 Task: Explore the albums in Google Photos and review their contents.
Action: Mouse moved to (133, 23)
Screenshot: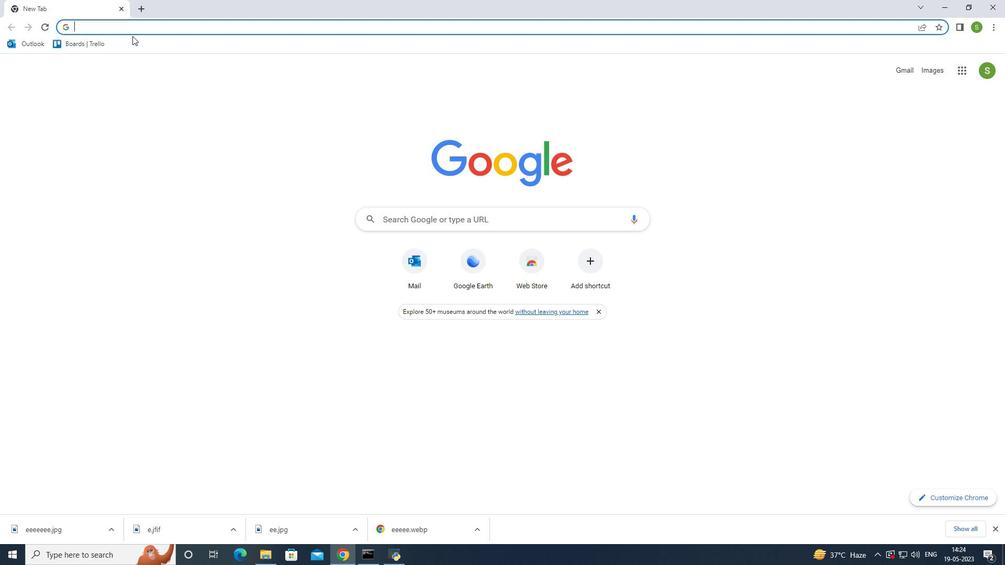 
Action: Mouse pressed left at (133, 23)
Screenshot: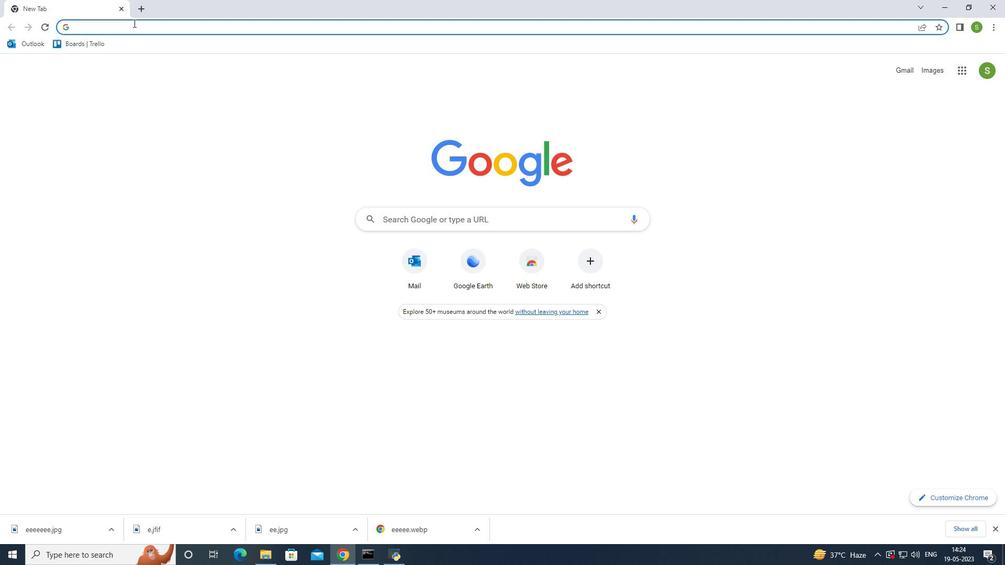 
Action: Mouse moved to (174, 25)
Screenshot: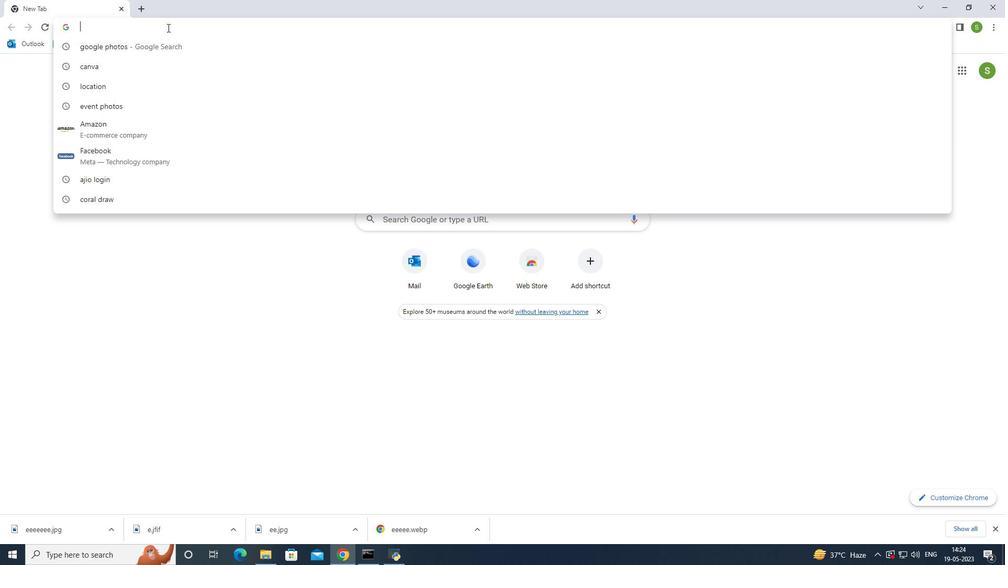 
Action: Key pressed goggle<Key.space>photos<Key.enter>
Screenshot: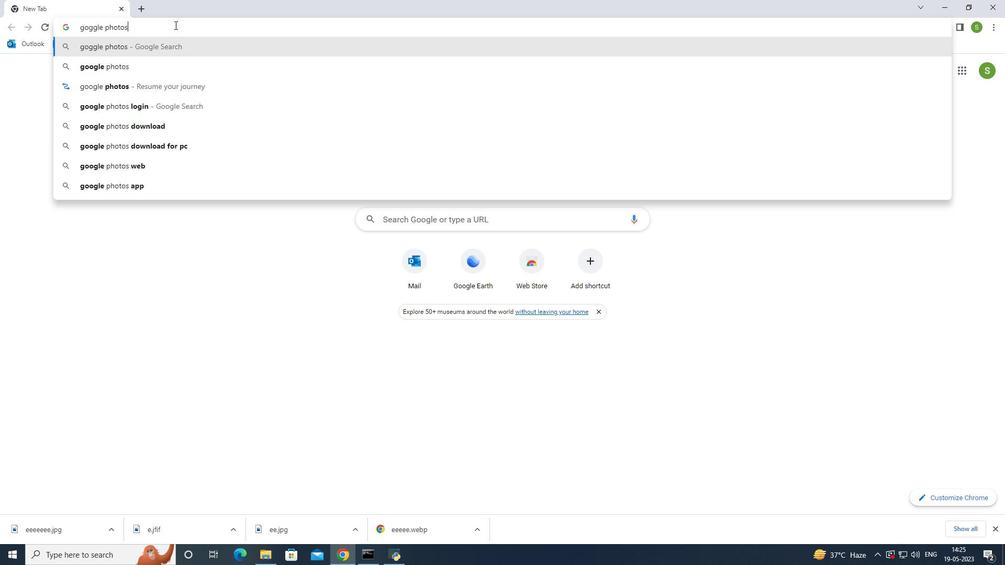 
Action: Mouse moved to (179, 202)
Screenshot: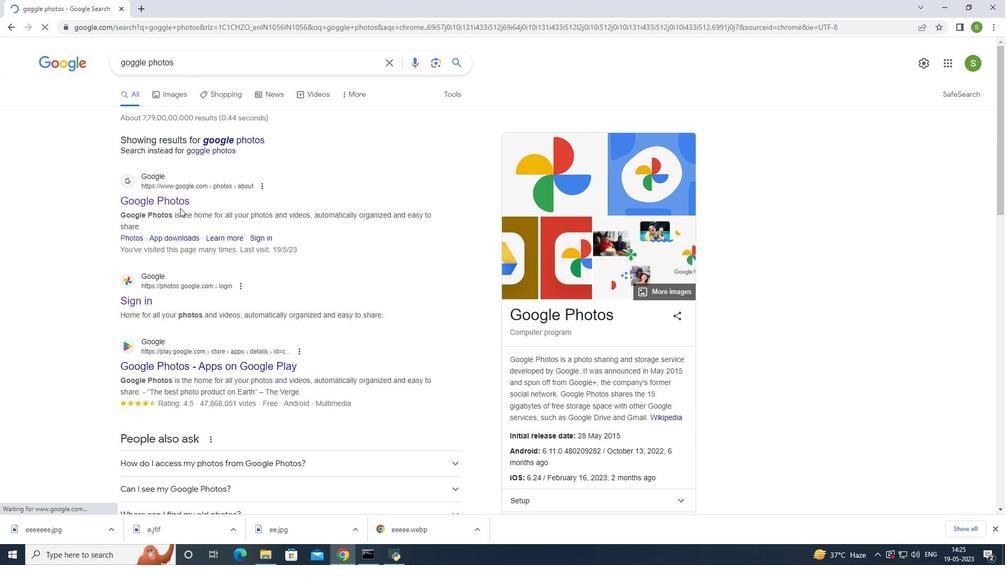 
Action: Mouse pressed left at (179, 202)
Screenshot: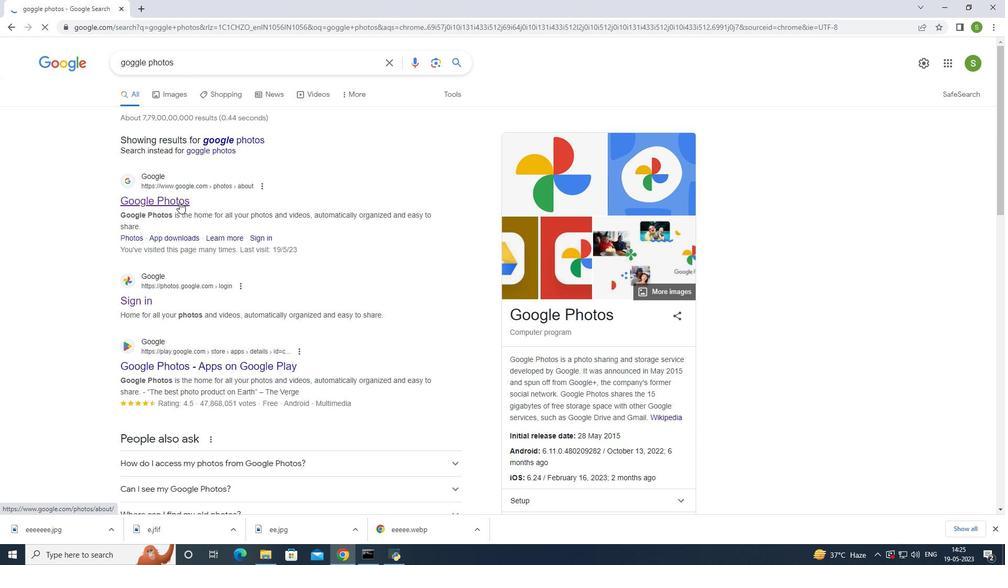 
Action: Mouse pressed left at (179, 202)
Screenshot: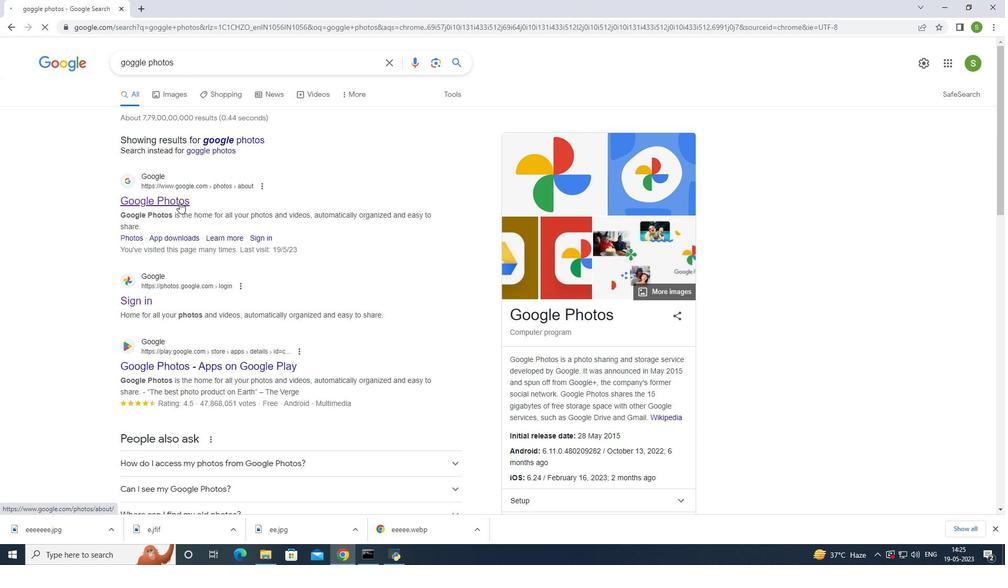
Action: Mouse moved to (465, 340)
Screenshot: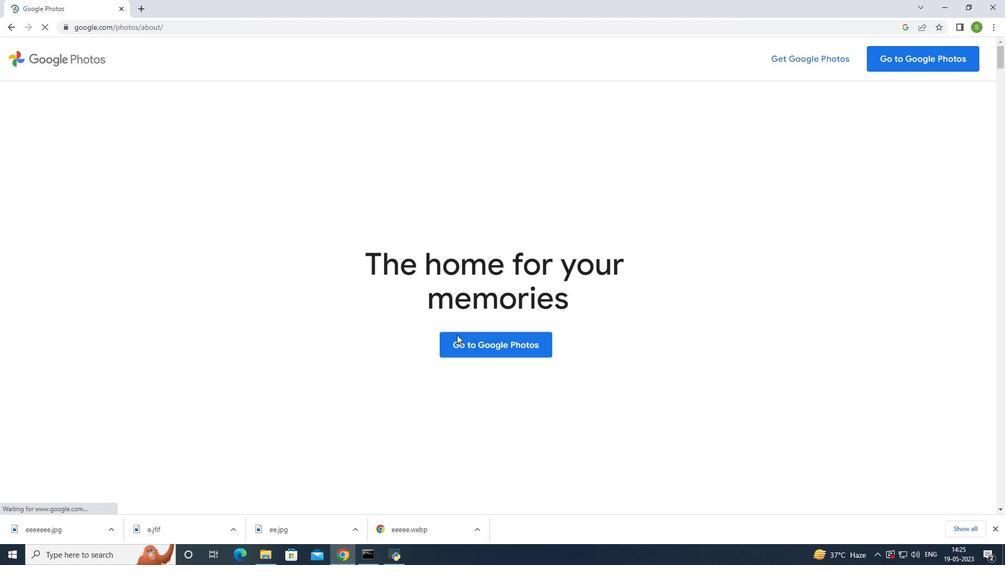 
Action: Mouse pressed left at (465, 340)
Screenshot: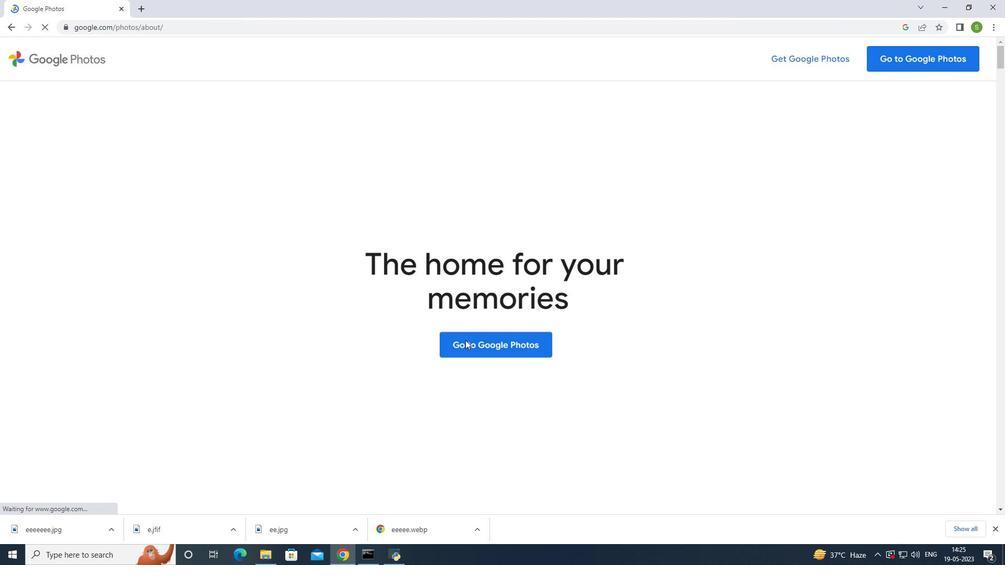 
Action: Mouse moved to (256, 260)
Screenshot: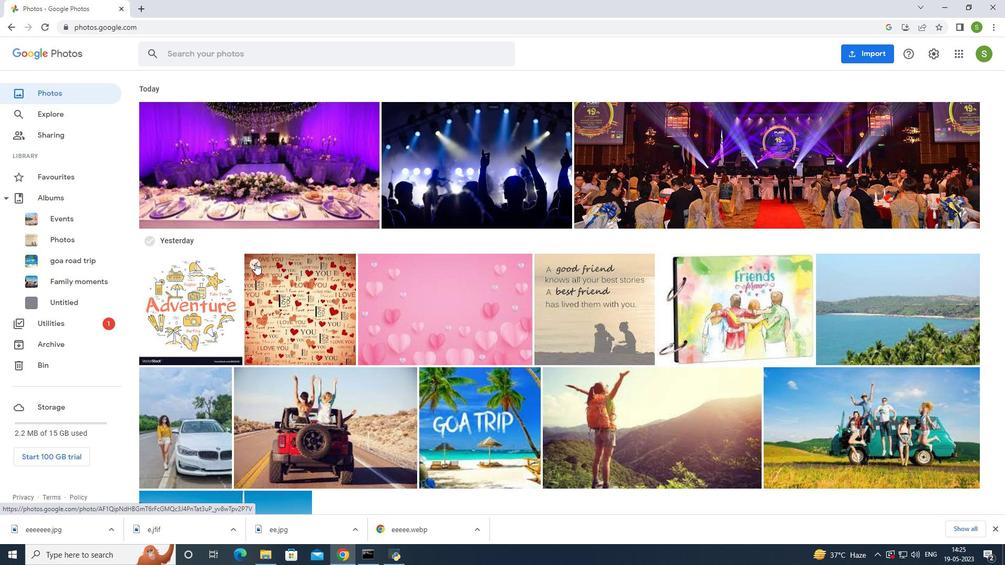 
Action: Mouse scrolled (256, 260) with delta (0, 0)
Screenshot: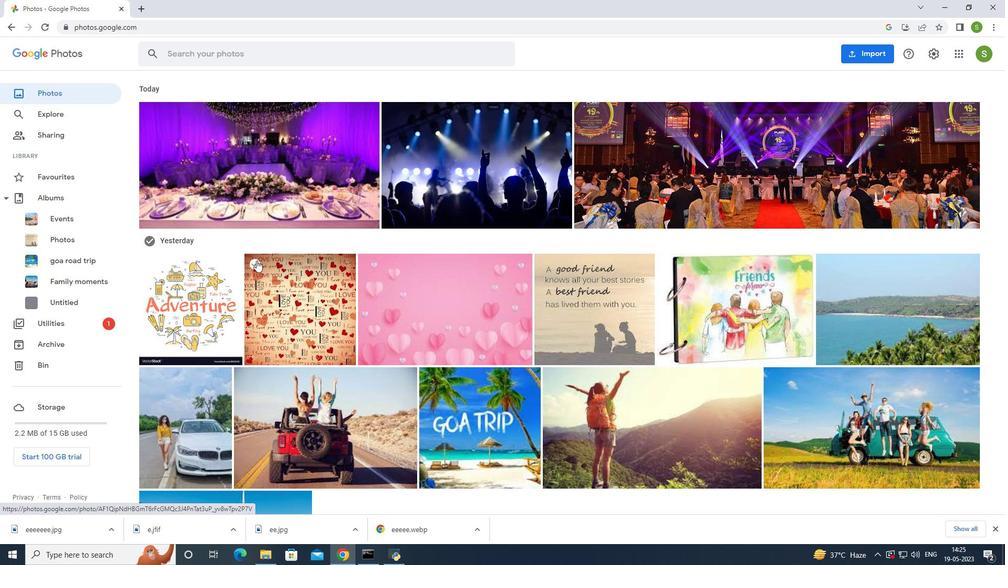 
Action: Mouse scrolled (256, 260) with delta (0, 0)
Screenshot: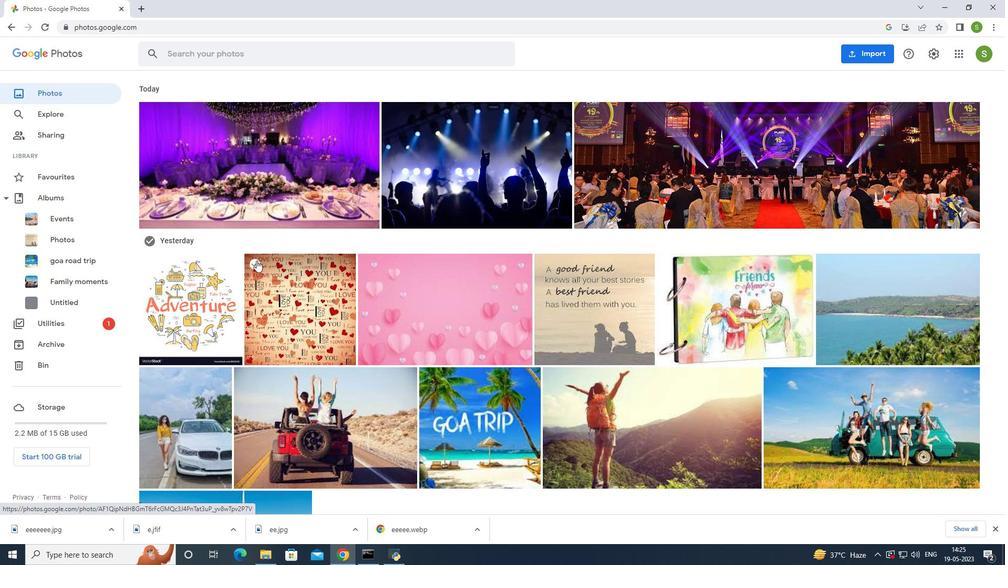 
Action: Mouse scrolled (256, 260) with delta (0, 0)
Screenshot: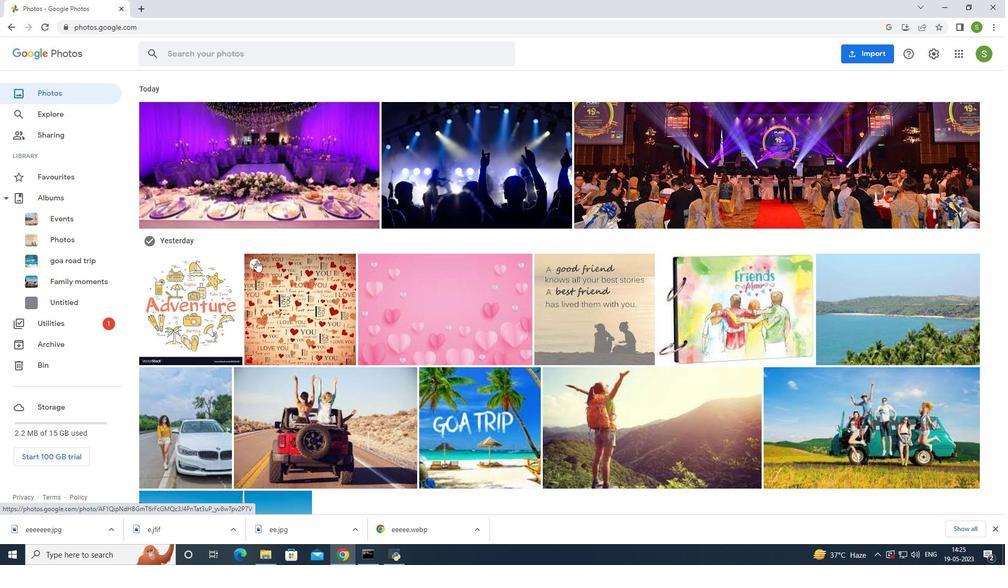 
Action: Mouse scrolled (256, 260) with delta (0, 0)
Screenshot: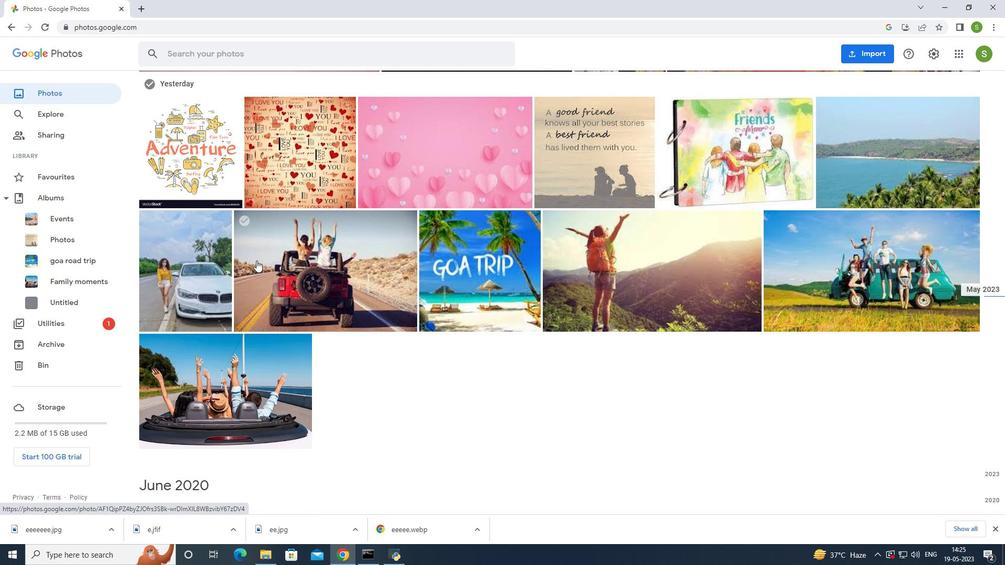 
Action: Mouse scrolled (256, 260) with delta (0, 0)
Screenshot: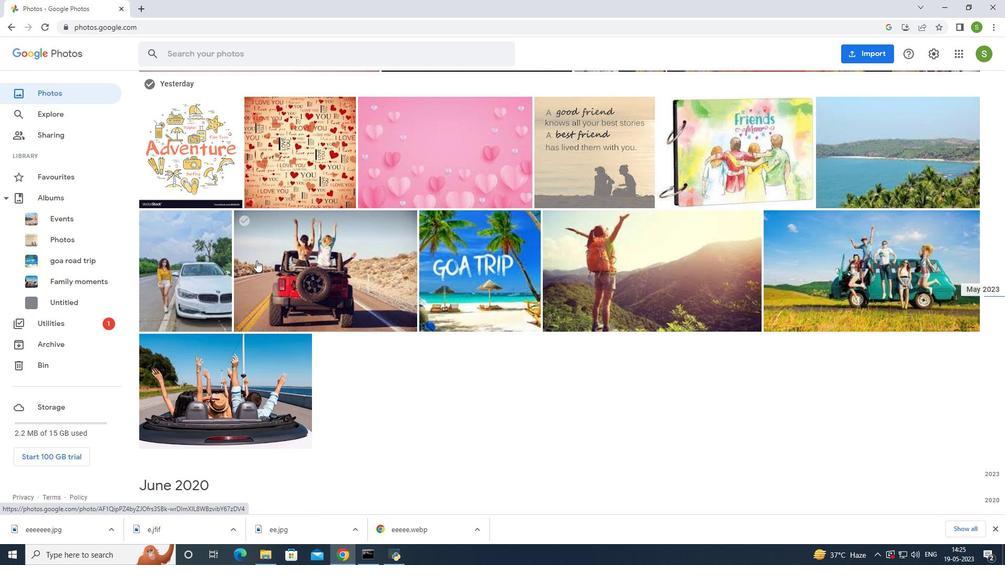 
Action: Mouse scrolled (256, 260) with delta (0, 0)
Screenshot: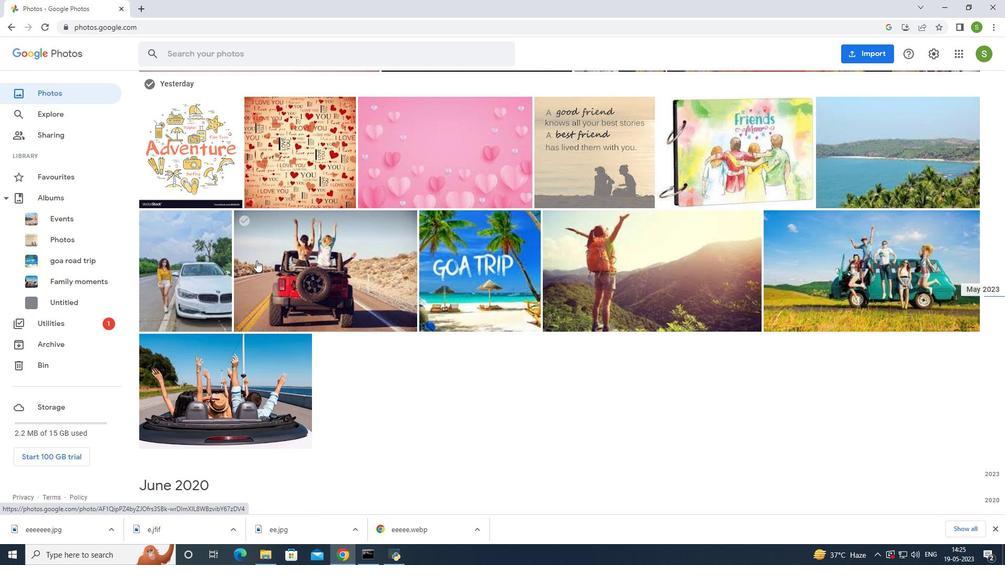 
Action: Mouse scrolled (256, 260) with delta (0, 0)
Screenshot: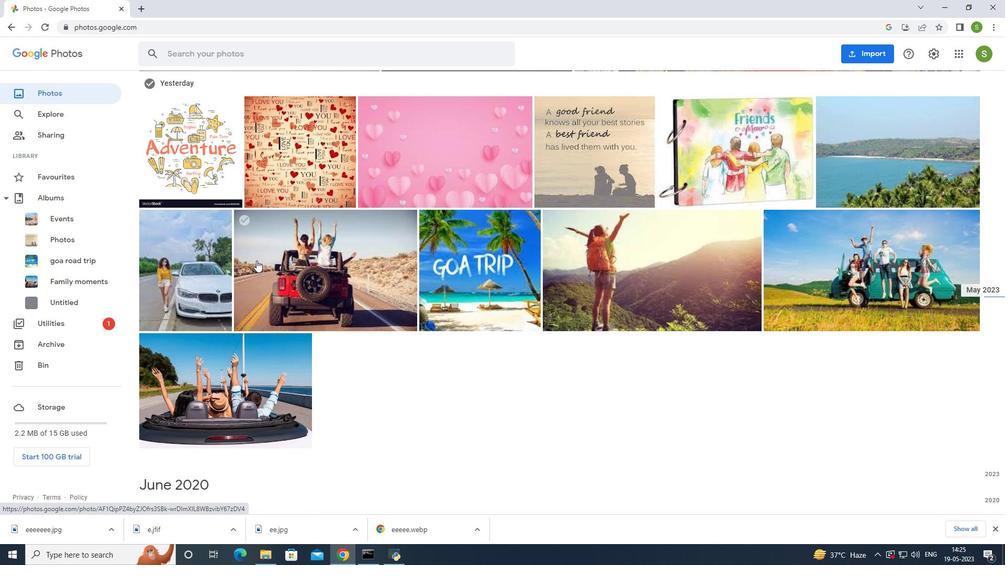 
Action: Mouse scrolled (256, 260) with delta (0, 0)
Screenshot: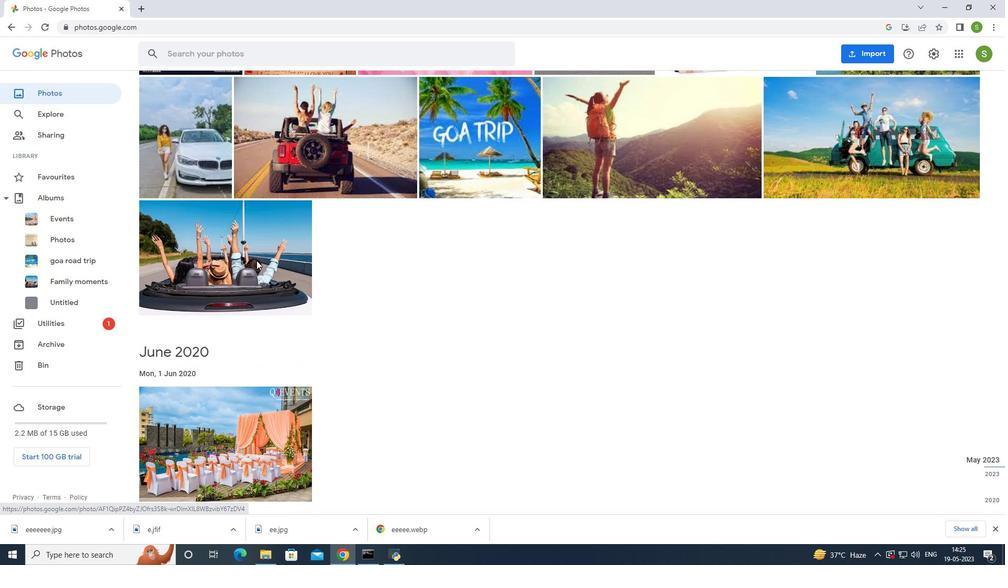 
Action: Mouse scrolled (256, 260) with delta (0, 0)
Screenshot: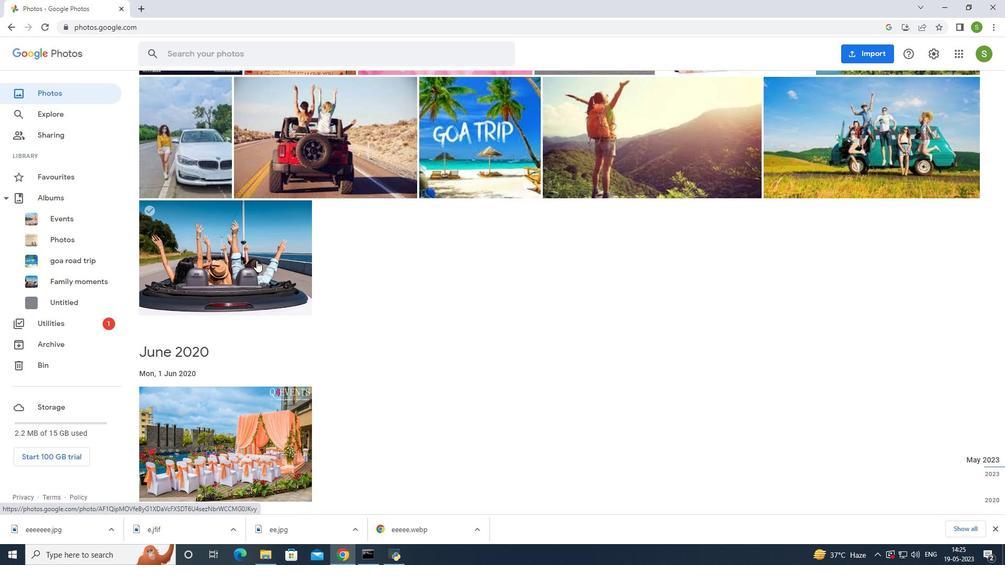 
Action: Mouse scrolled (256, 260) with delta (0, 0)
Screenshot: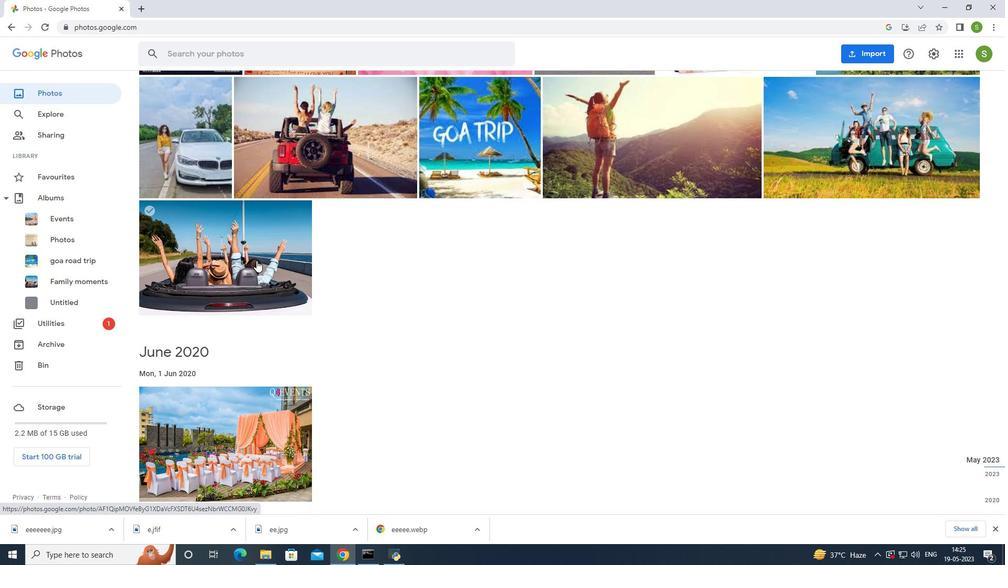 
Action: Mouse scrolled (256, 260) with delta (0, 0)
Screenshot: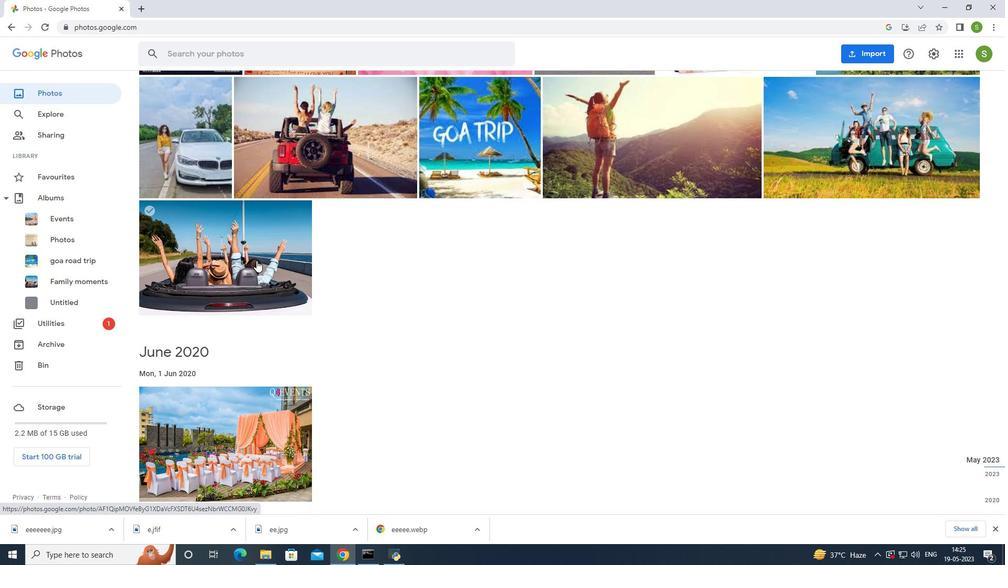 
Action: Mouse scrolled (256, 260) with delta (0, 0)
Screenshot: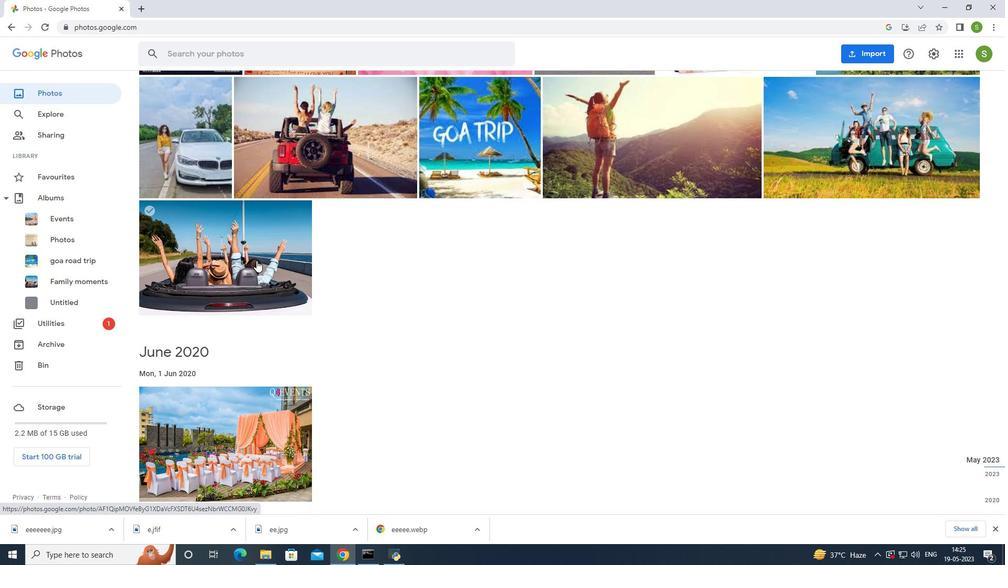 
Action: Mouse scrolled (256, 260) with delta (0, 0)
Screenshot: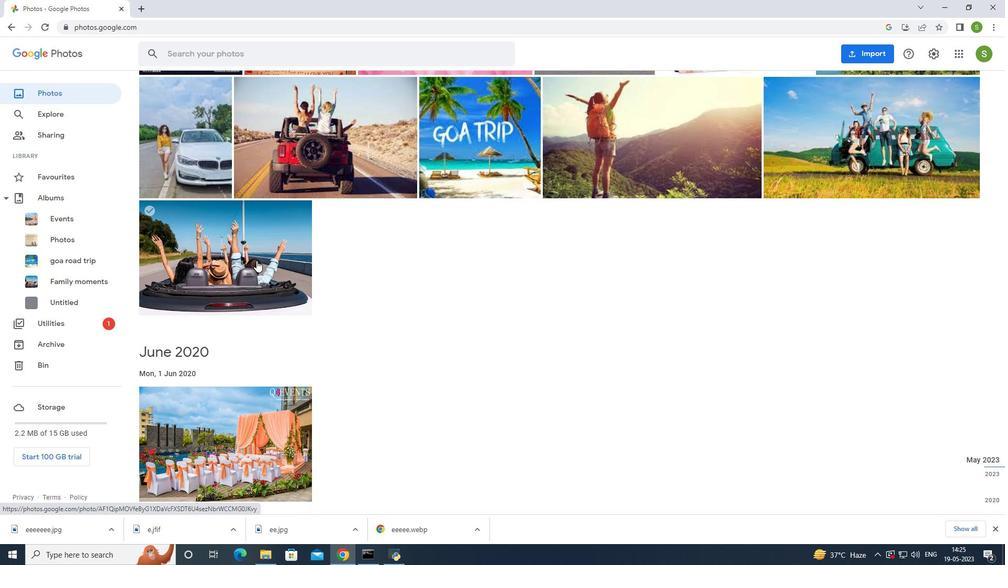 
Action: Mouse scrolled (256, 260) with delta (0, 0)
Screenshot: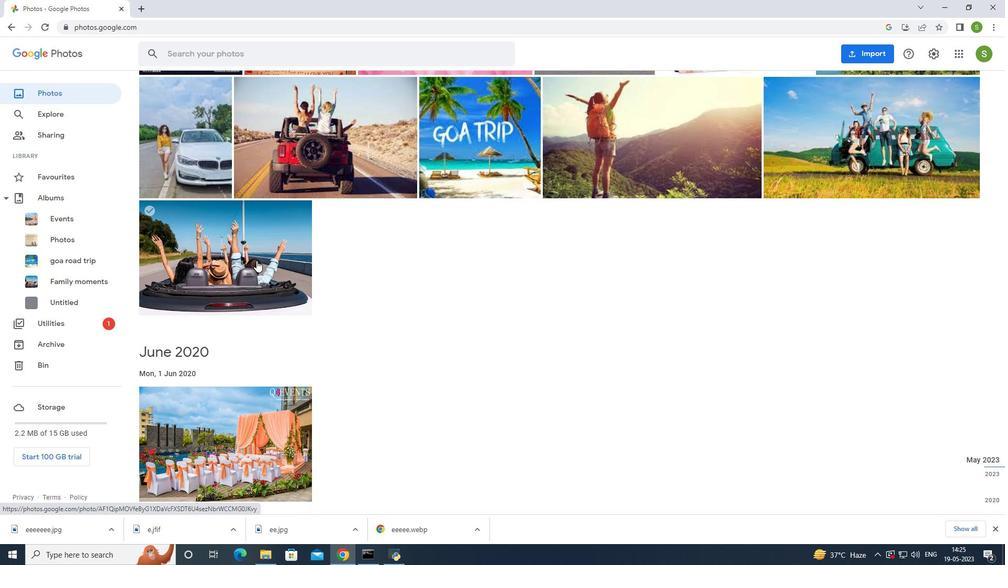 
Action: Mouse scrolled (256, 260) with delta (0, 0)
Screenshot: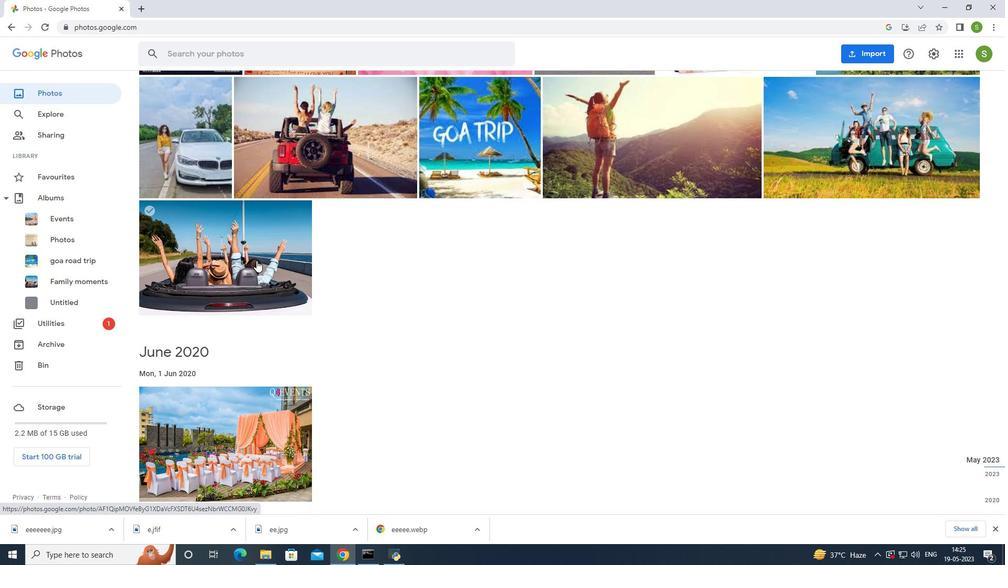 
Action: Mouse scrolled (256, 261) with delta (0, 0)
Screenshot: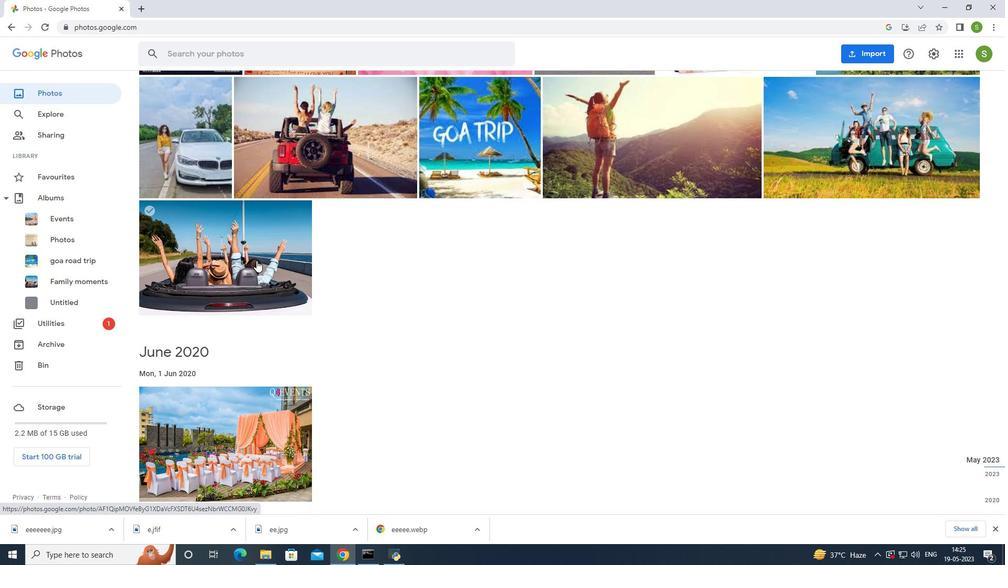 
Action: Mouse scrolled (256, 261) with delta (0, 0)
Screenshot: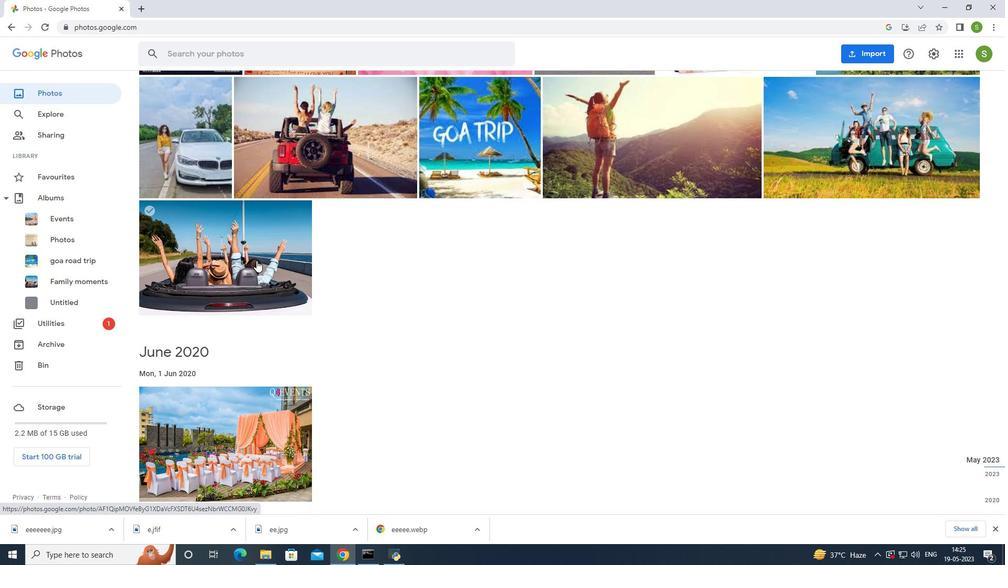 
Action: Mouse scrolled (256, 261) with delta (0, 0)
Screenshot: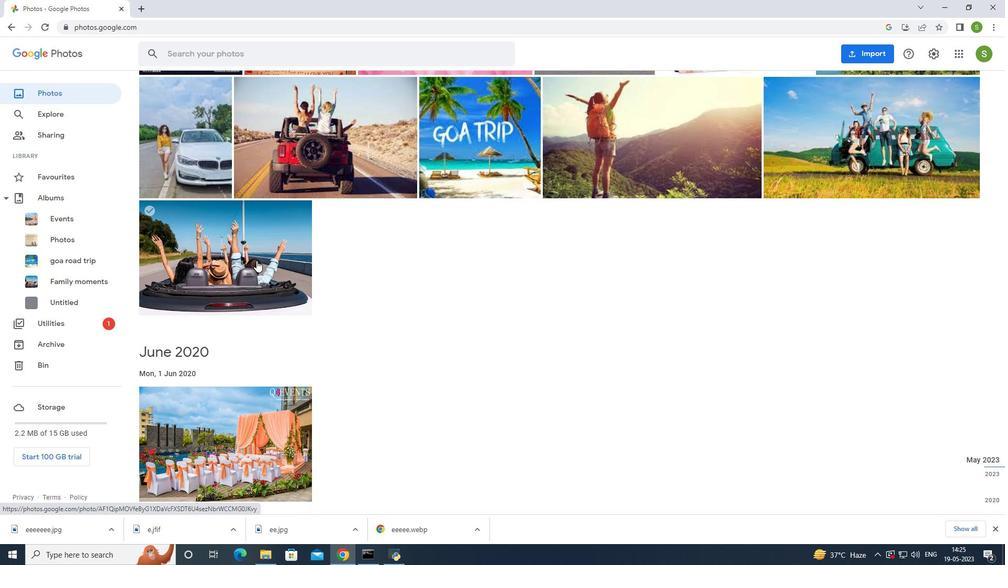 
Action: Mouse scrolled (256, 261) with delta (0, 0)
Screenshot: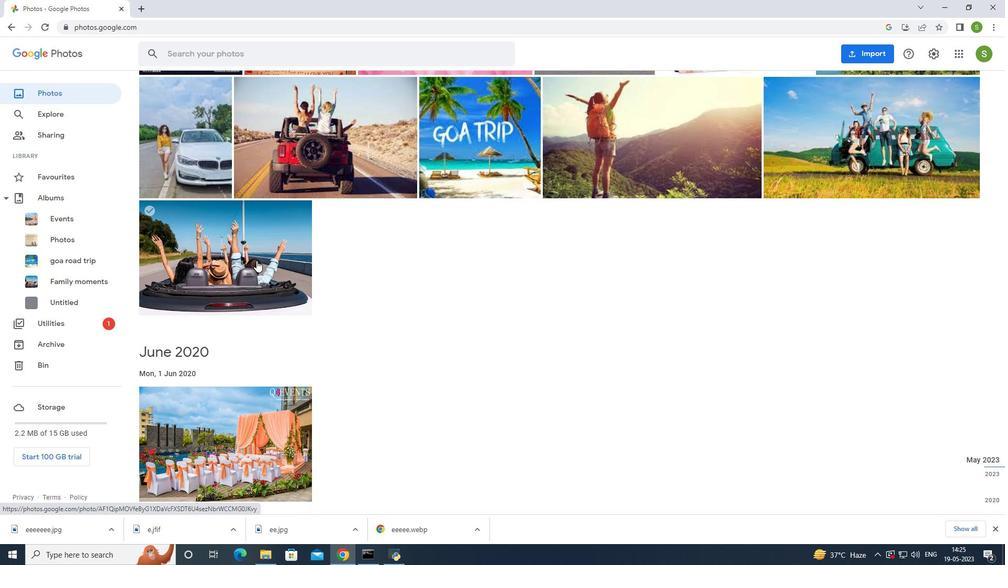 
Action: Mouse scrolled (256, 261) with delta (0, 0)
Screenshot: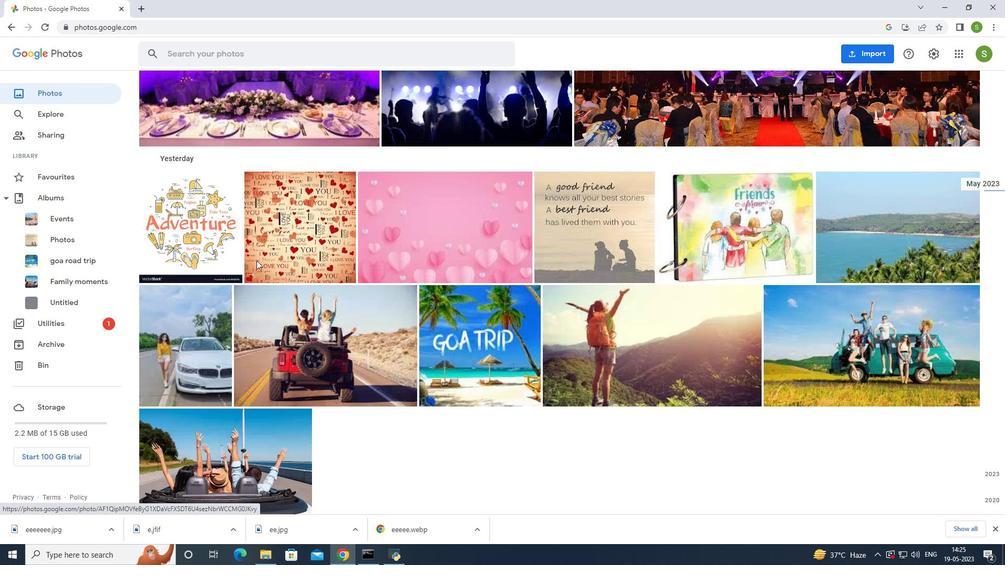 
Action: Mouse scrolled (256, 261) with delta (0, 0)
Screenshot: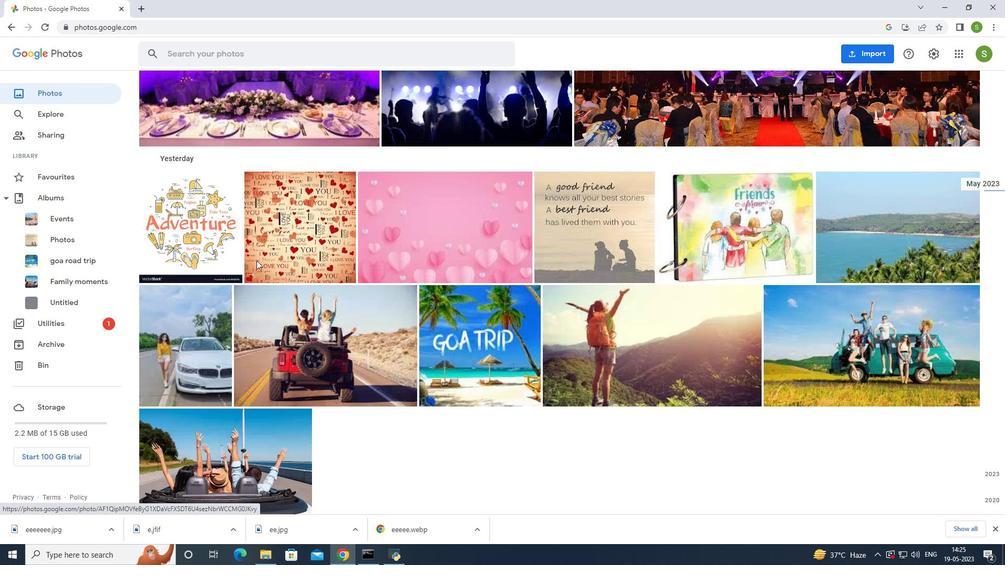 
Action: Mouse scrolled (256, 261) with delta (0, 0)
Screenshot: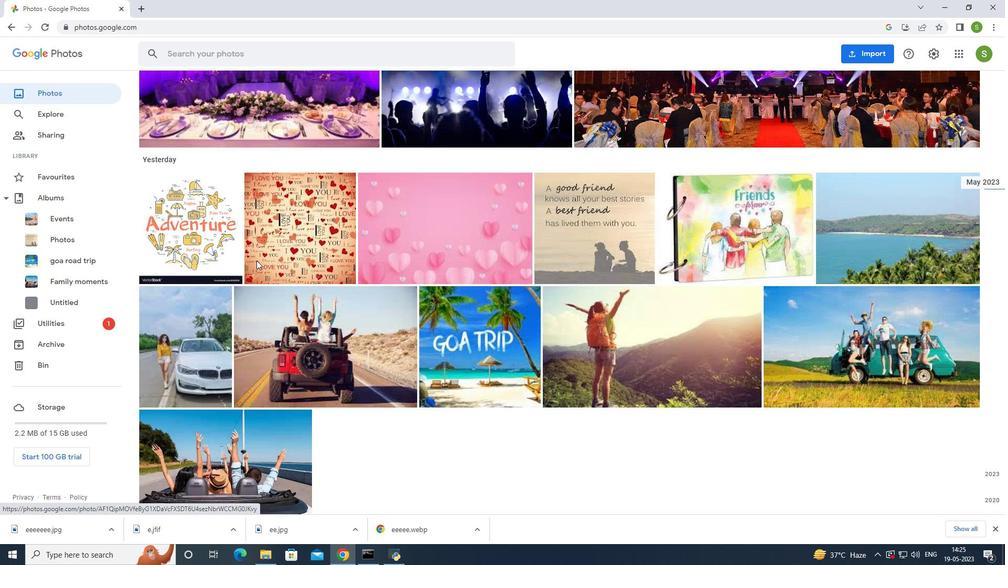 
Action: Mouse scrolled (256, 261) with delta (0, 0)
Screenshot: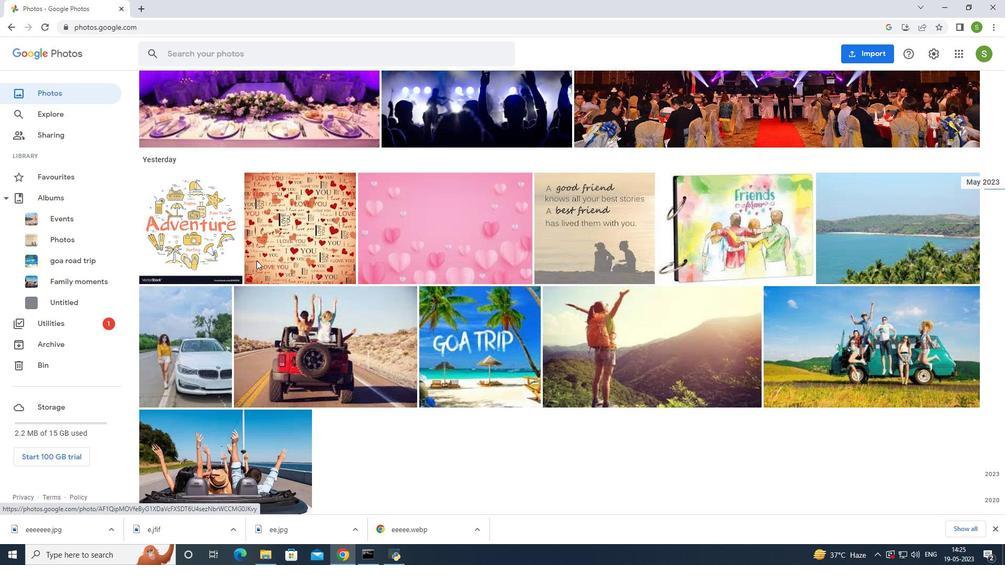 
Action: Mouse scrolled (256, 261) with delta (0, 0)
Screenshot: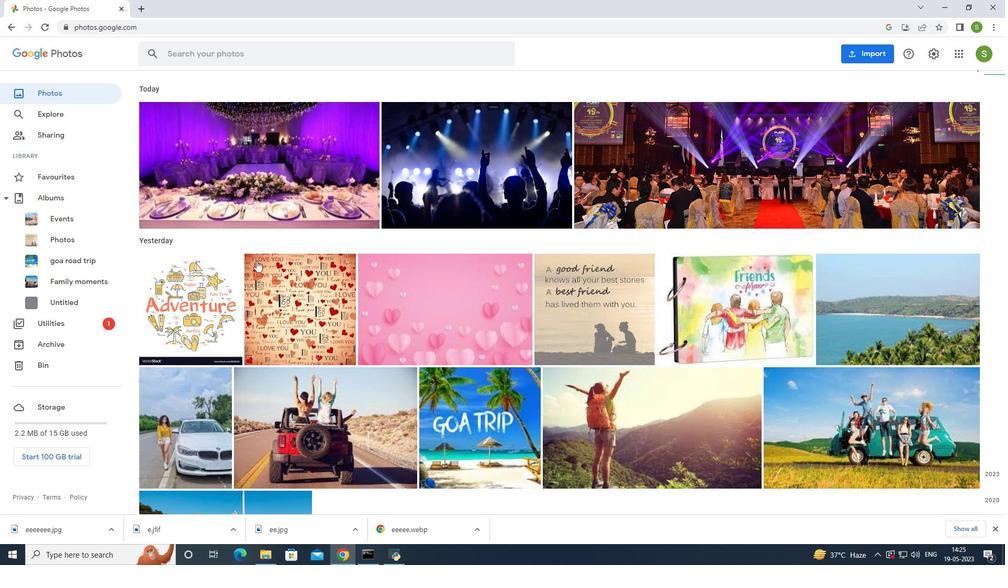 
Action: Mouse scrolled (256, 261) with delta (0, 0)
Screenshot: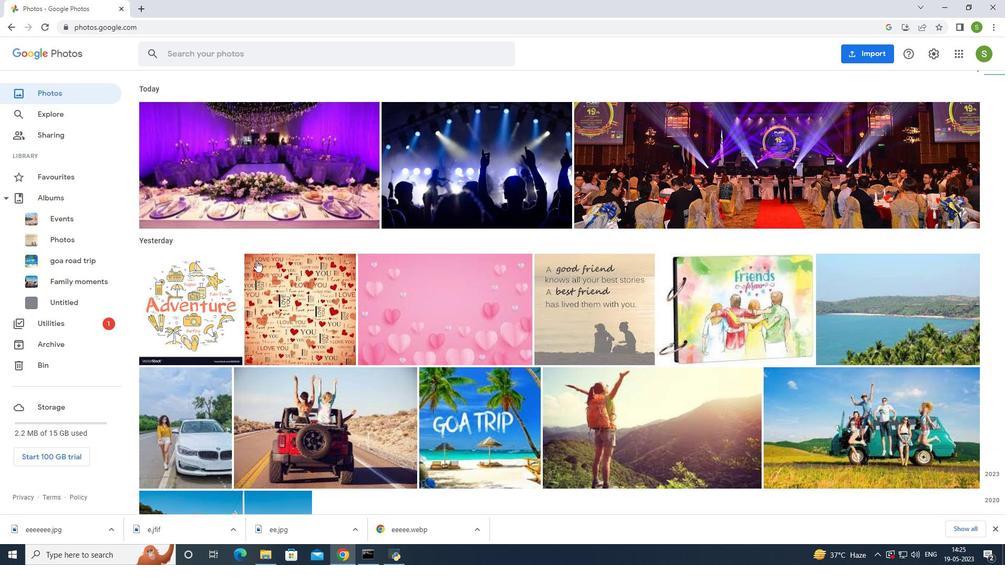 
Action: Mouse scrolled (256, 261) with delta (0, 0)
Screenshot: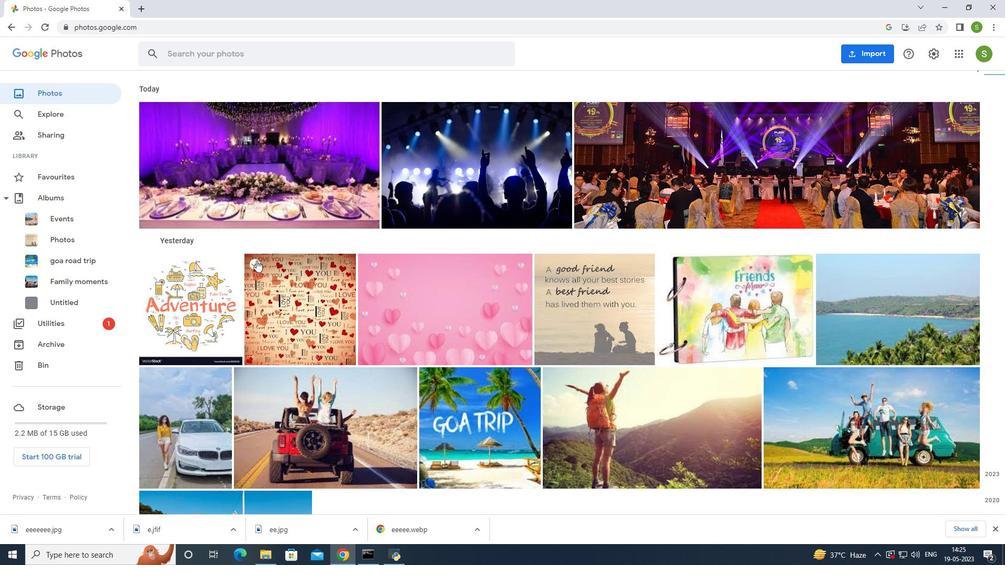 
Action: Mouse moved to (248, 205)
Screenshot: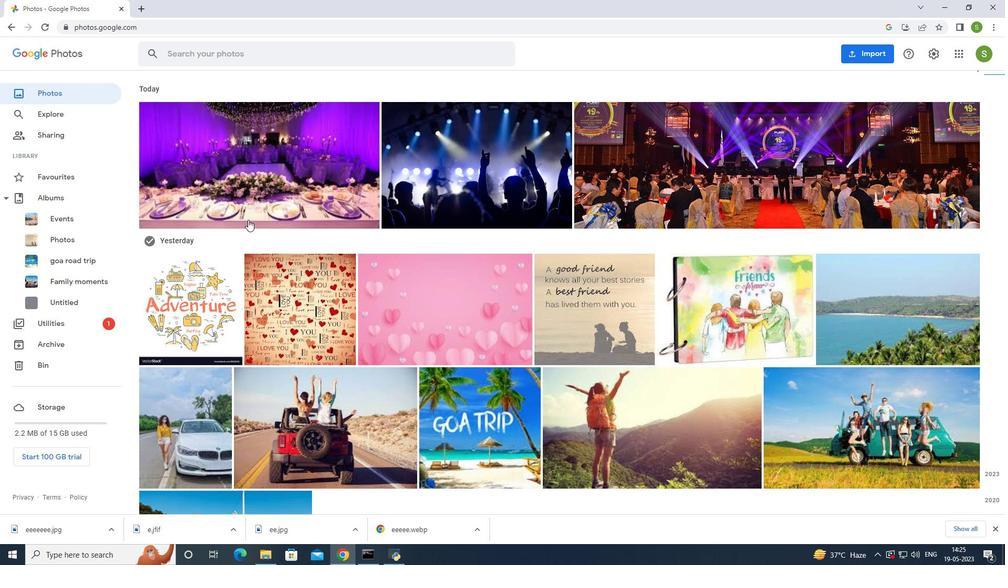 
Action: Mouse pressed left at (248, 205)
Screenshot: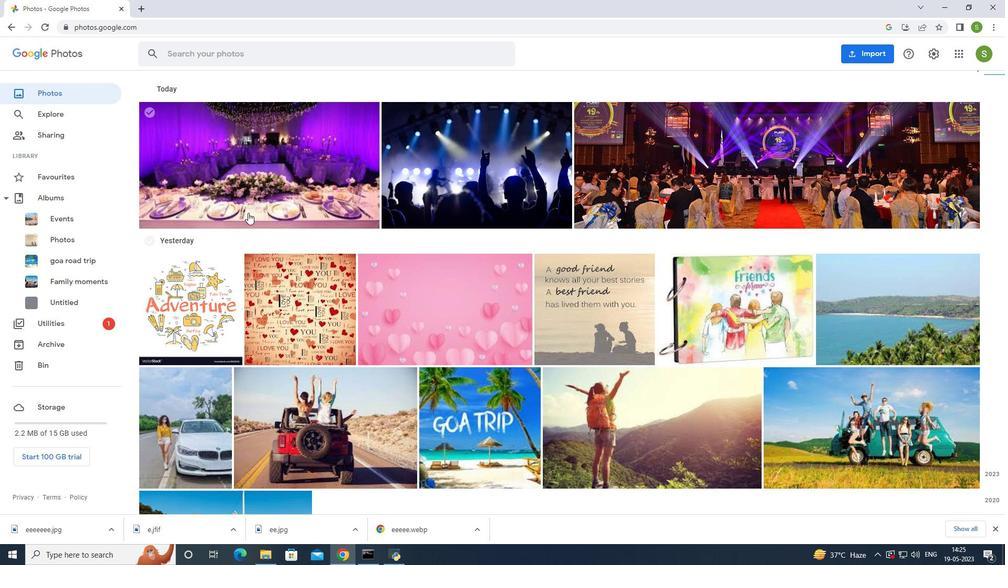 
Action: Mouse moved to (578, 272)
Screenshot: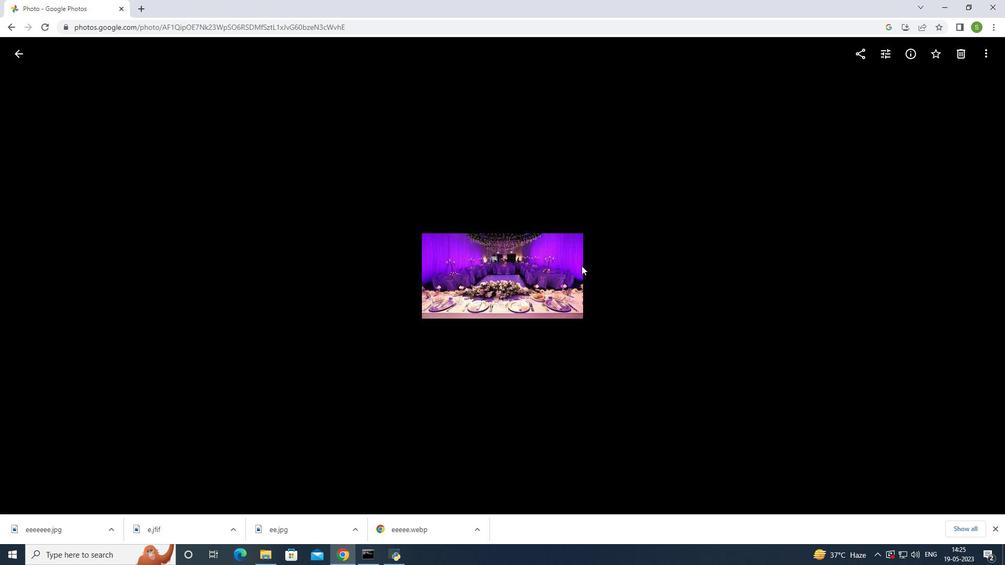 
Action: Mouse pressed left at (578, 272)
Screenshot: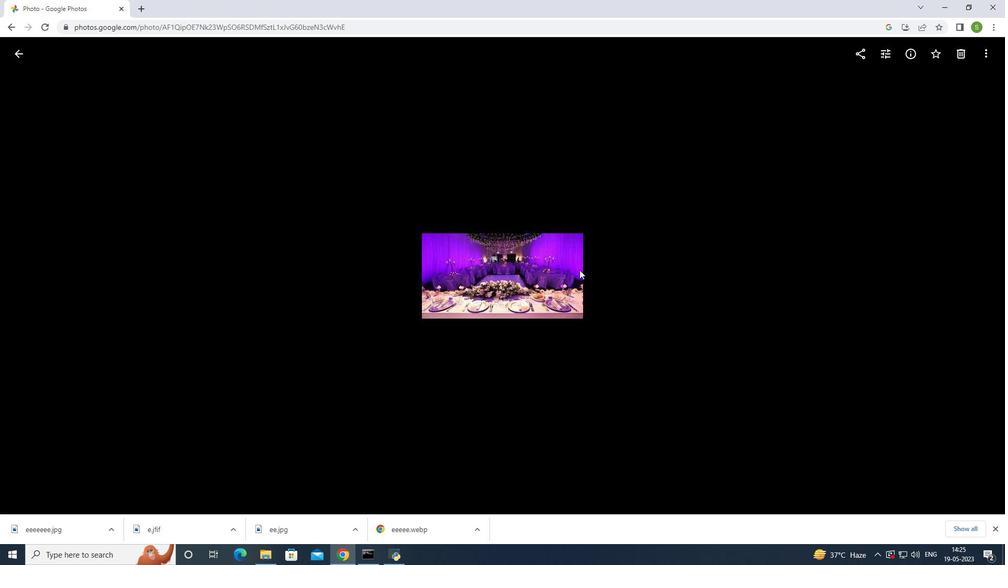 
Action: Mouse moved to (520, 272)
Screenshot: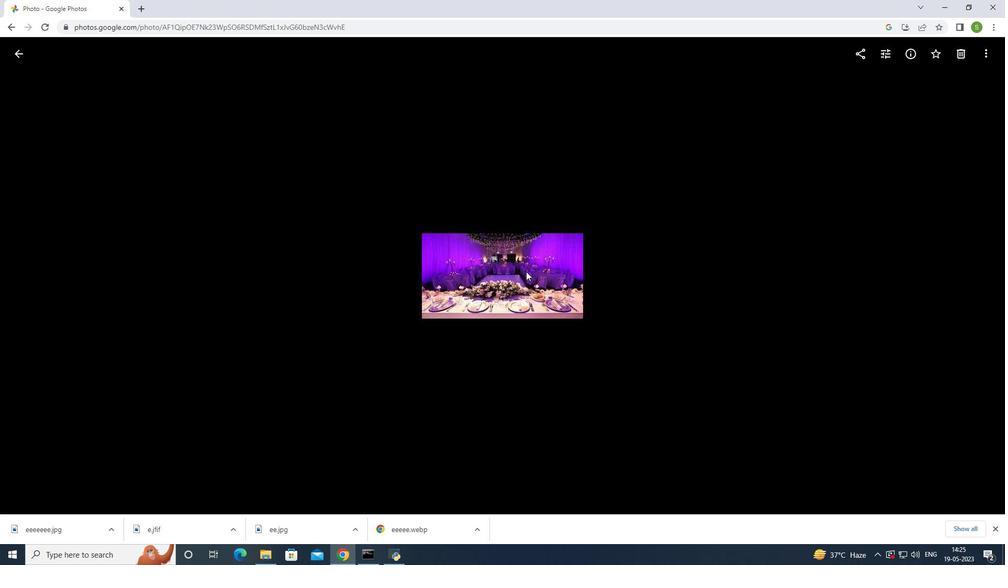 
Action: Mouse pressed left at (520, 272)
Screenshot: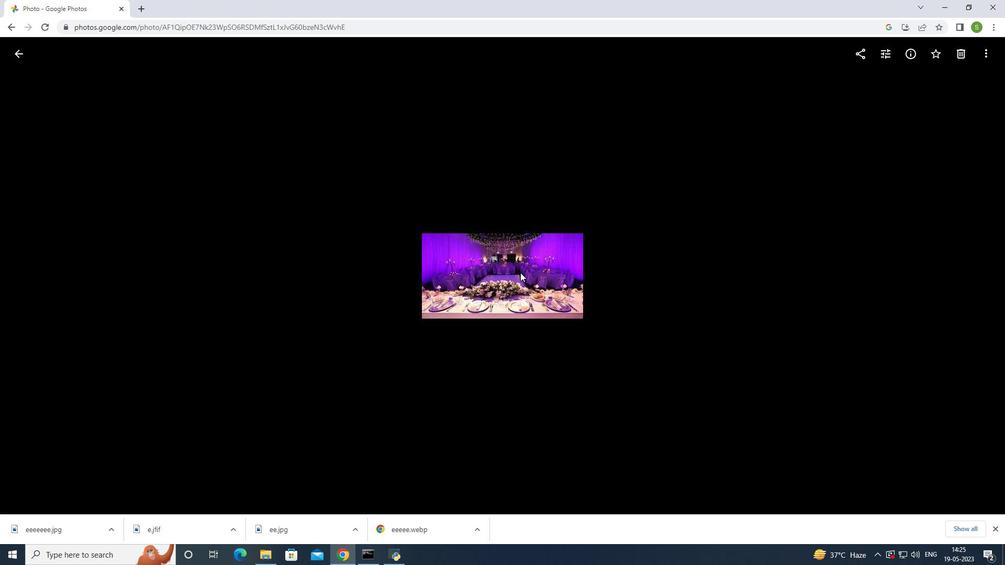 
Action: Mouse moved to (23, 53)
Screenshot: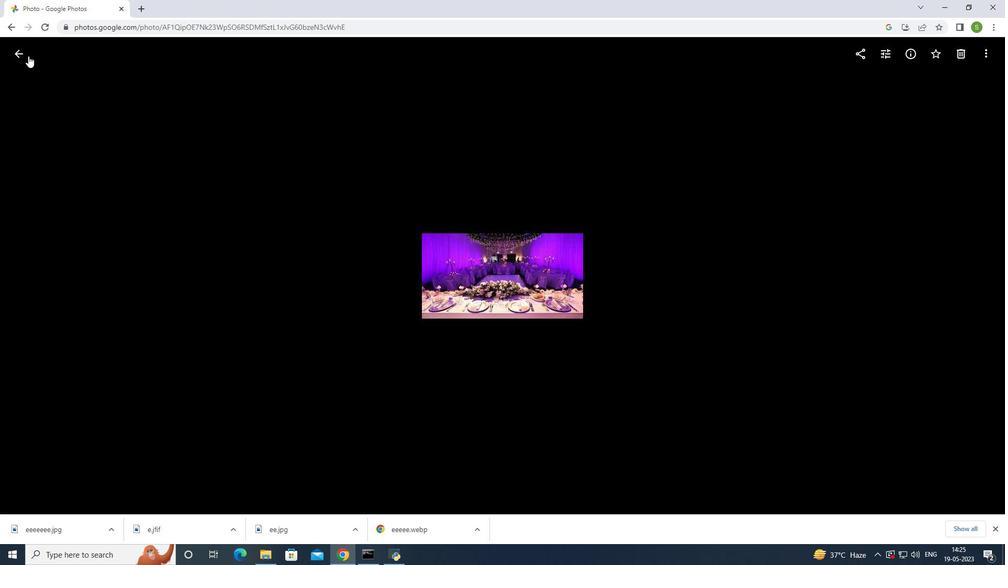 
Action: Mouse pressed left at (23, 53)
Screenshot: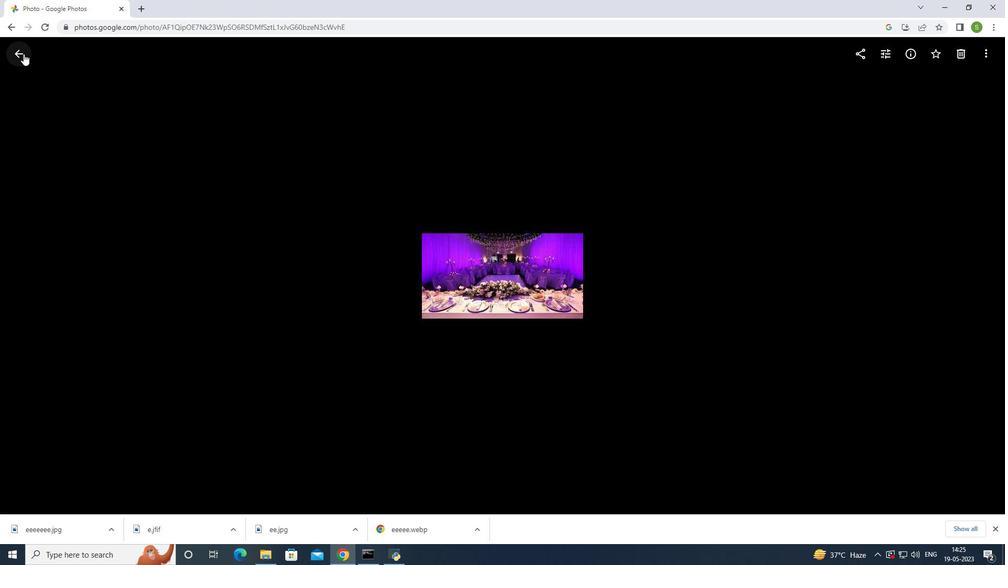 
Action: Mouse moved to (68, 130)
Screenshot: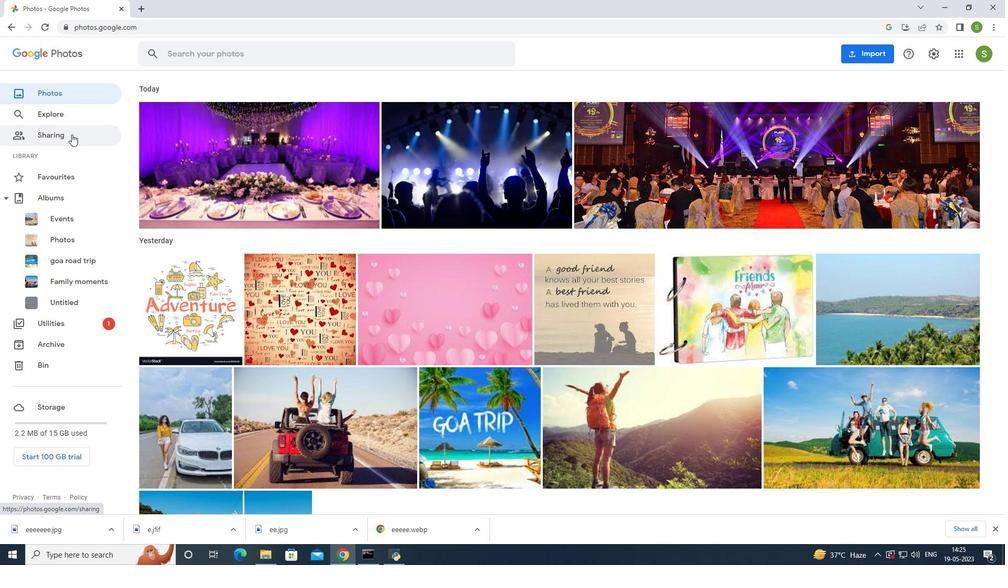 
Action: Mouse scrolled (68, 129) with delta (0, 0)
Screenshot: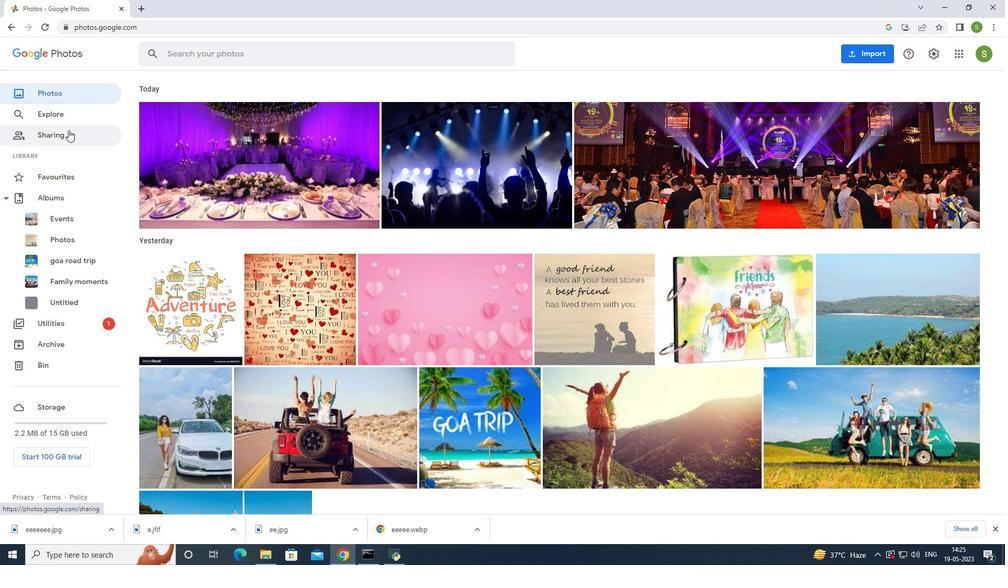 
Action: Mouse scrolled (68, 129) with delta (0, 0)
Screenshot: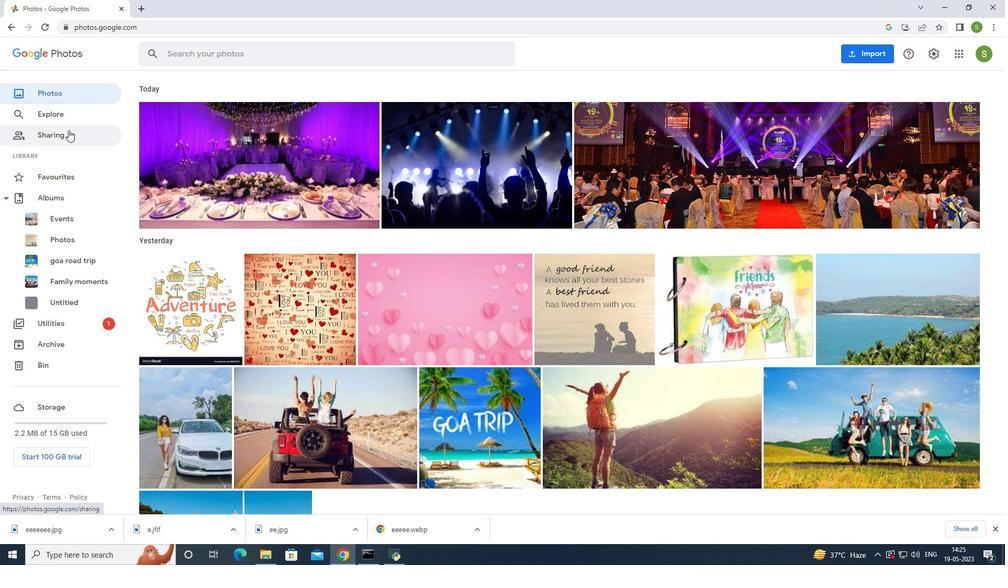 
Action: Mouse scrolled (68, 129) with delta (0, 0)
Screenshot: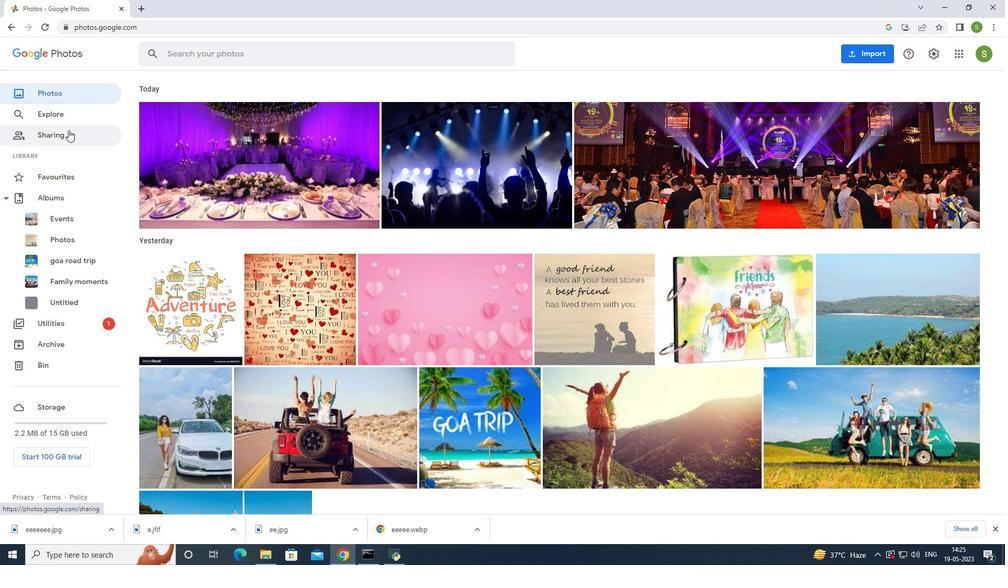 
Action: Mouse moved to (70, 189)
Screenshot: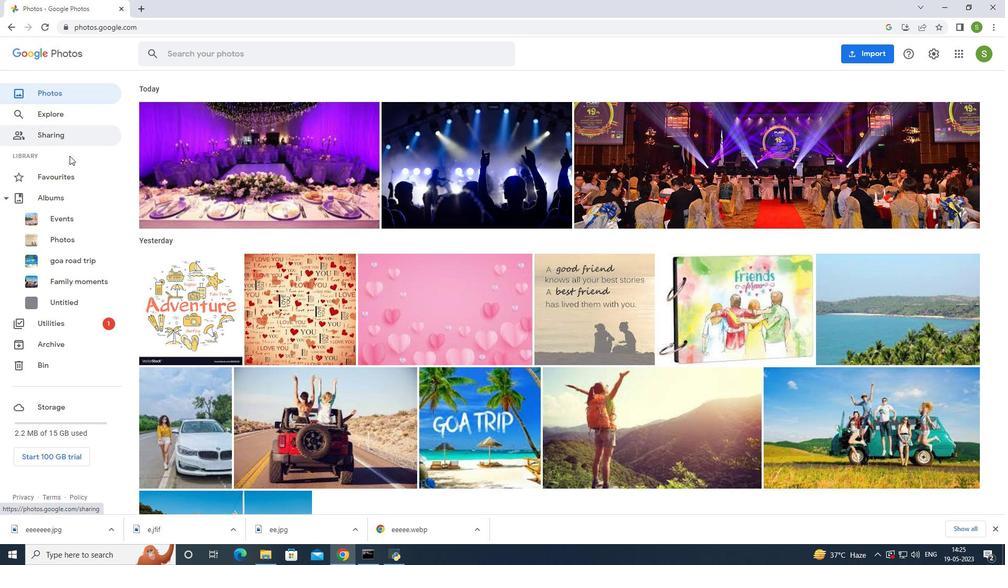 
Action: Mouse scrolled (70, 188) with delta (0, 0)
Screenshot: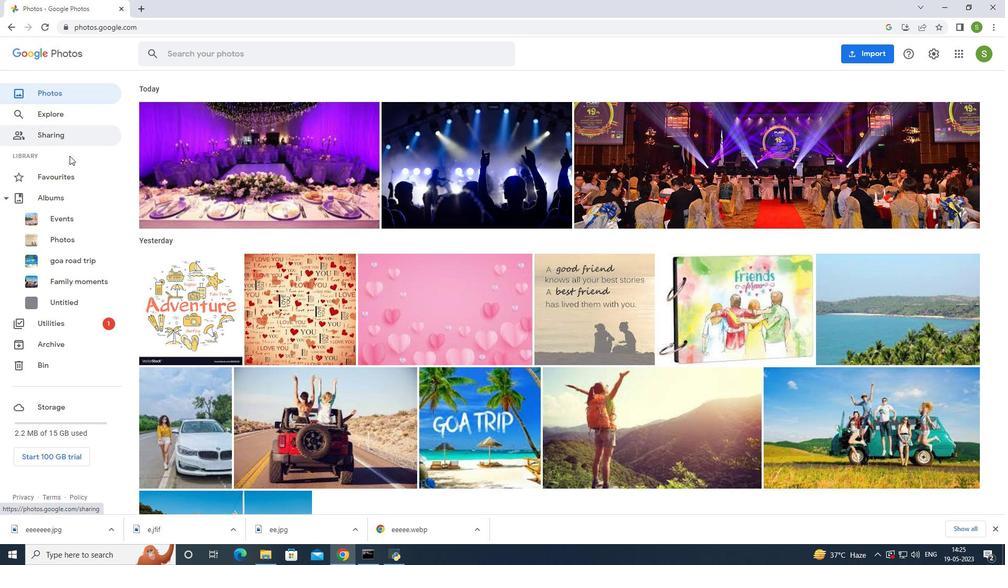 
Action: Mouse moved to (71, 197)
Screenshot: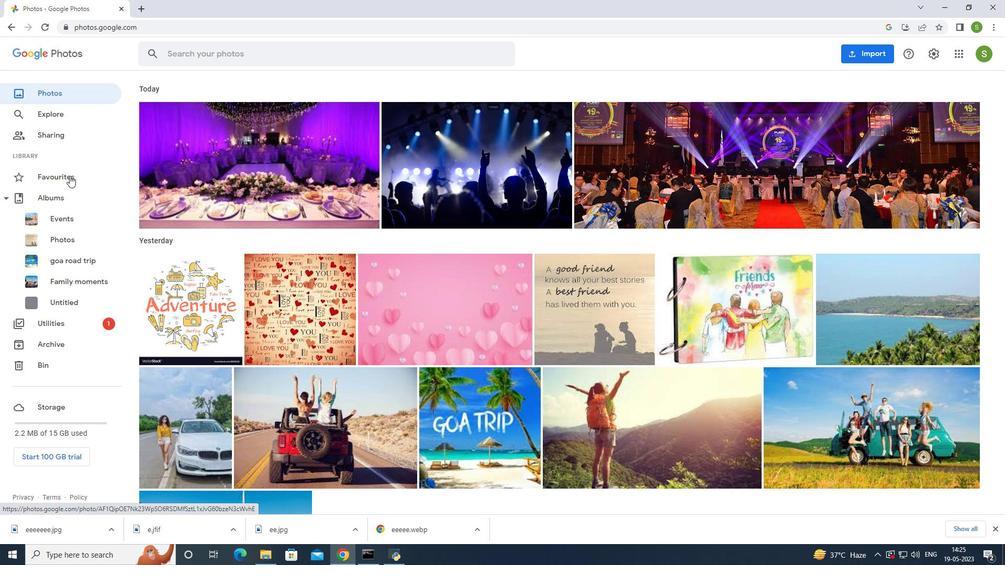 
Action: Mouse scrolled (71, 197) with delta (0, 0)
Screenshot: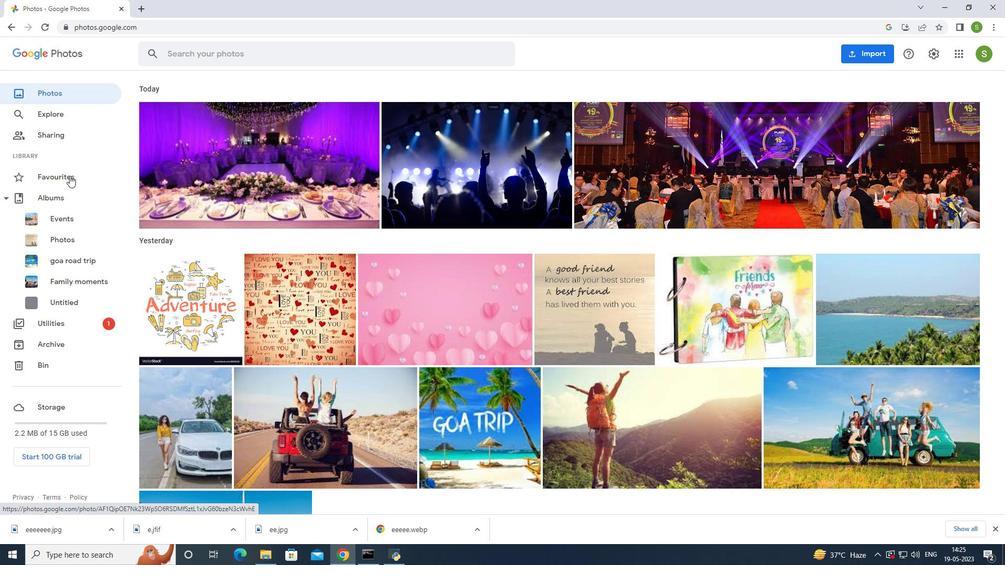 
Action: Mouse moved to (71, 200)
Screenshot: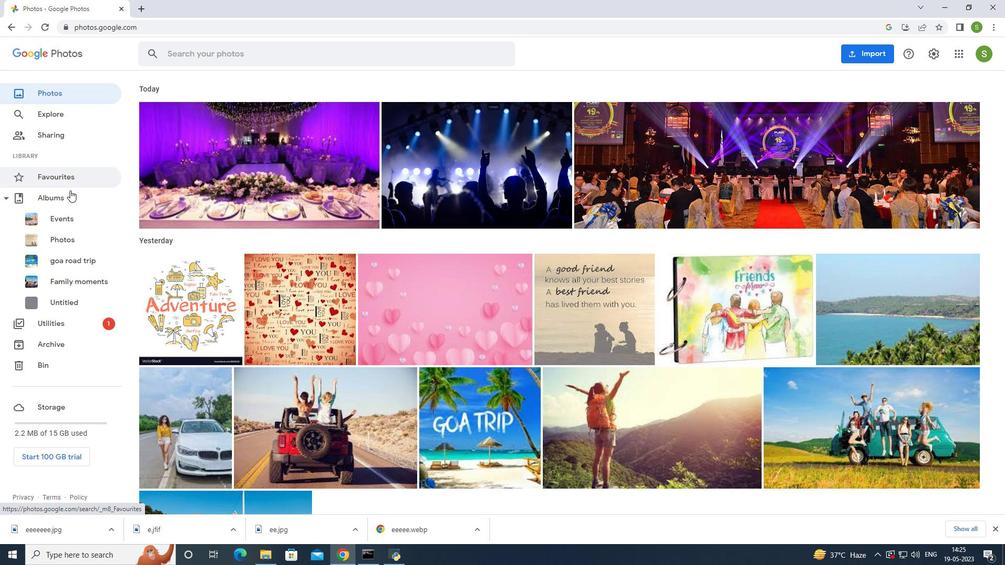 
Action: Mouse scrolled (71, 199) with delta (0, 0)
Screenshot: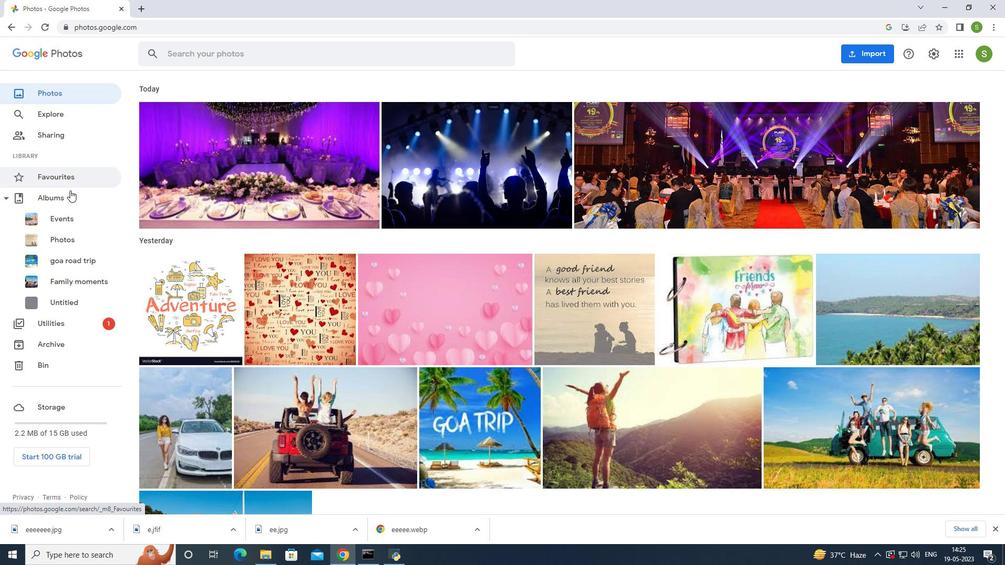 
Action: Mouse moved to (72, 202)
Screenshot: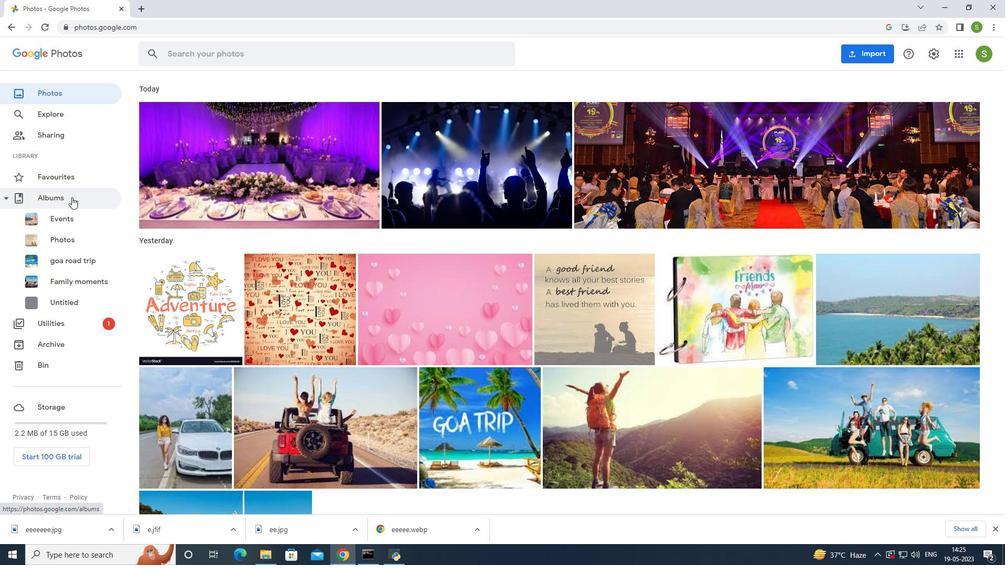 
Action: Mouse scrolled (72, 201) with delta (0, 0)
Screenshot: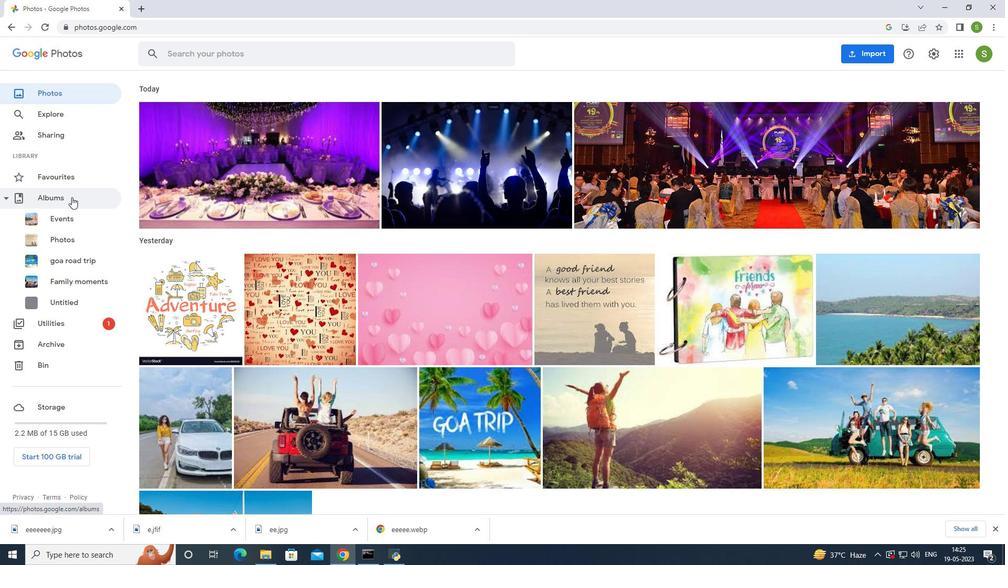
Action: Mouse scrolled (72, 201) with delta (0, 0)
Screenshot: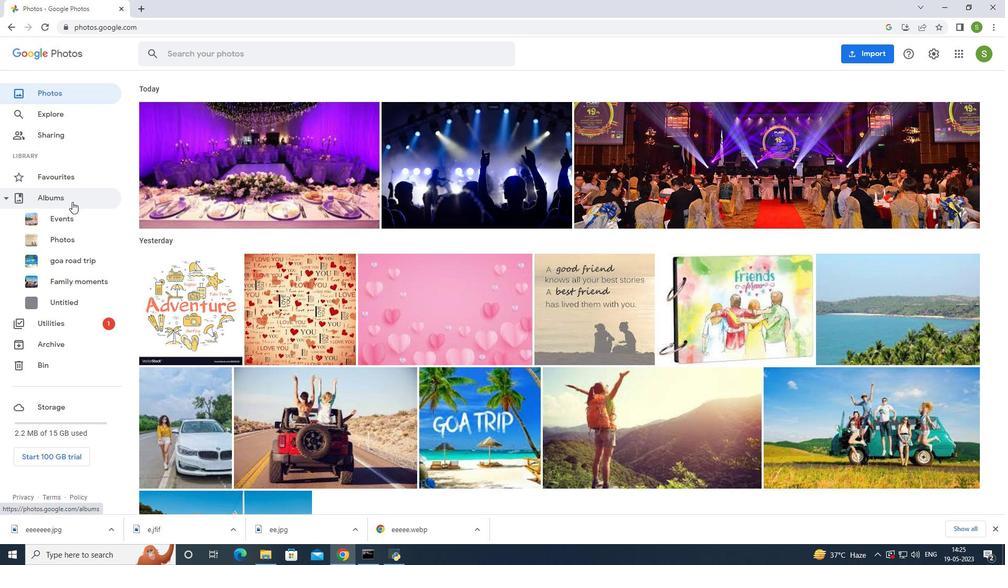 
Action: Mouse scrolled (72, 201) with delta (0, 0)
Screenshot: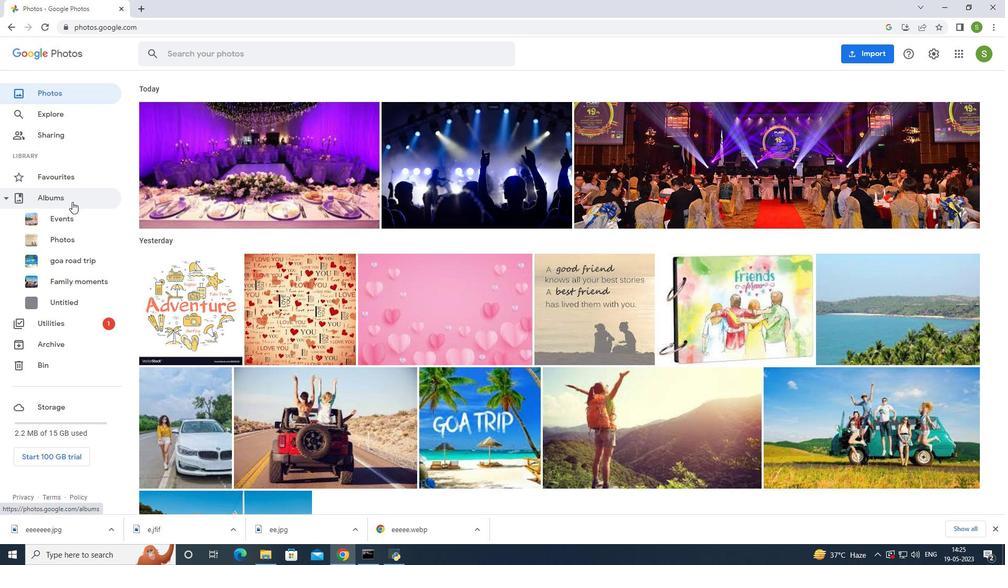 
Action: Mouse scrolled (72, 201) with delta (0, 0)
Screenshot: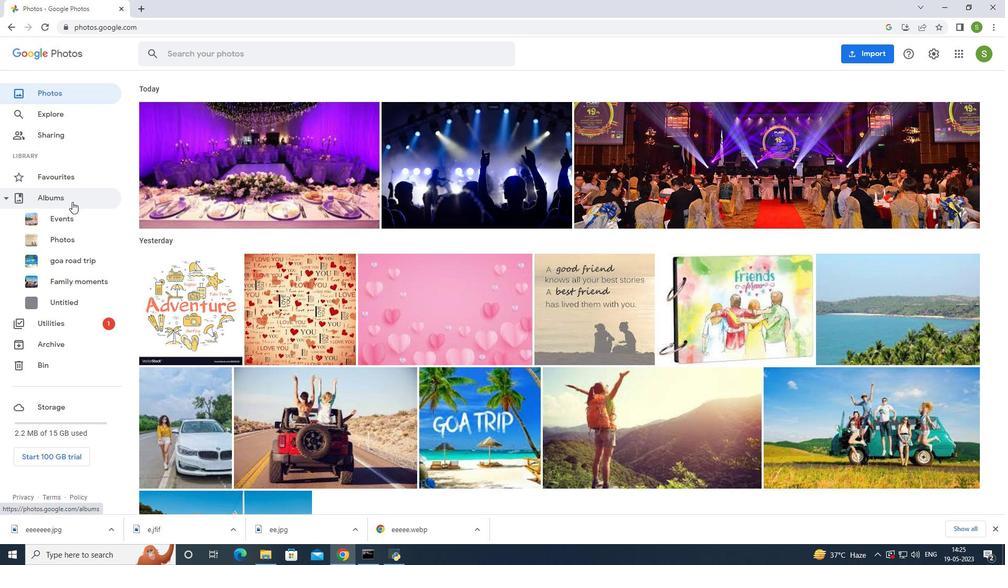 
Action: Mouse moved to (68, 211)
Screenshot: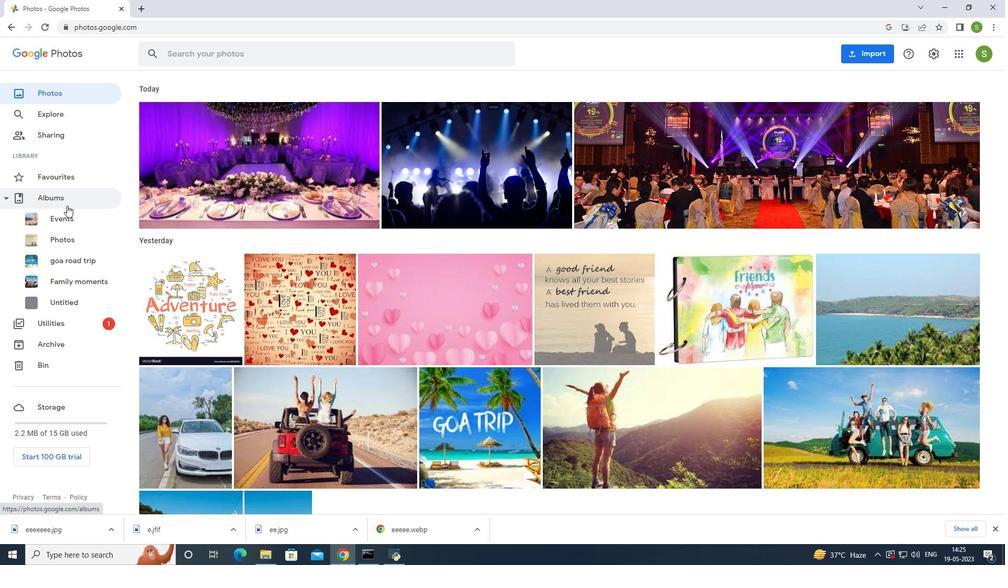 
Action: Mouse scrolled (68, 210) with delta (0, 0)
Screenshot: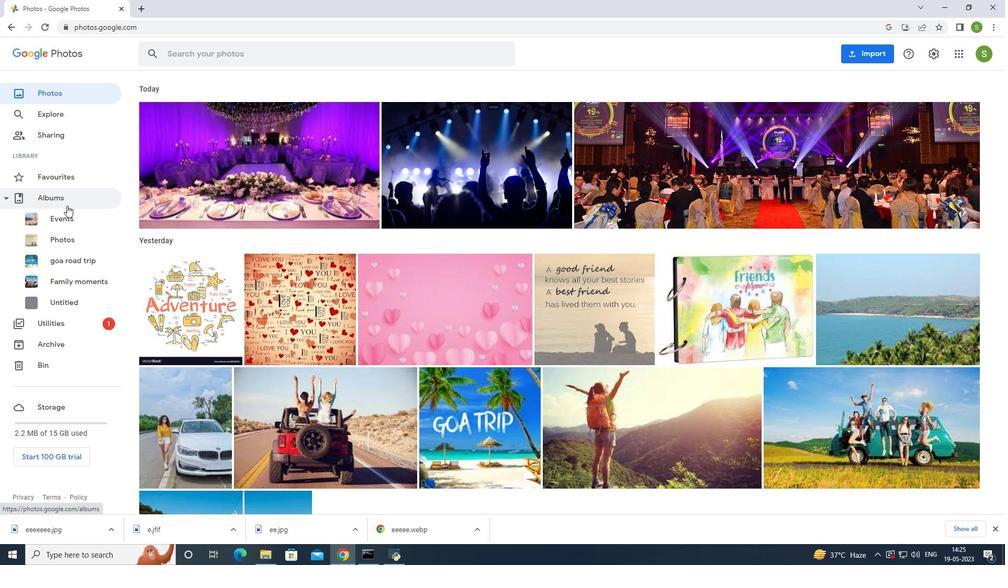 
Action: Mouse moved to (68, 212)
Screenshot: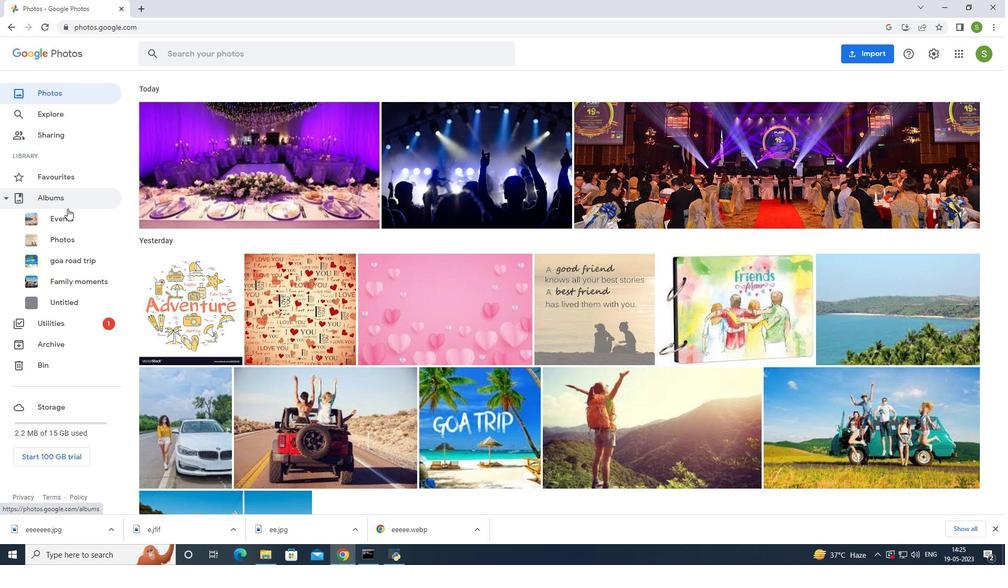 
Action: Mouse scrolled (68, 212) with delta (0, 0)
Screenshot: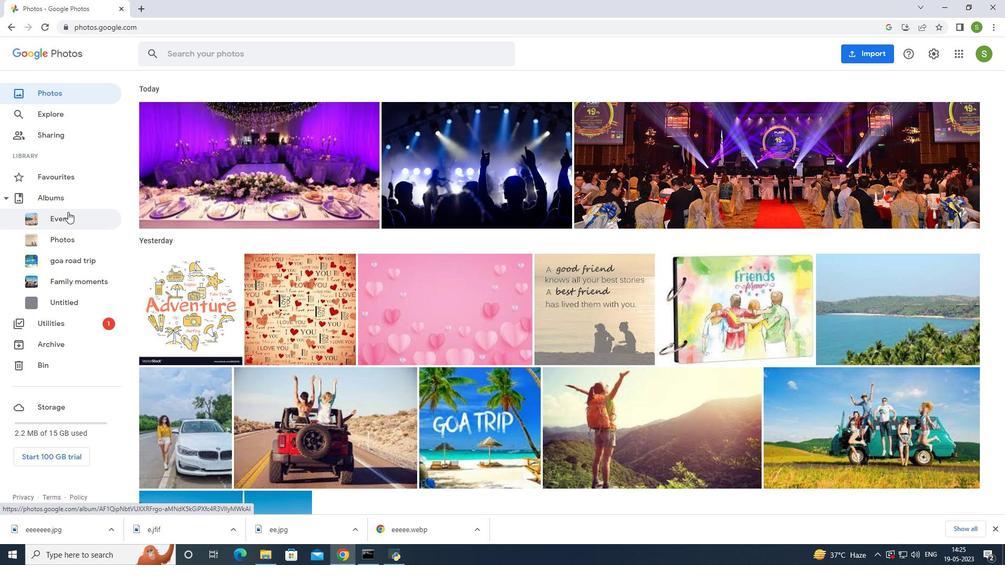 
Action: Mouse scrolled (68, 212) with delta (0, 0)
Screenshot: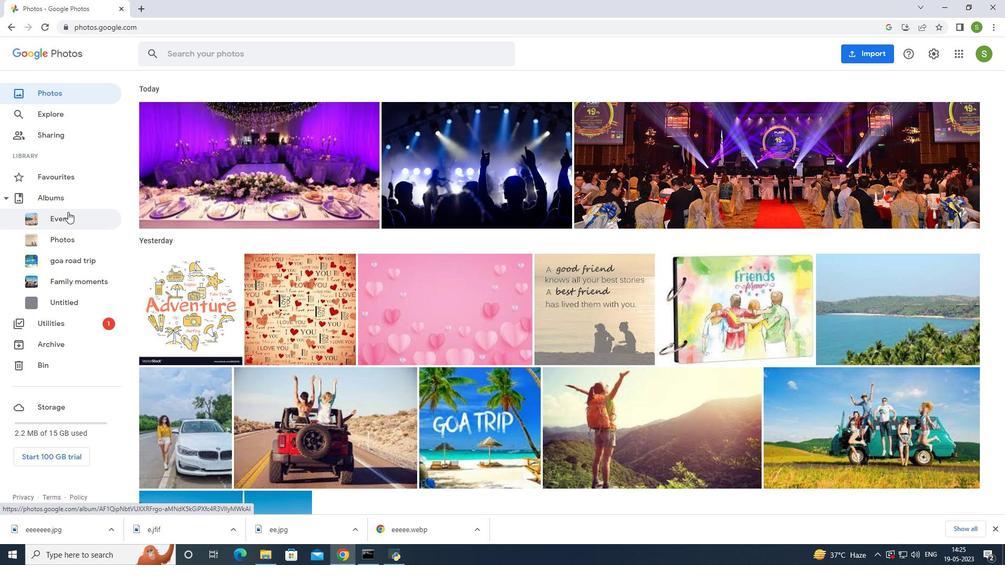 
Action: Mouse scrolled (68, 212) with delta (0, 0)
Screenshot: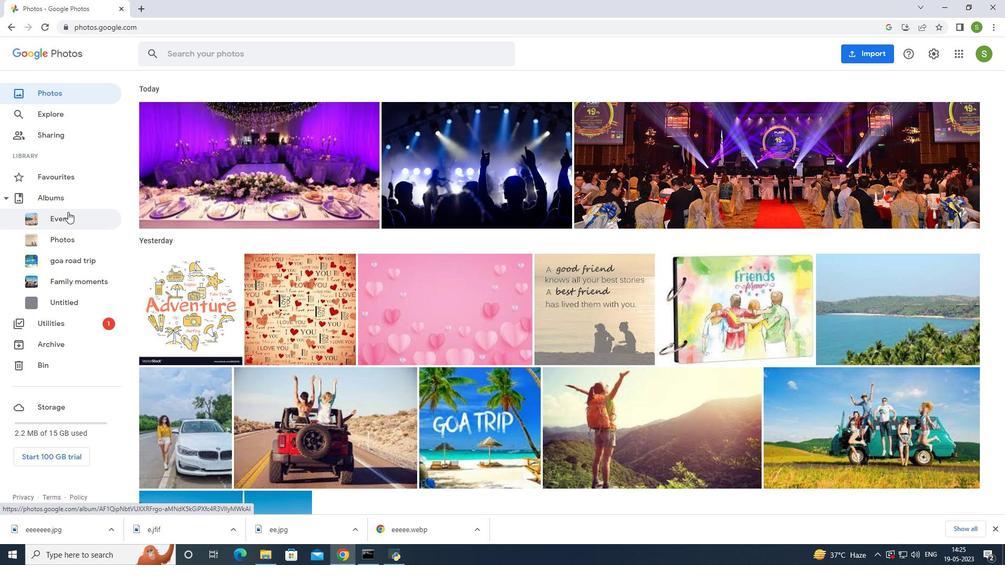 
Action: Mouse scrolled (68, 212) with delta (0, 0)
Screenshot: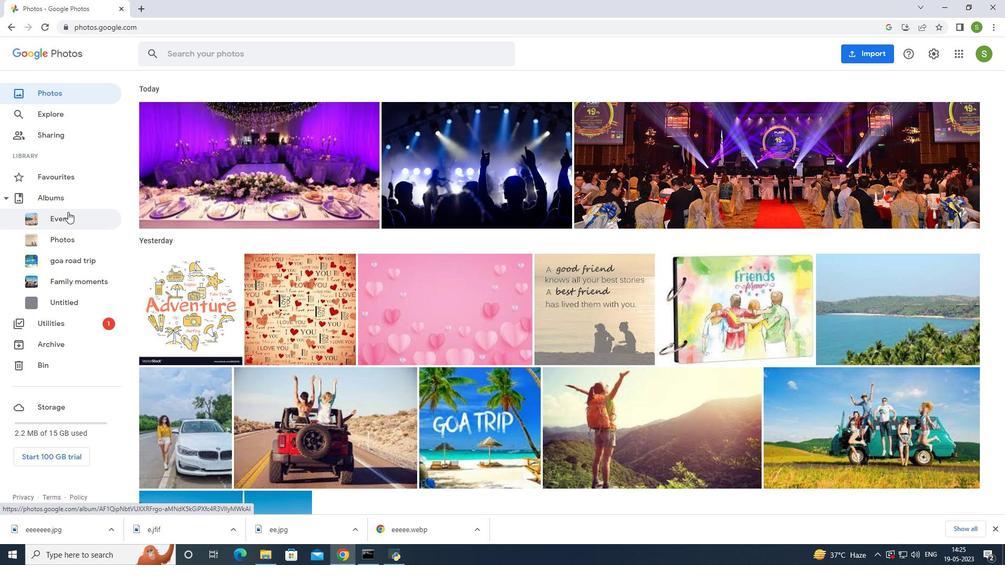 
Action: Mouse moved to (950, 48)
Screenshot: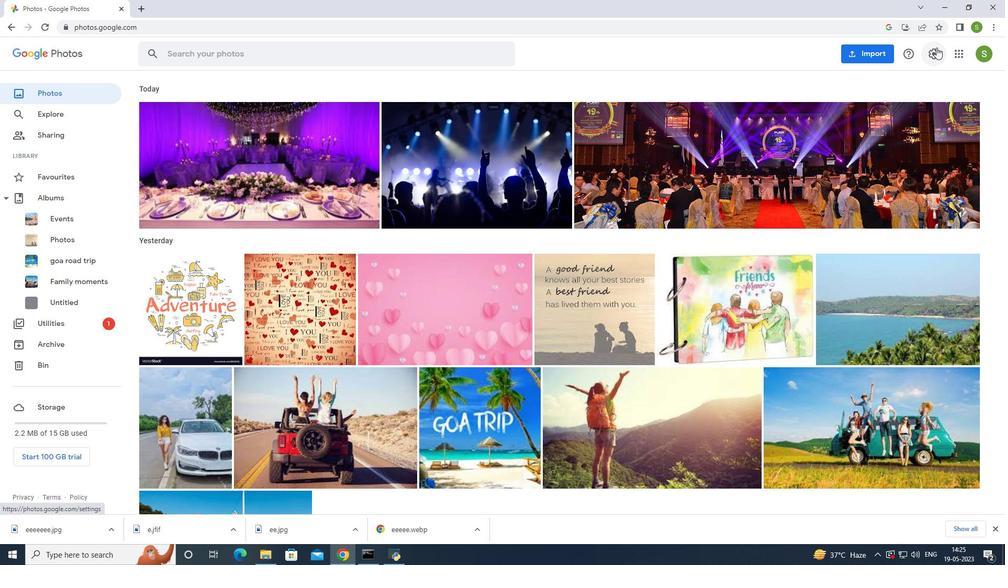 
Action: Mouse pressed left at (950, 48)
Screenshot: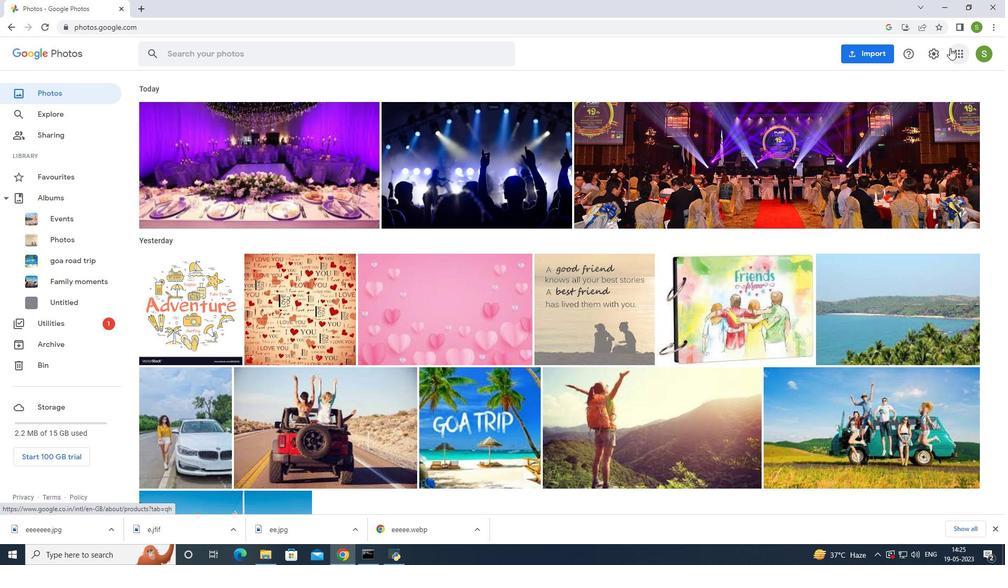 
Action: Mouse moved to (741, 148)
Screenshot: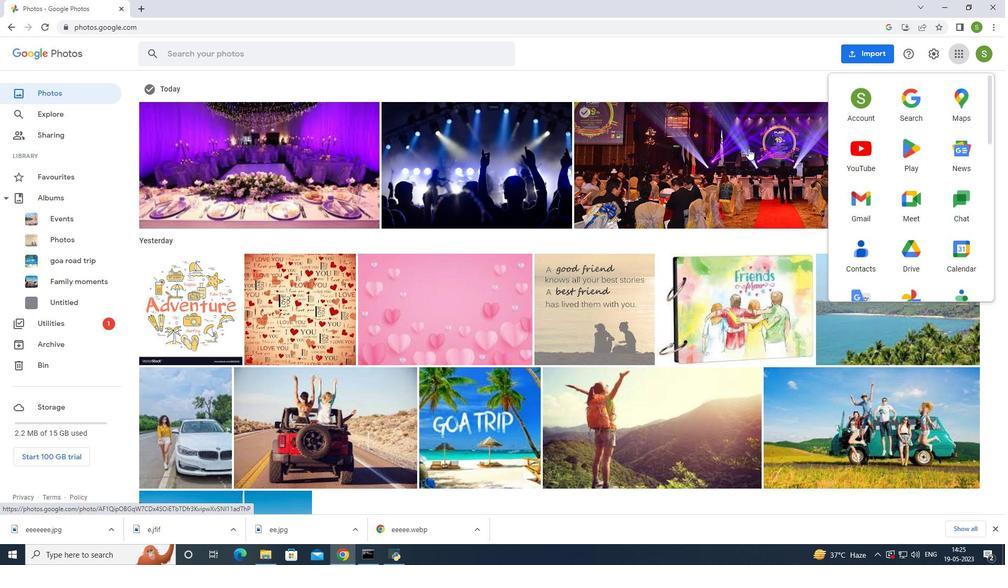 
Action: Mouse pressed left at (741, 148)
Screenshot: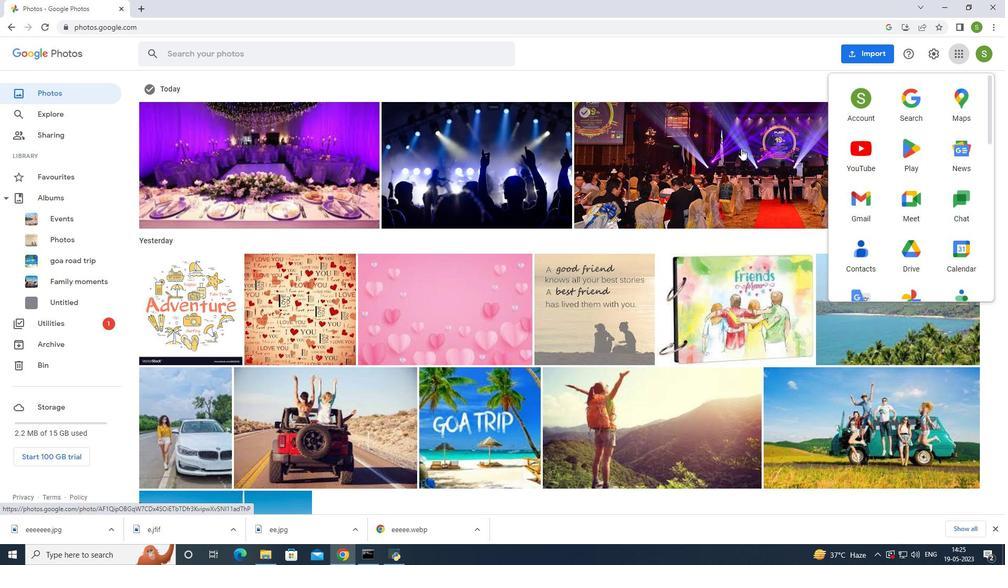 
Action: Mouse moved to (22, 55)
Screenshot: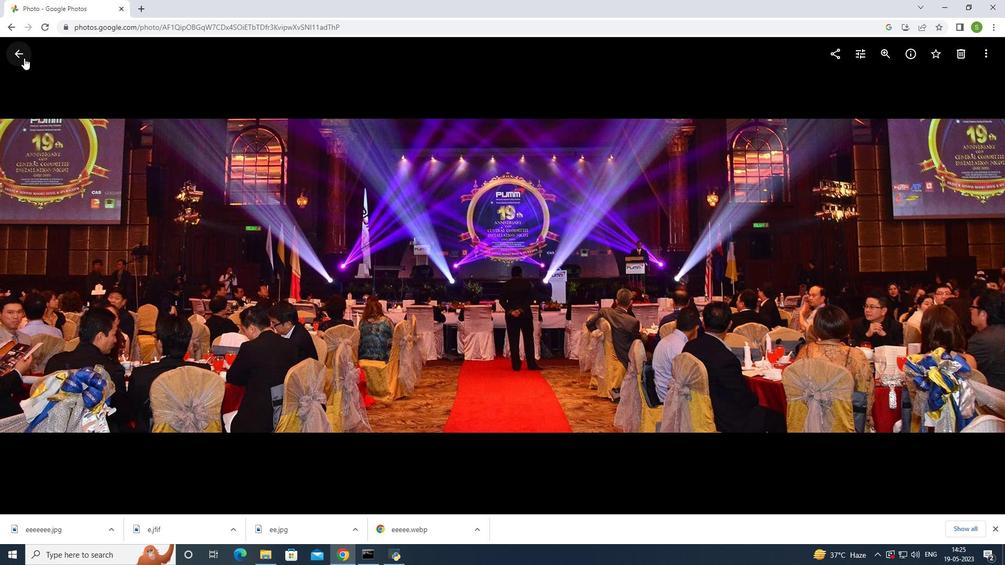 
Action: Mouse pressed left at (22, 55)
Screenshot: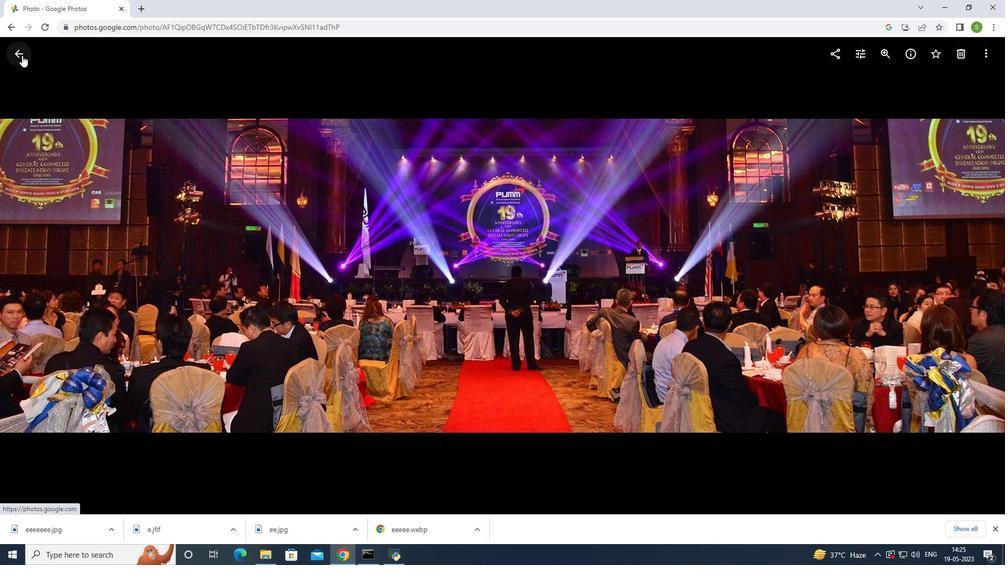 
Action: Mouse moved to (28, 118)
Screenshot: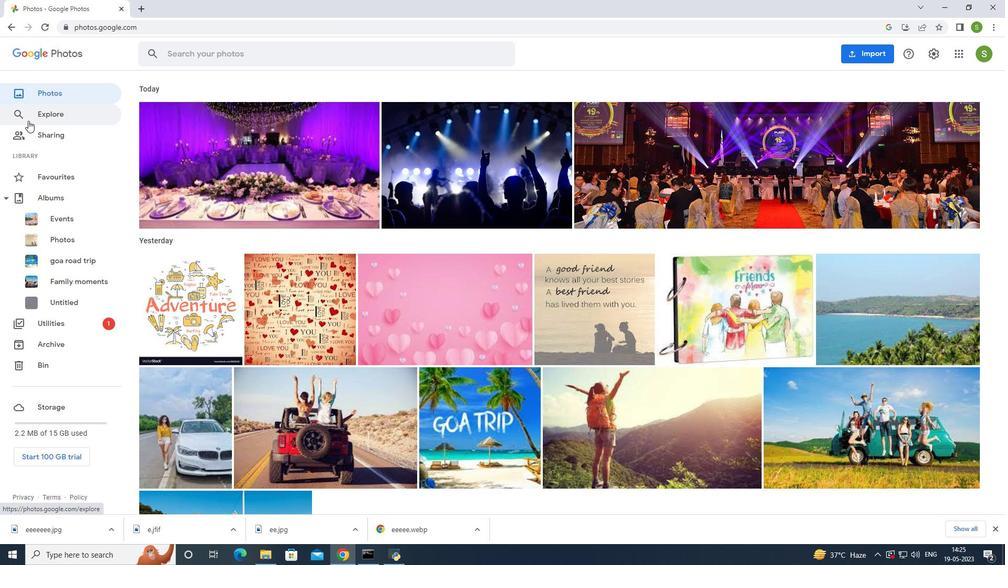 
Action: Mouse pressed left at (28, 118)
Screenshot: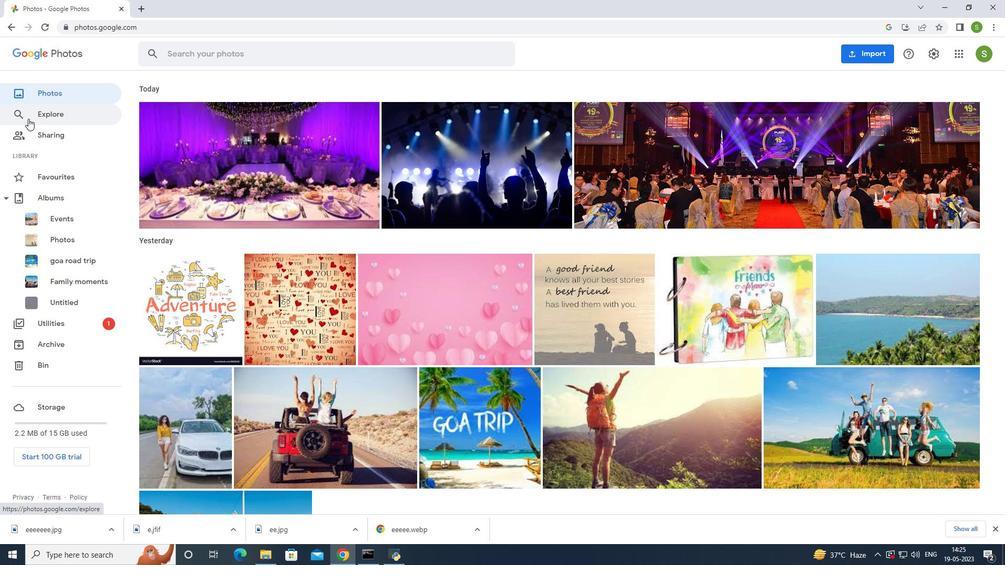 
Action: Mouse moved to (24, 95)
Screenshot: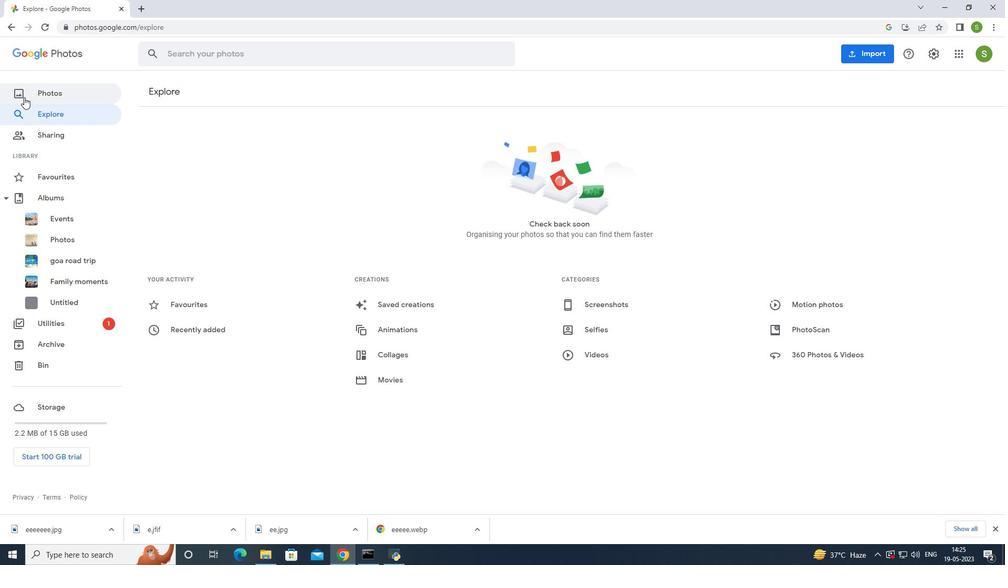 
Action: Mouse pressed left at (24, 95)
Screenshot: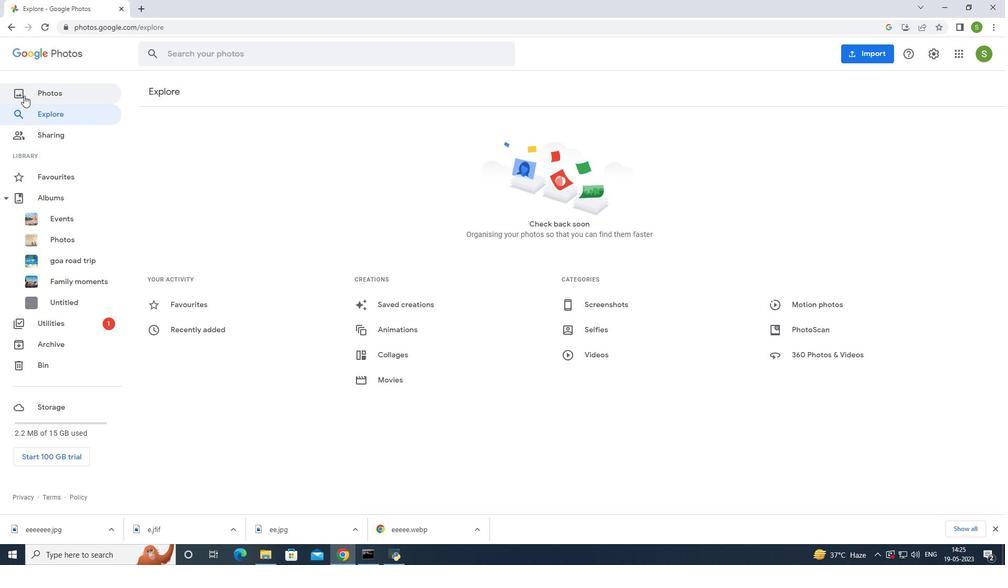 
Action: Mouse moved to (461, 258)
Screenshot: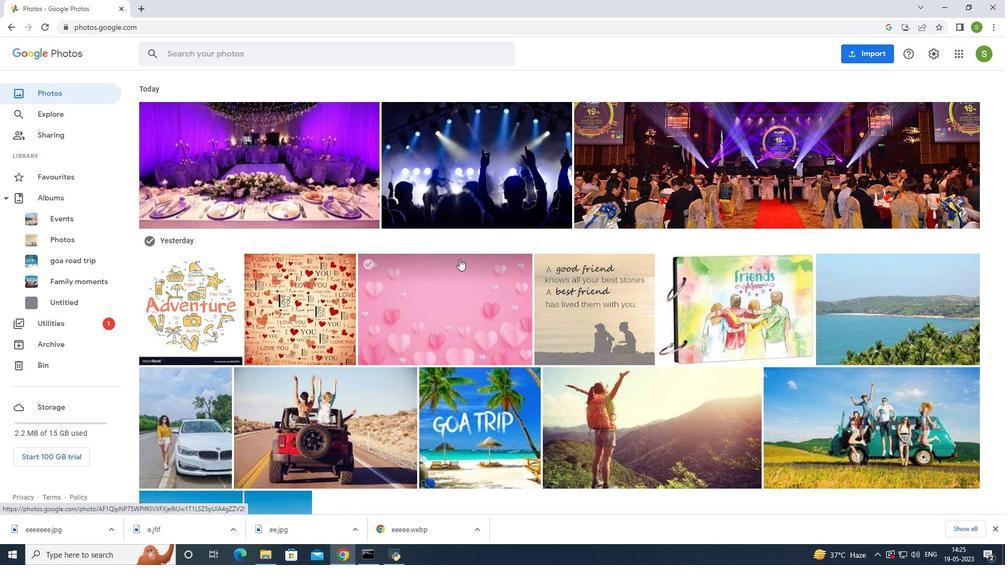 
Action: Mouse scrolled (461, 257) with delta (0, 0)
Screenshot: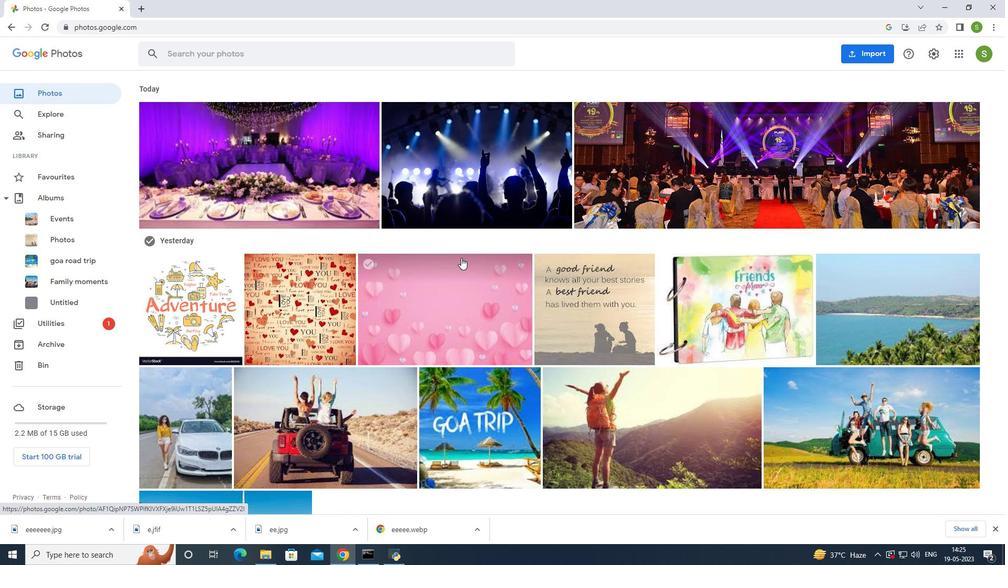 
Action: Mouse scrolled (461, 257) with delta (0, 0)
Screenshot: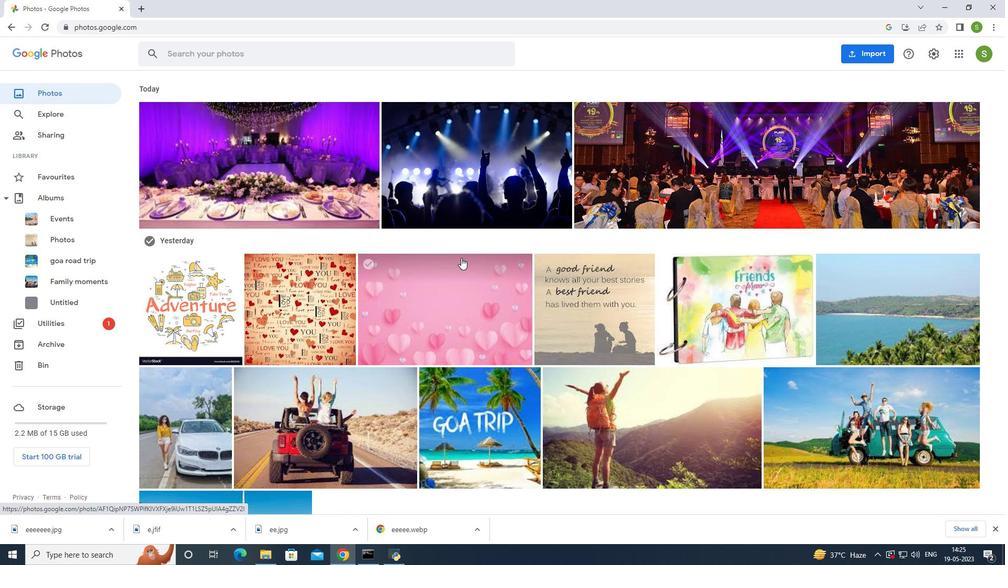 
Action: Mouse scrolled (461, 257) with delta (0, 0)
Screenshot: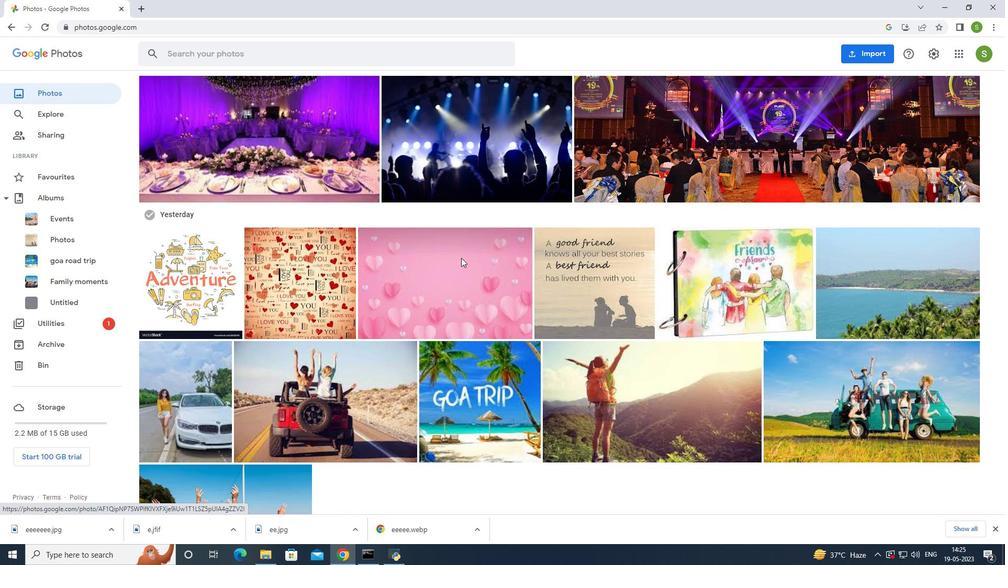 
Action: Mouse moved to (461, 252)
Screenshot: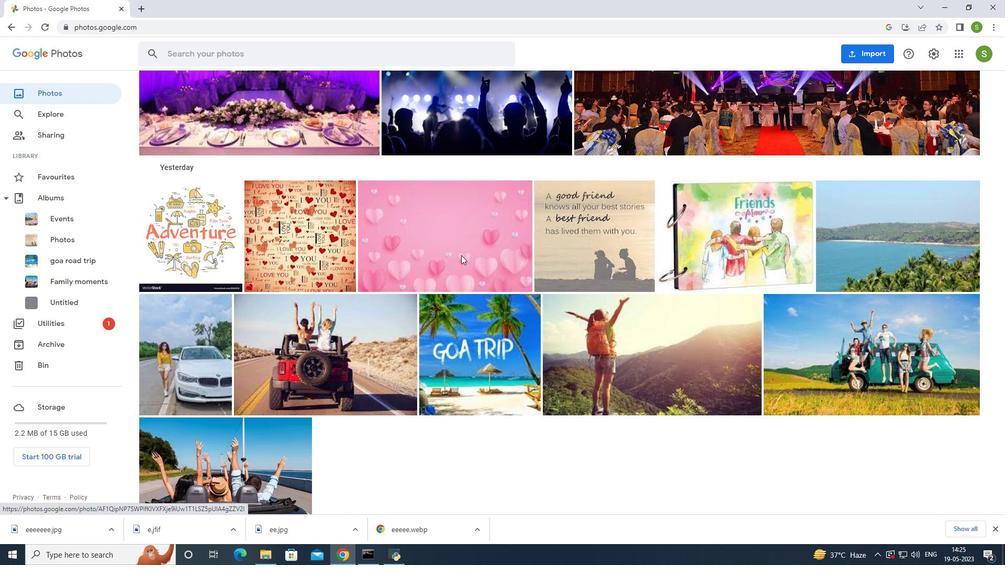 
Action: Mouse scrolled (461, 251) with delta (0, 0)
Screenshot: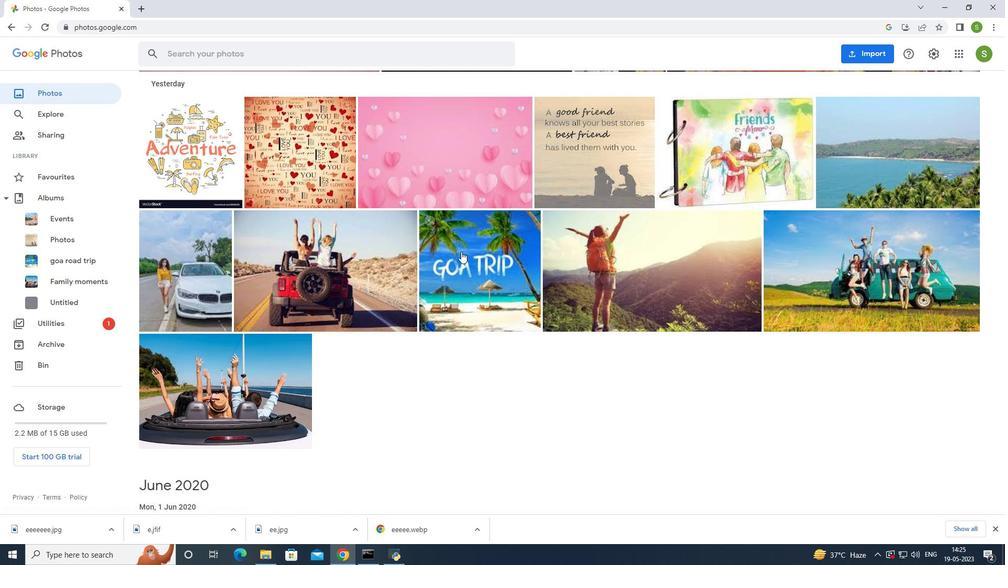 
Action: Mouse scrolled (461, 251) with delta (0, 0)
Screenshot: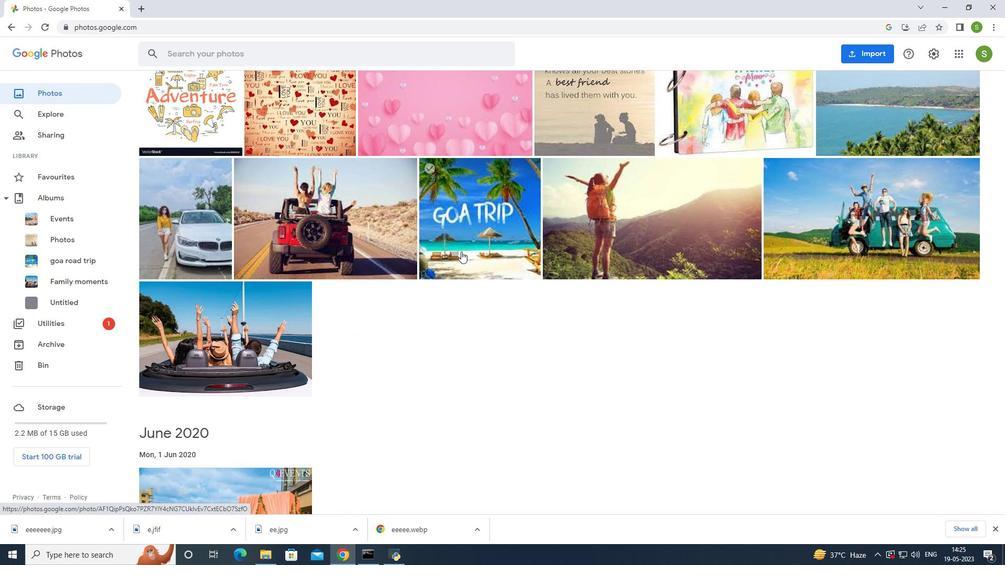 
Action: Mouse scrolled (461, 251) with delta (0, 0)
Screenshot: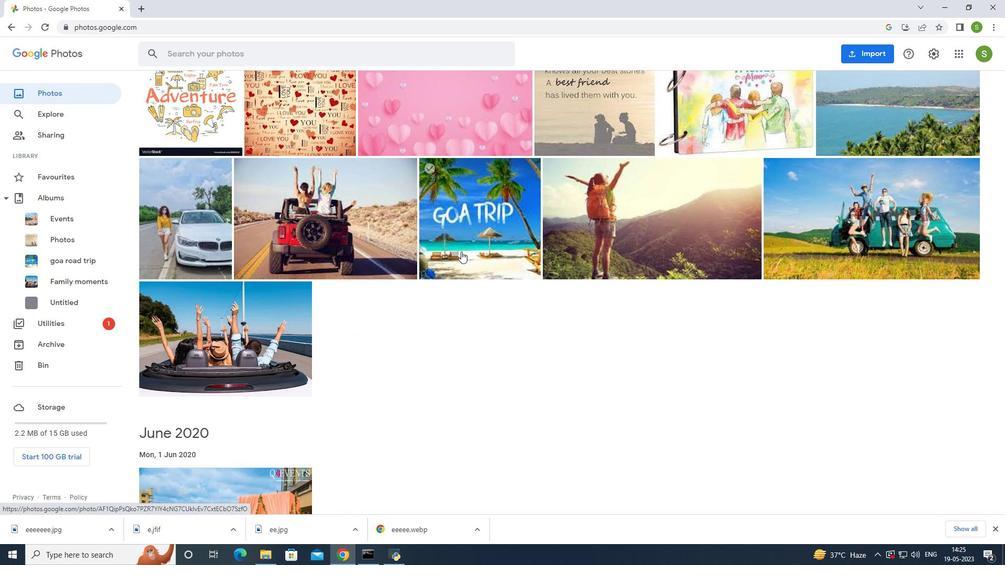 
Action: Mouse scrolled (461, 251) with delta (0, 0)
Screenshot: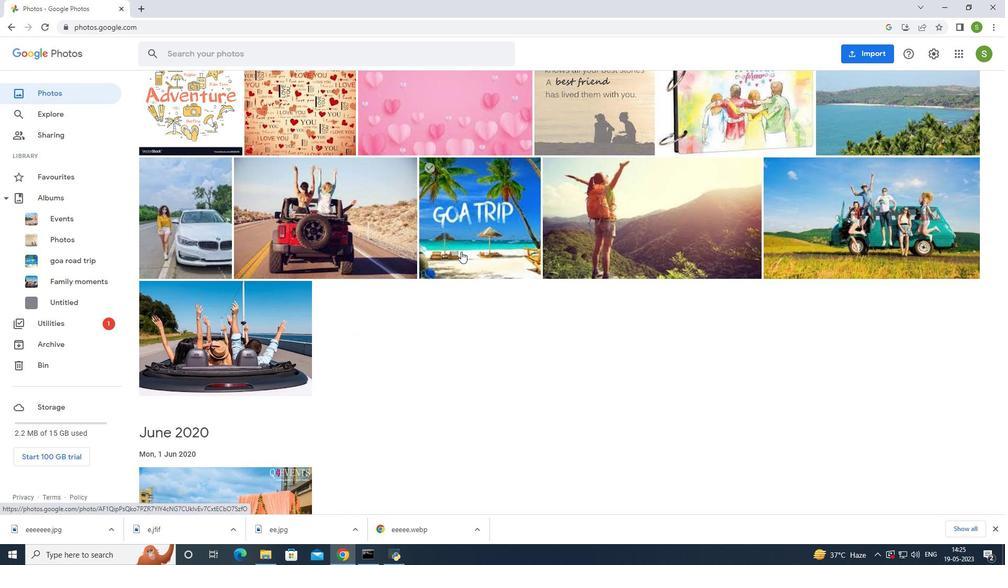 
Action: Mouse scrolled (461, 251) with delta (0, 0)
Screenshot: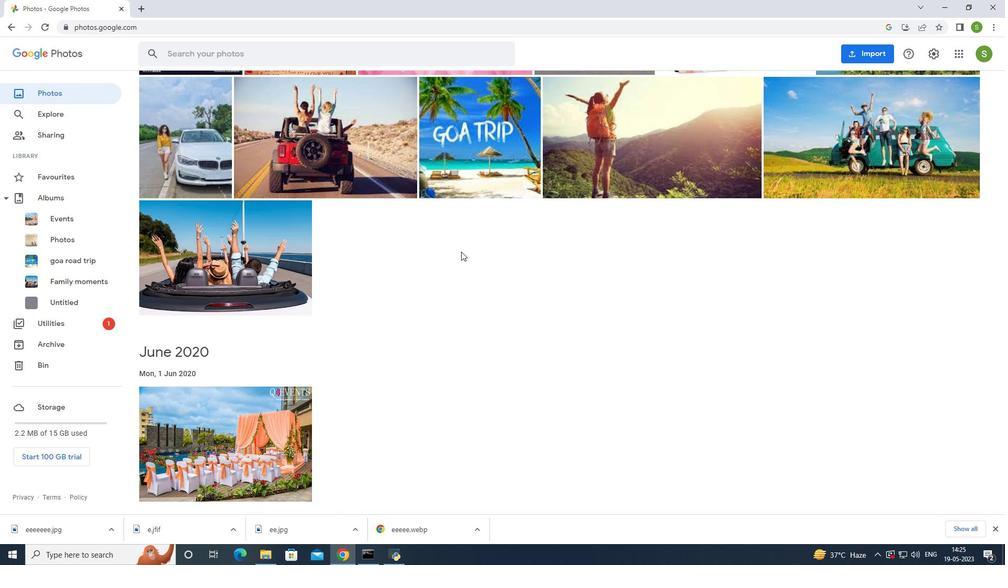 
Action: Mouse scrolled (461, 251) with delta (0, 0)
Screenshot: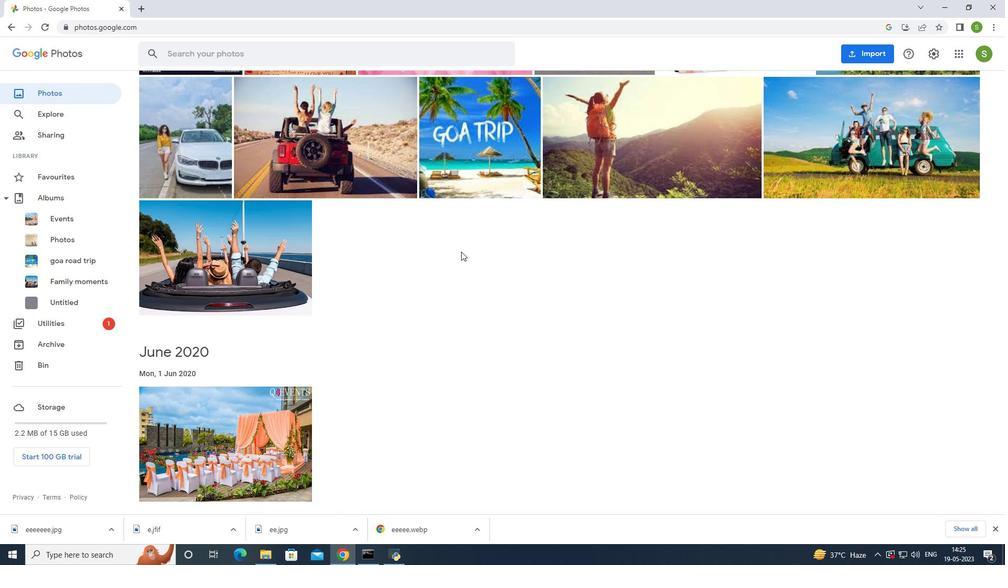 
Action: Mouse moved to (30, 199)
Screenshot: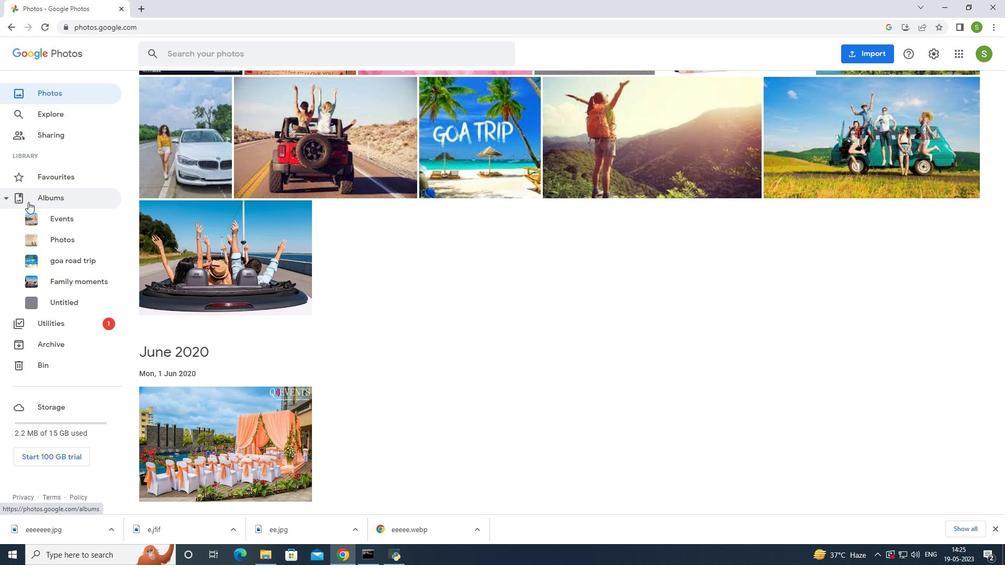 
Action: Mouse pressed left at (30, 199)
Screenshot: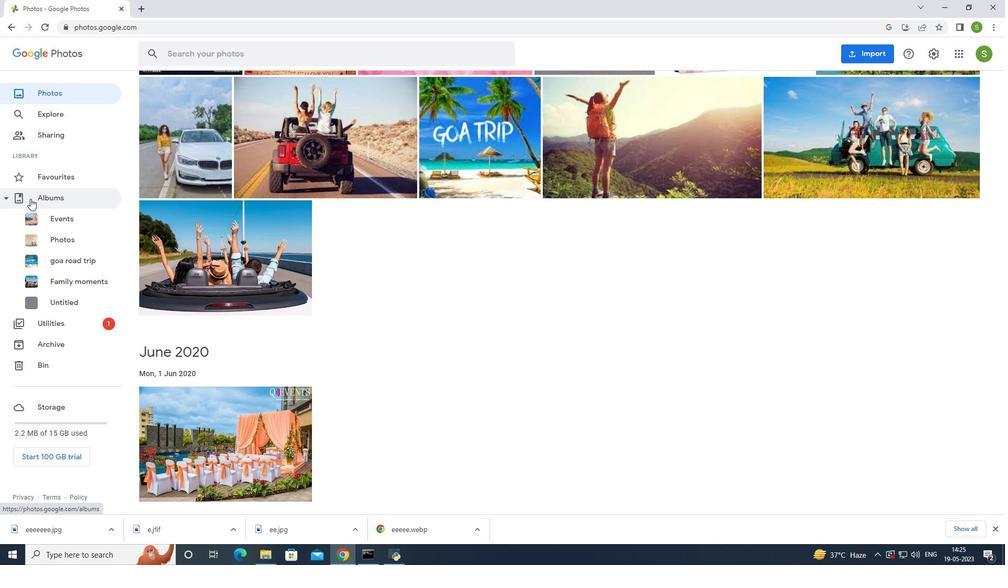 
Action: Mouse pressed left at (30, 199)
Screenshot: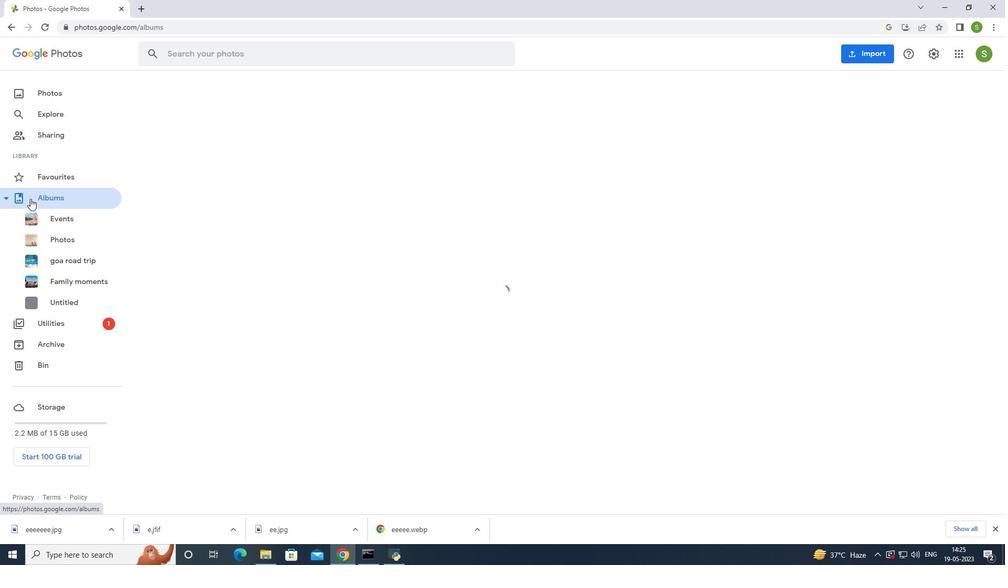 
Action: Mouse moved to (198, 202)
Screenshot: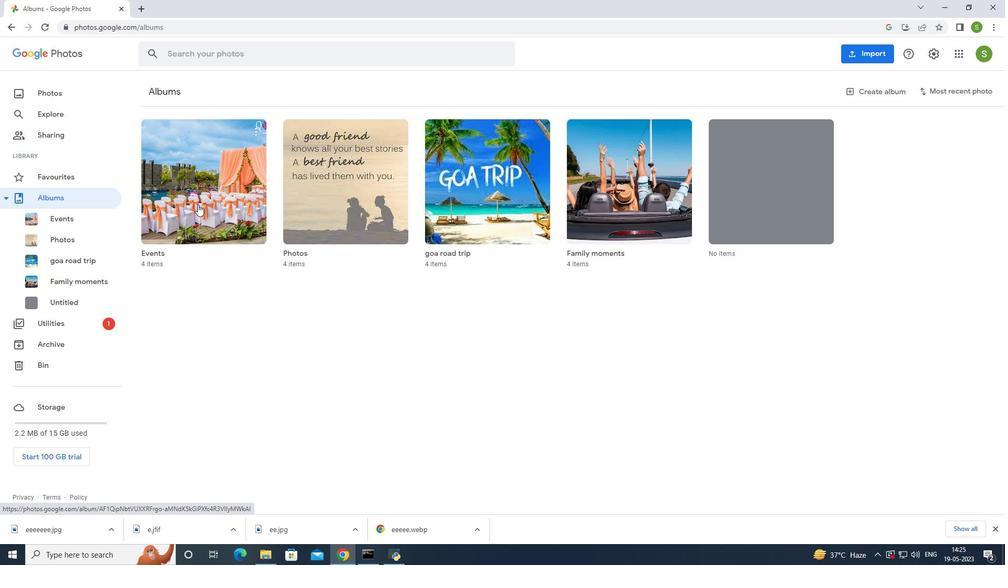 
Action: Mouse pressed left at (198, 202)
Screenshot: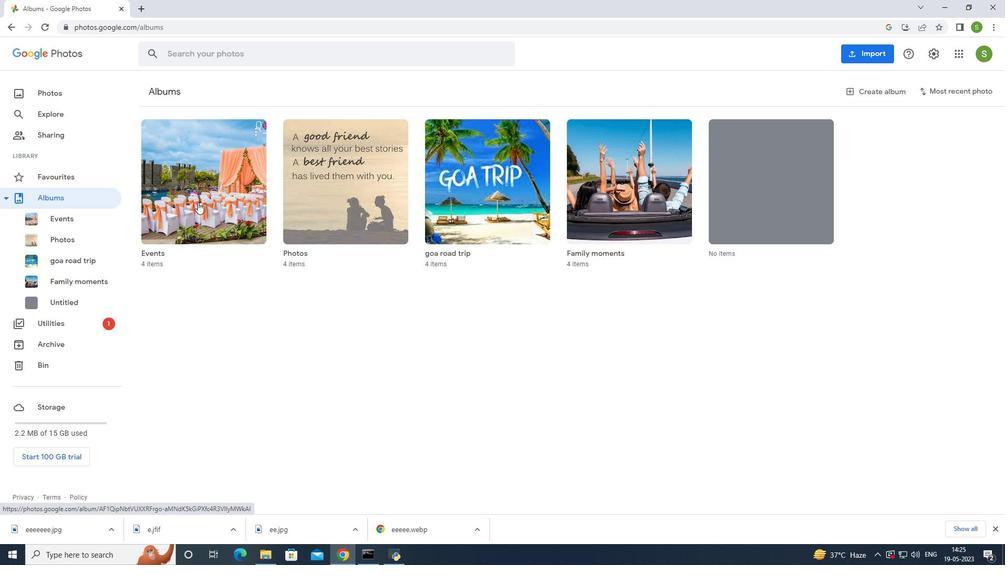 
Action: Mouse pressed left at (198, 202)
Screenshot: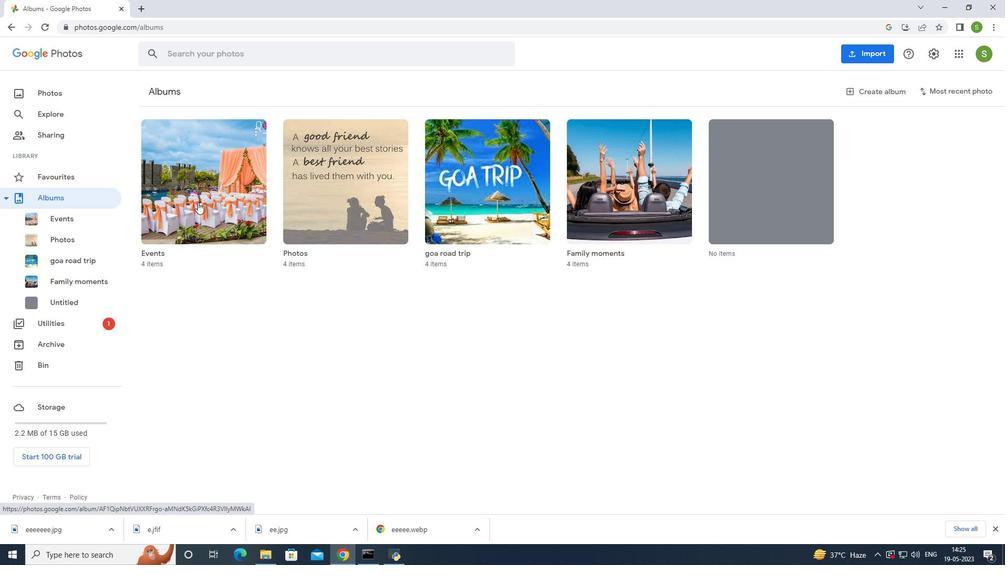 
Action: Mouse moved to (276, 213)
Screenshot: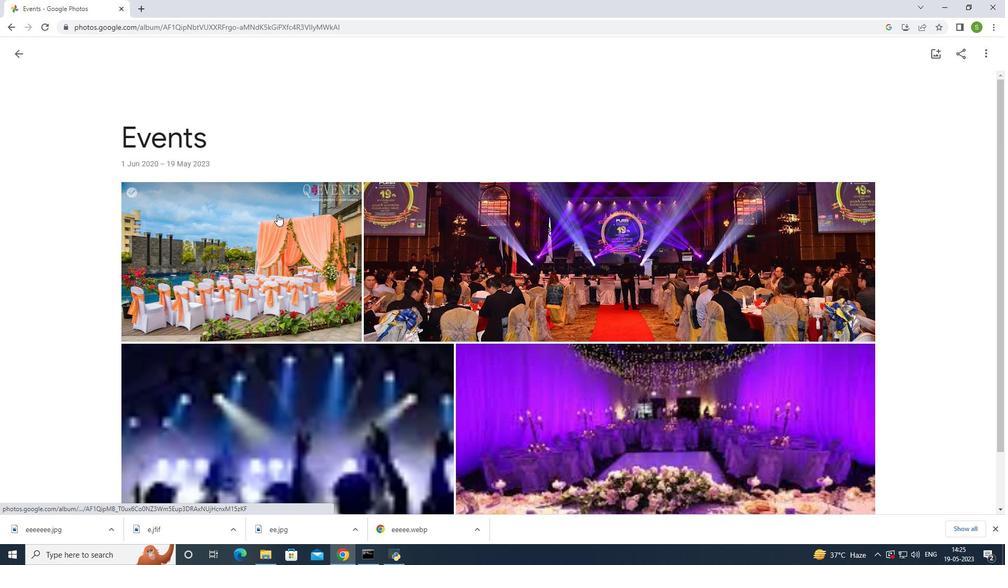 
Action: Mouse scrolled (276, 212) with delta (0, 0)
Screenshot: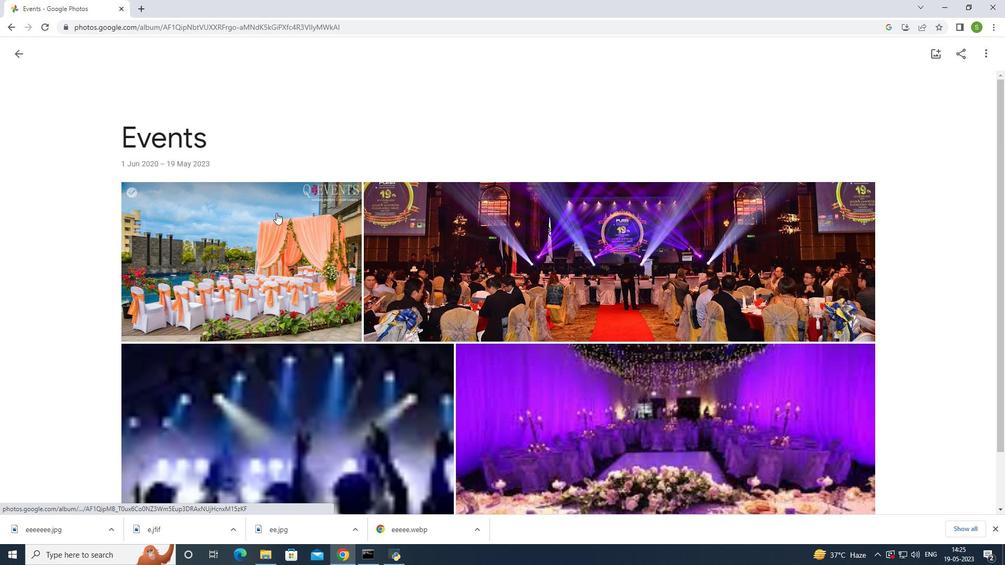 
Action: Mouse scrolled (276, 212) with delta (0, 0)
Screenshot: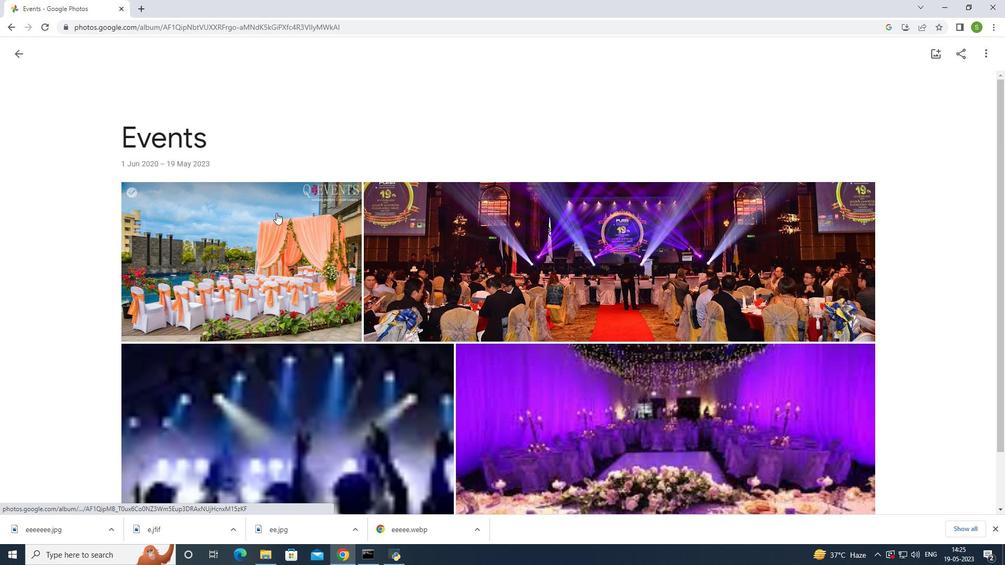 
Action: Mouse scrolled (276, 212) with delta (0, 0)
Screenshot: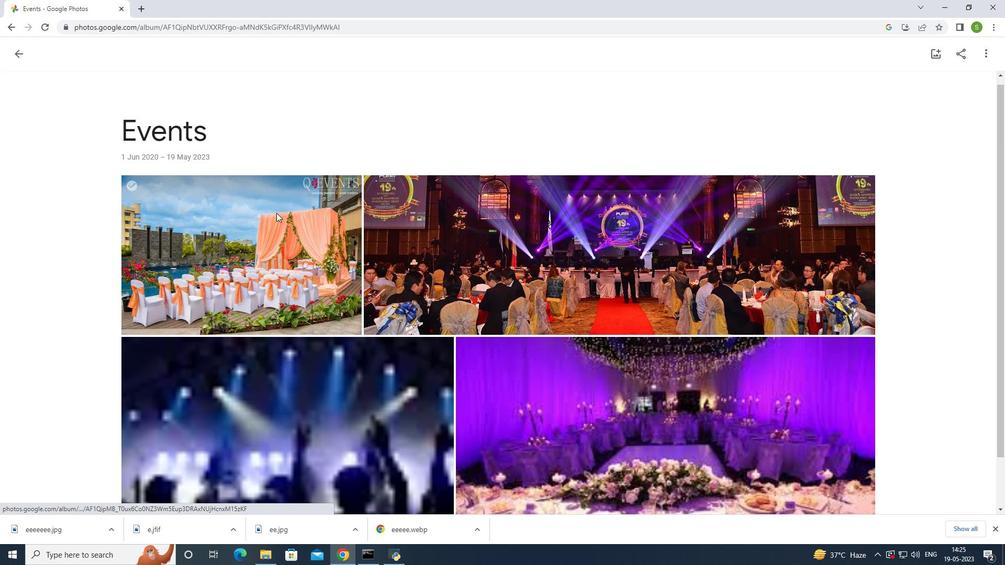 
Action: Mouse moved to (268, 204)
Screenshot: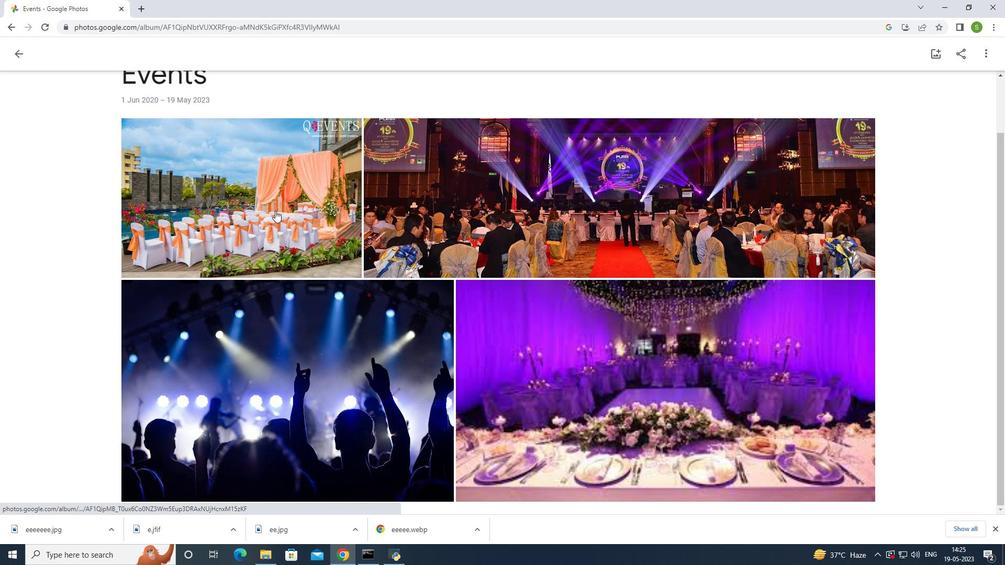
Action: Mouse pressed left at (268, 204)
Screenshot: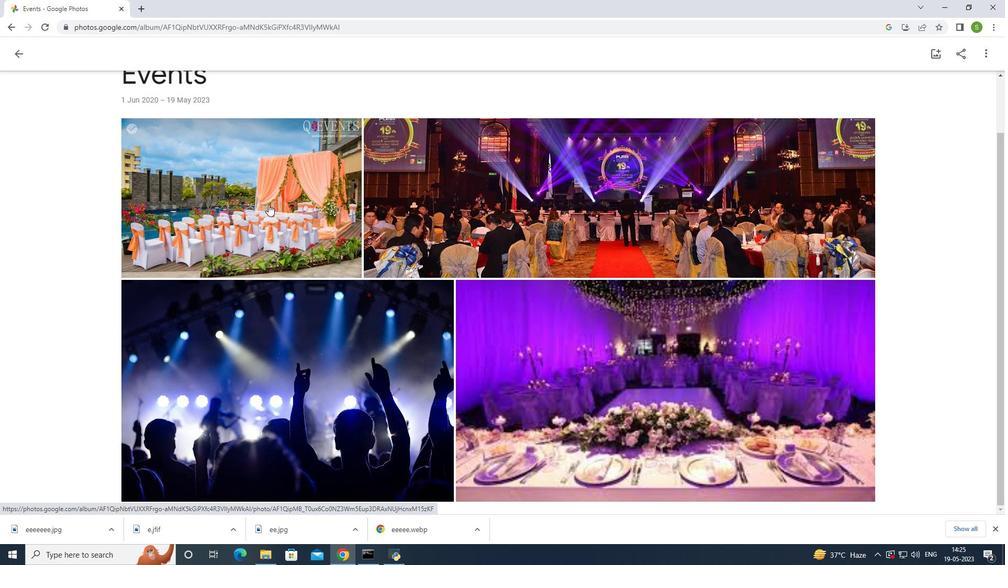 
Action: Mouse moved to (972, 269)
Screenshot: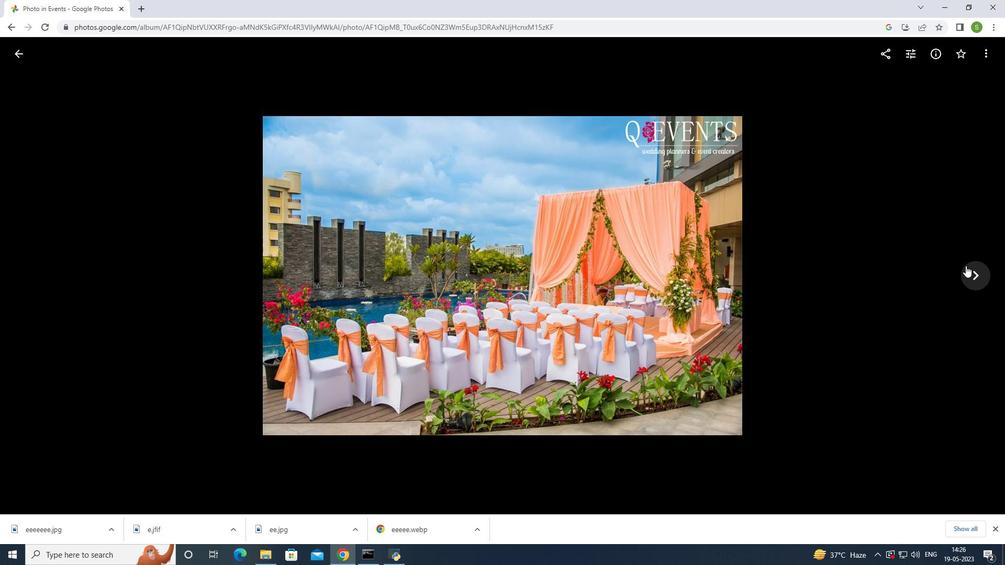
Action: Mouse pressed left at (972, 269)
Screenshot: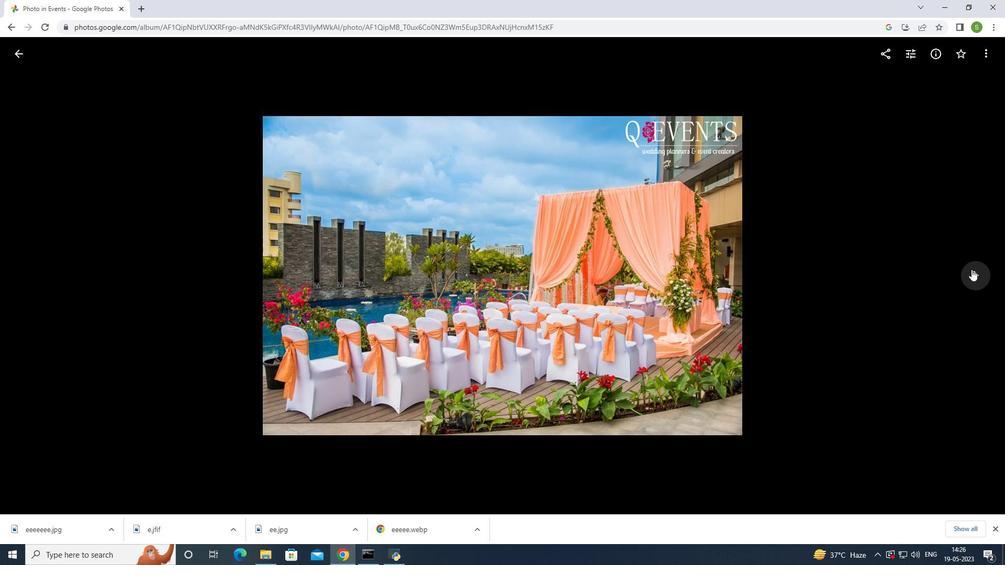 
Action: Mouse pressed left at (972, 269)
Screenshot: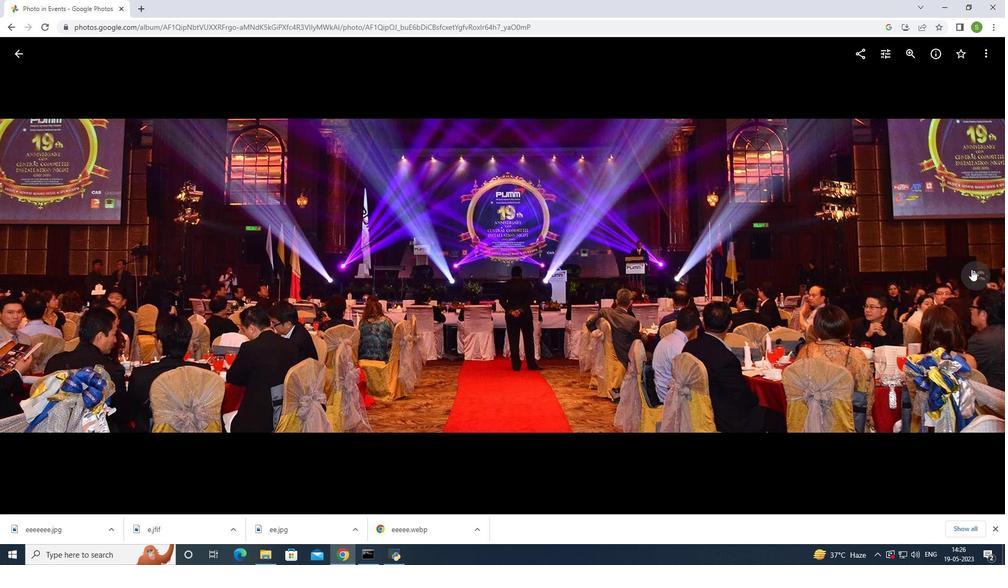 
Action: Mouse pressed left at (972, 269)
Screenshot: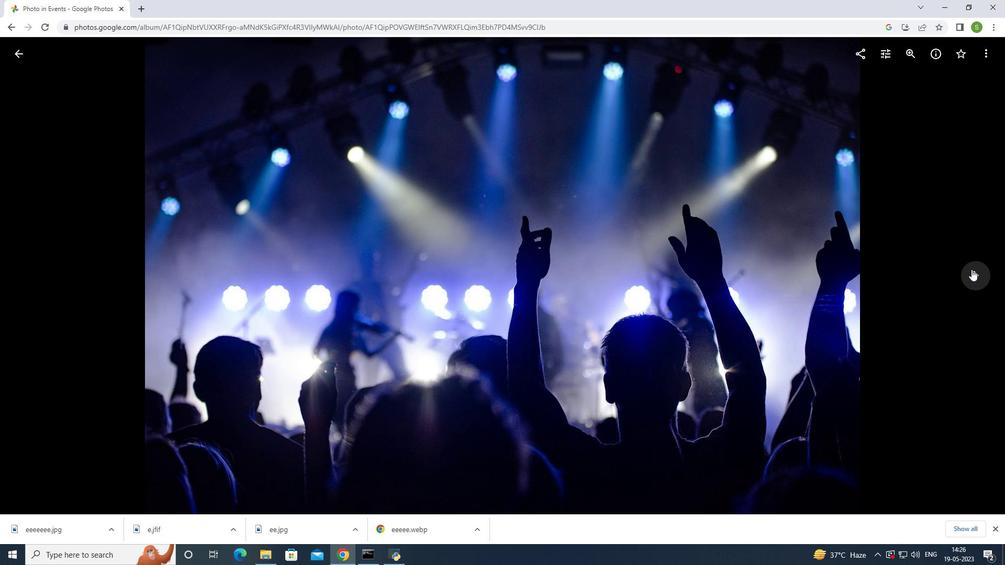 
Action: Mouse pressed left at (972, 269)
Screenshot: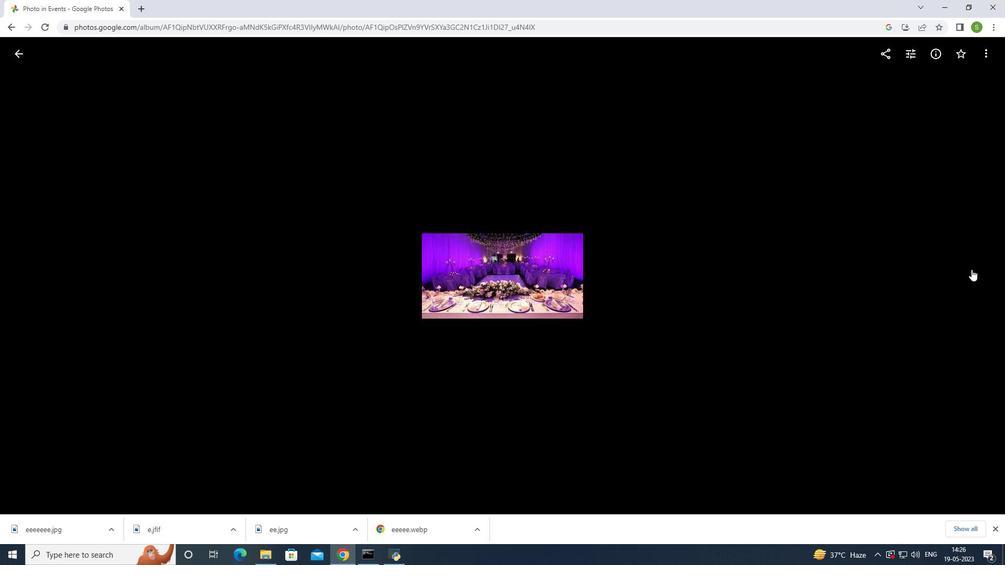 
Action: Mouse moved to (13, 49)
Screenshot: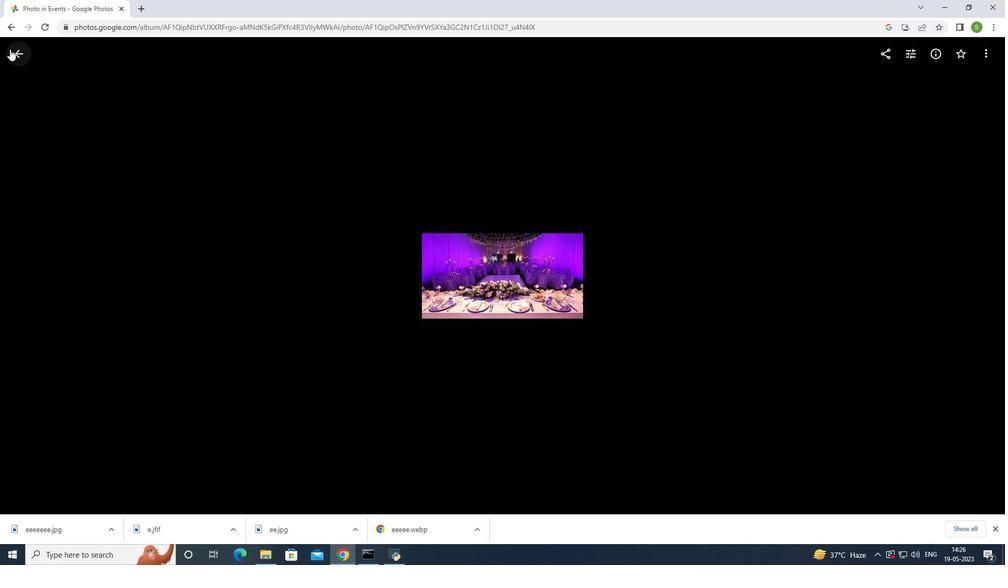 
Action: Mouse pressed left at (13, 49)
Screenshot: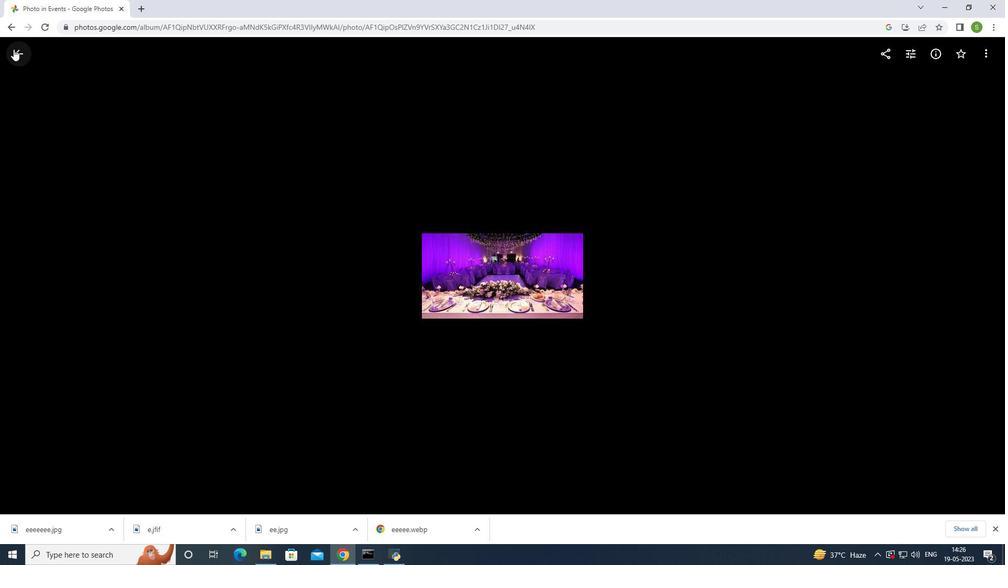 
Action: Mouse moved to (11, 53)
Screenshot: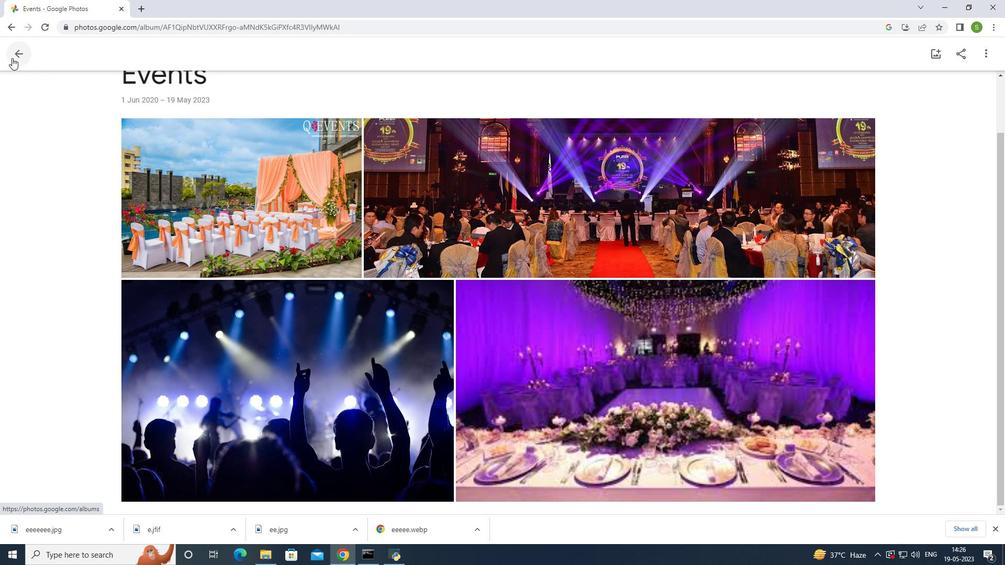 
Action: Mouse pressed left at (11, 53)
Screenshot: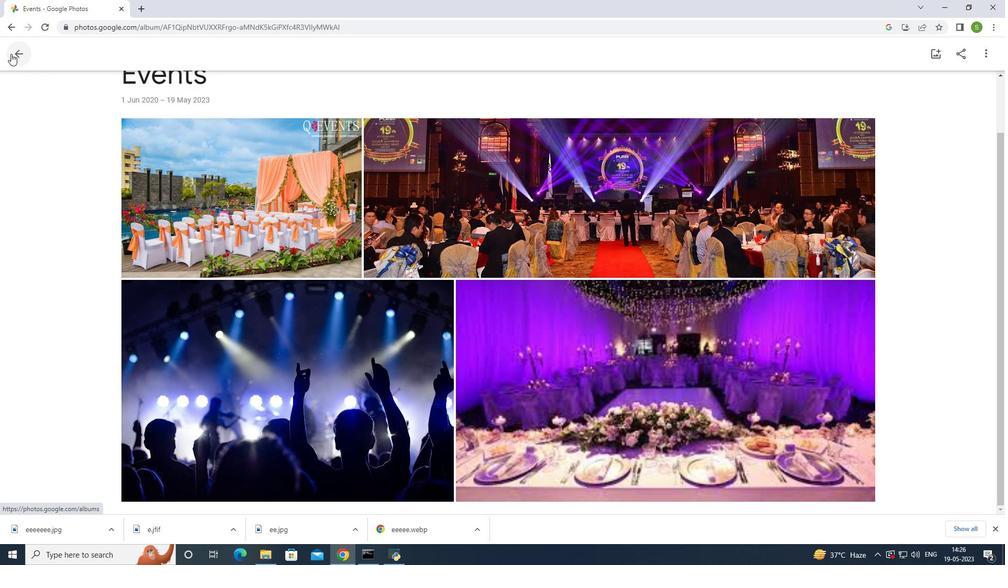 
Action: Mouse moved to (325, 210)
Screenshot: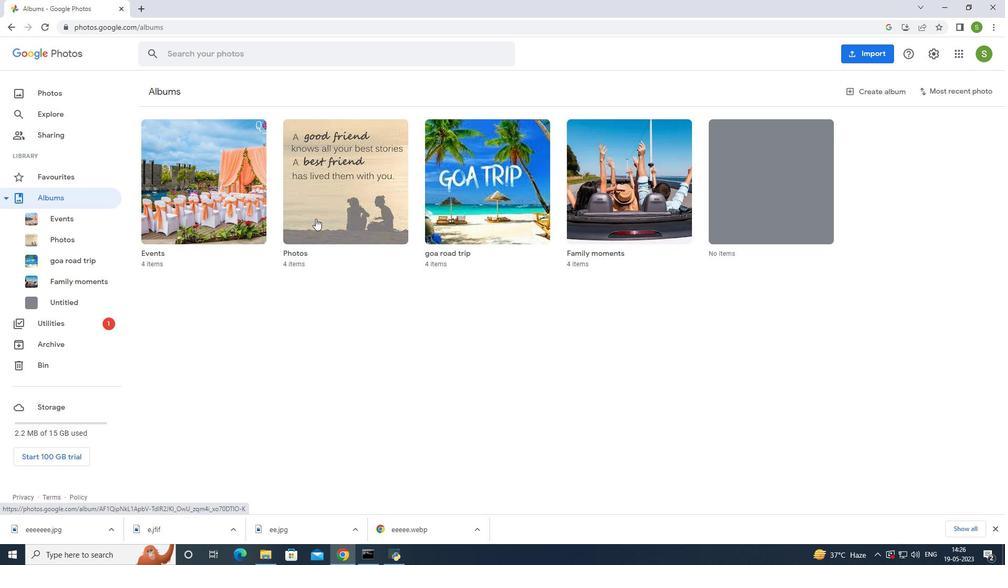 
Action: Mouse pressed left at (325, 210)
Screenshot: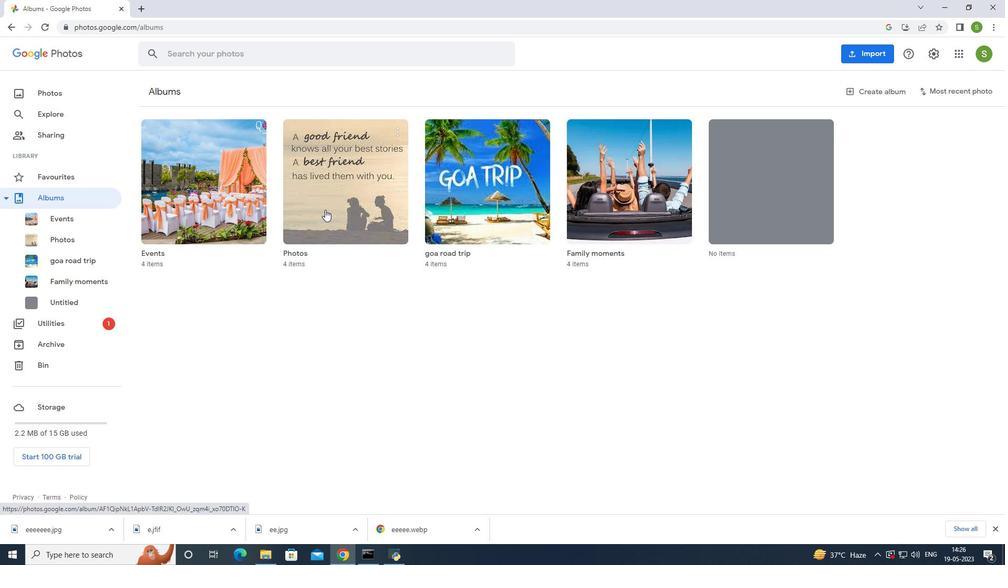 
Action: Mouse pressed left at (325, 210)
Screenshot: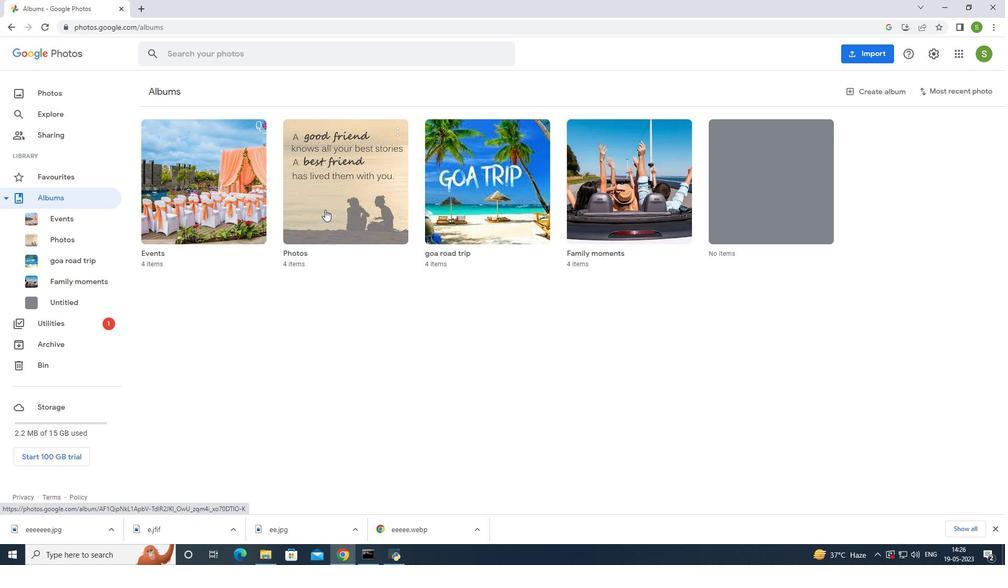 
Action: Mouse moved to (233, 228)
Screenshot: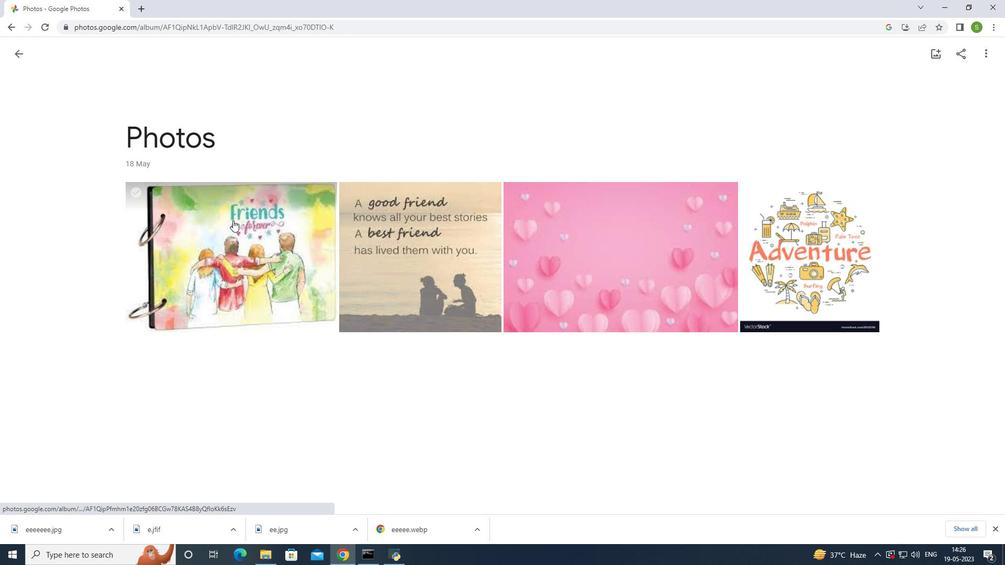 
Action: Mouse pressed left at (233, 228)
Screenshot: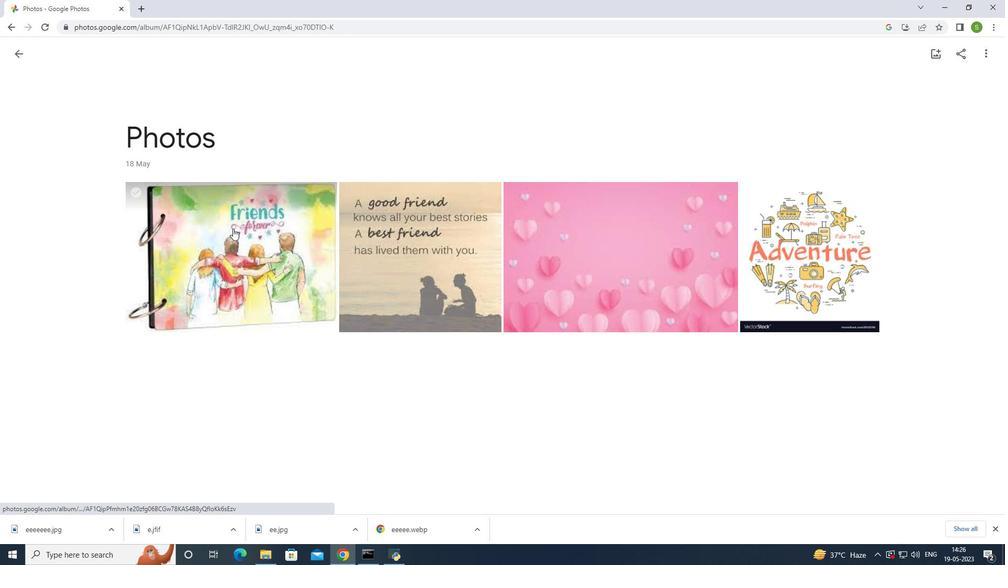 
Action: Mouse moved to (975, 271)
Screenshot: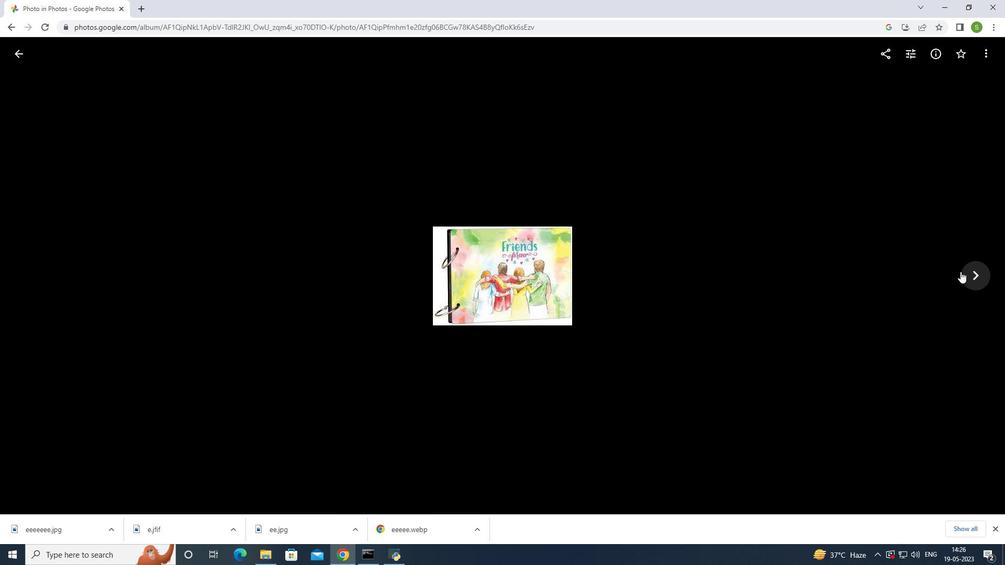 
Action: Mouse pressed left at (975, 271)
Screenshot: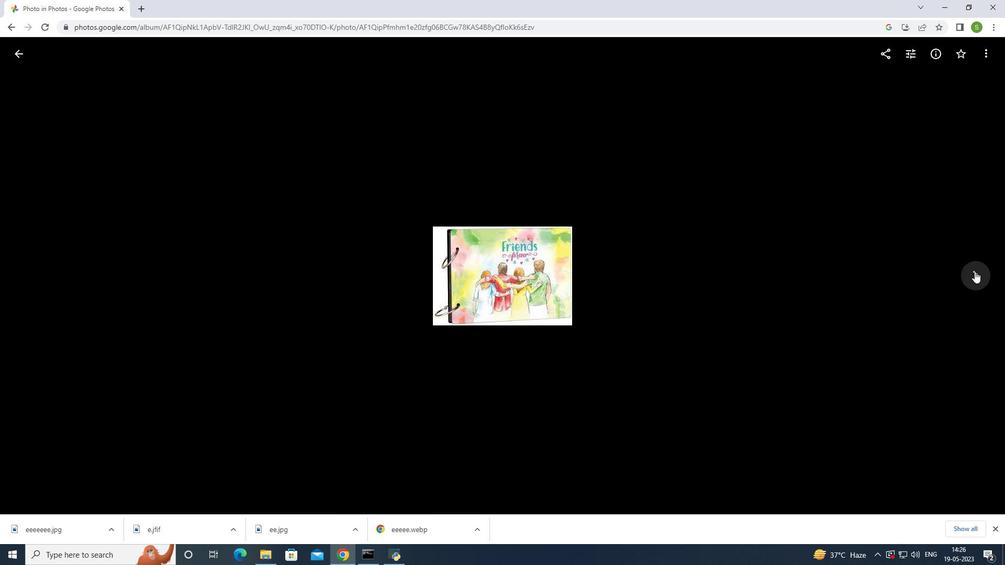 
Action: Mouse pressed left at (975, 271)
Screenshot: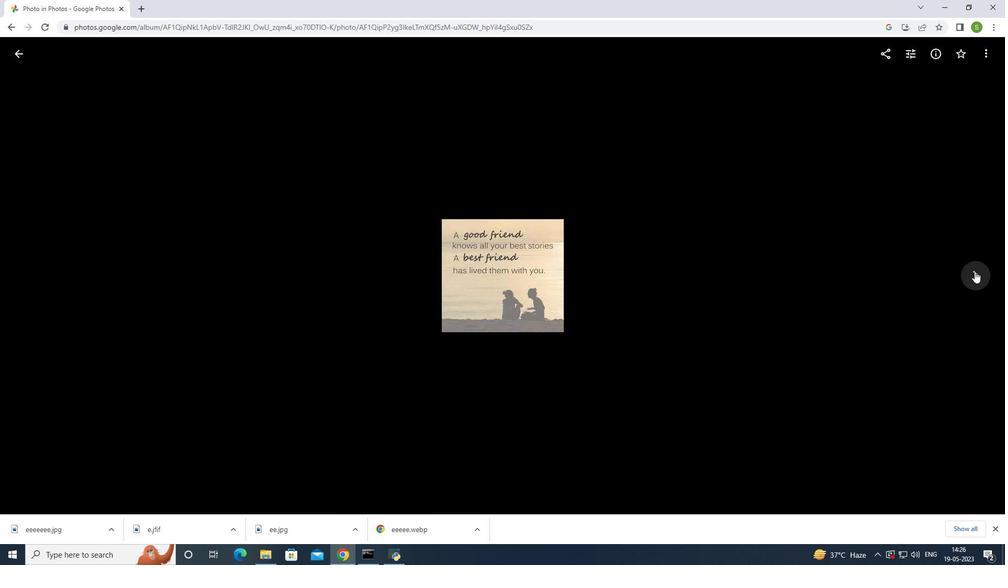 
Action: Mouse pressed left at (975, 271)
Screenshot: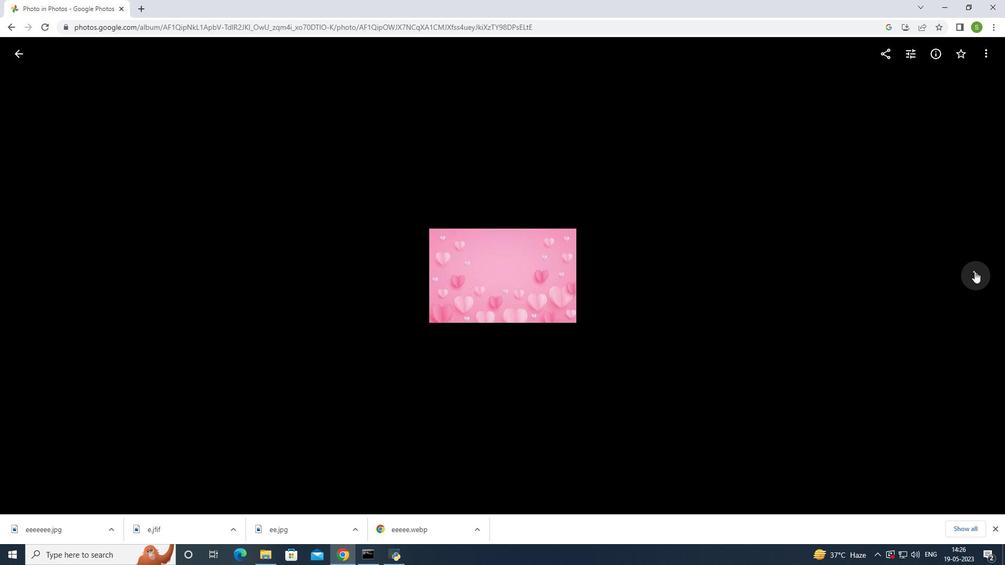 
Action: Mouse pressed left at (975, 271)
Screenshot: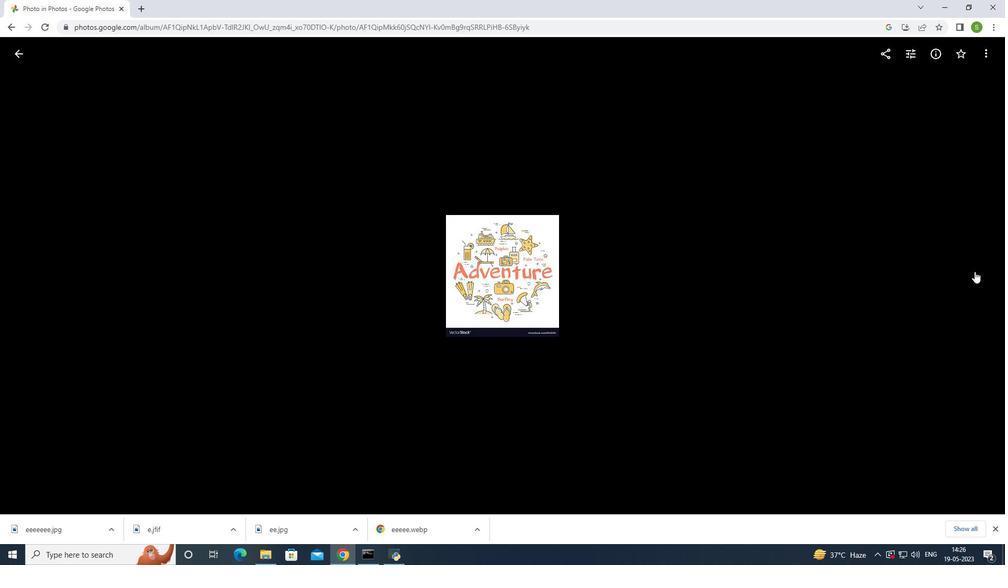 
Action: Mouse moved to (13, 57)
Screenshot: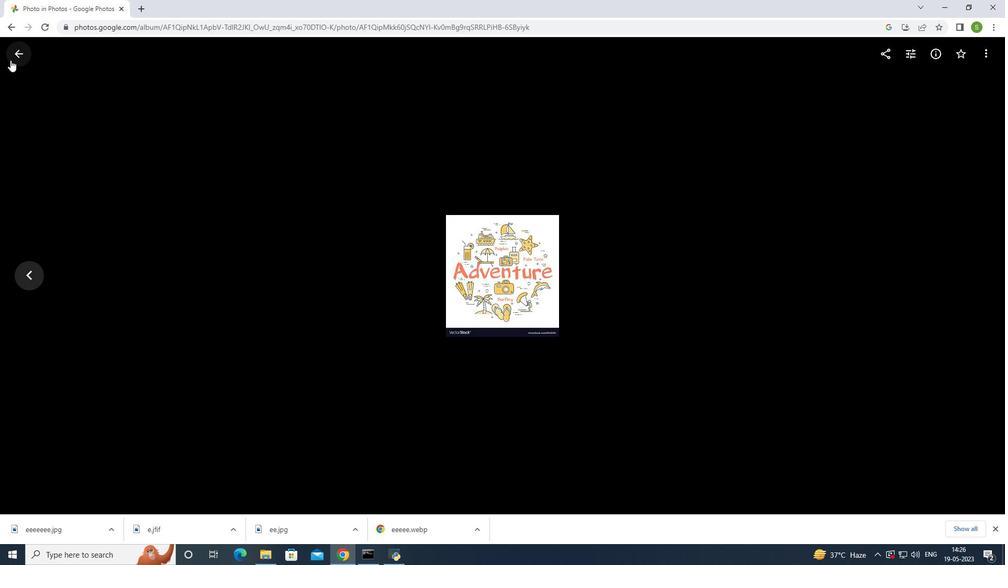 
Action: Mouse pressed left at (13, 57)
Screenshot: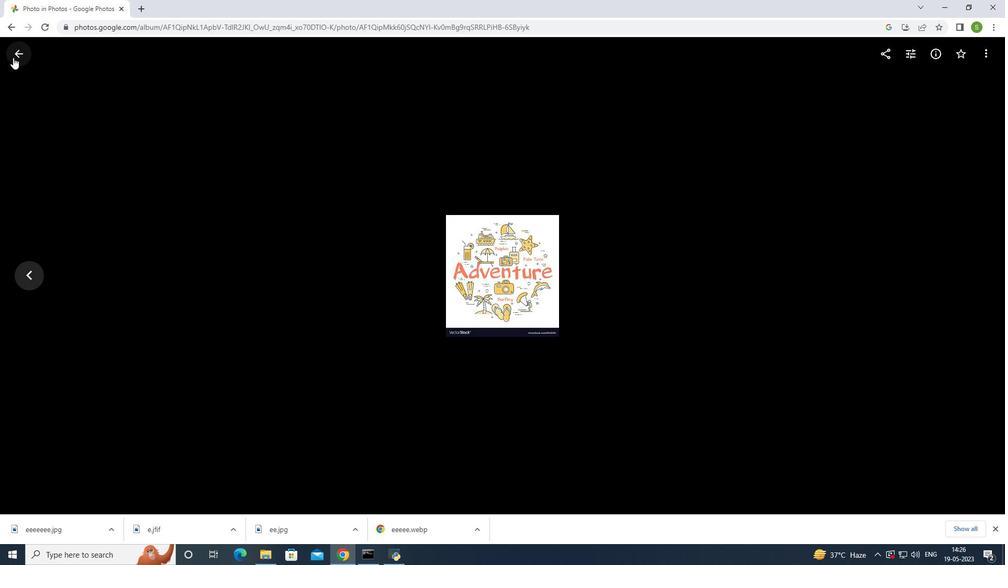 
Action: Mouse moved to (16, 53)
Screenshot: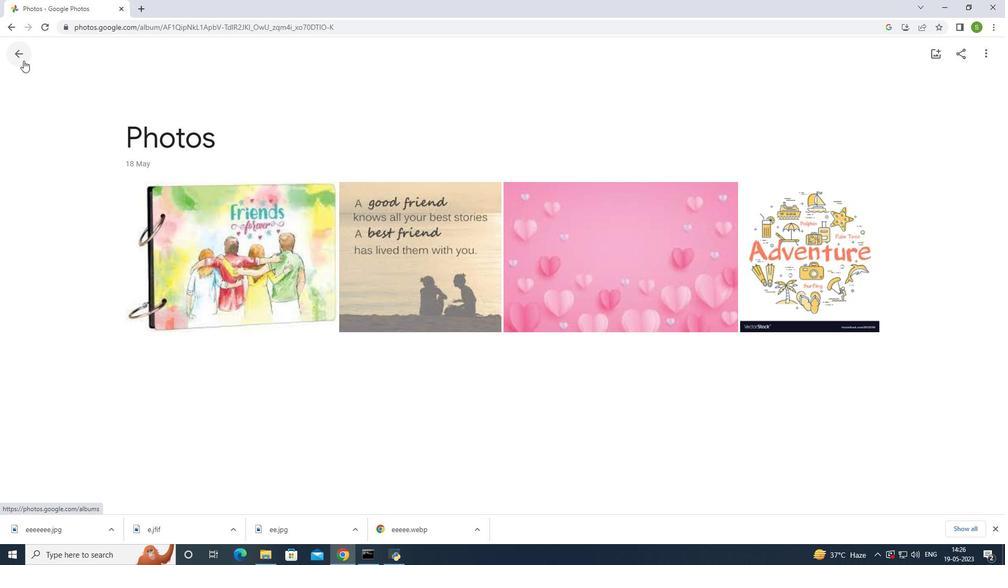 
Action: Mouse pressed left at (16, 53)
Screenshot: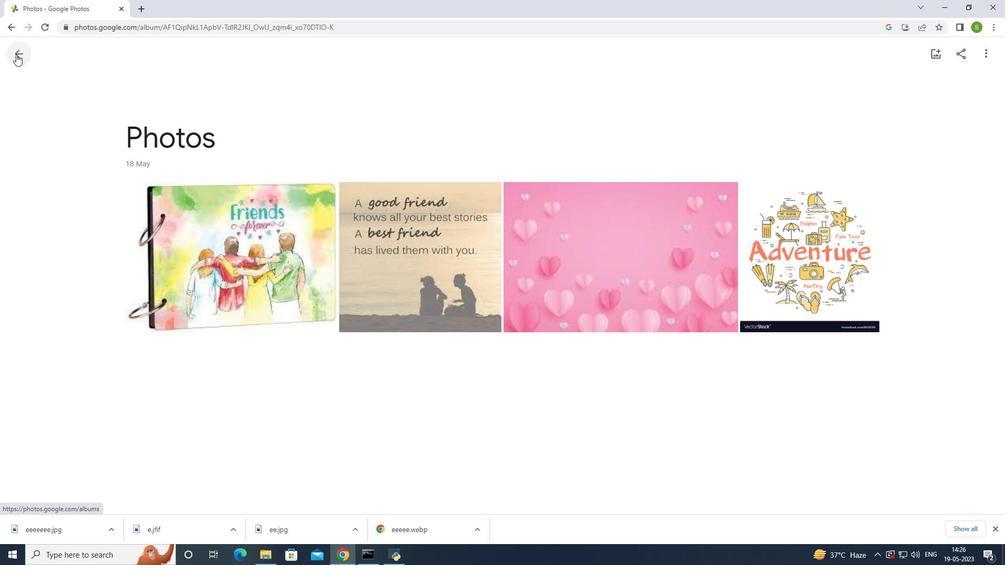 
Action: Mouse moved to (474, 195)
Screenshot: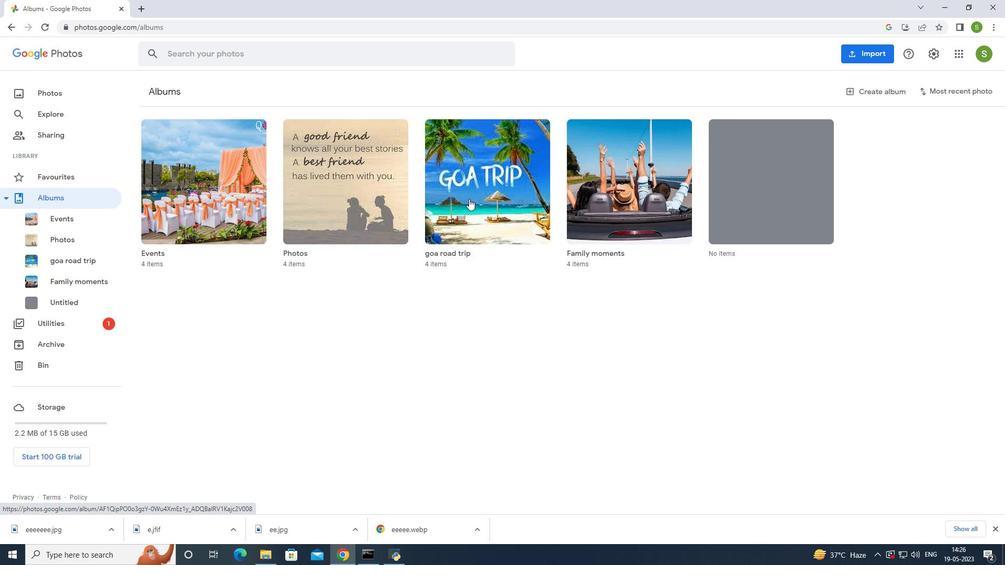 
Action: Mouse pressed left at (474, 195)
Screenshot: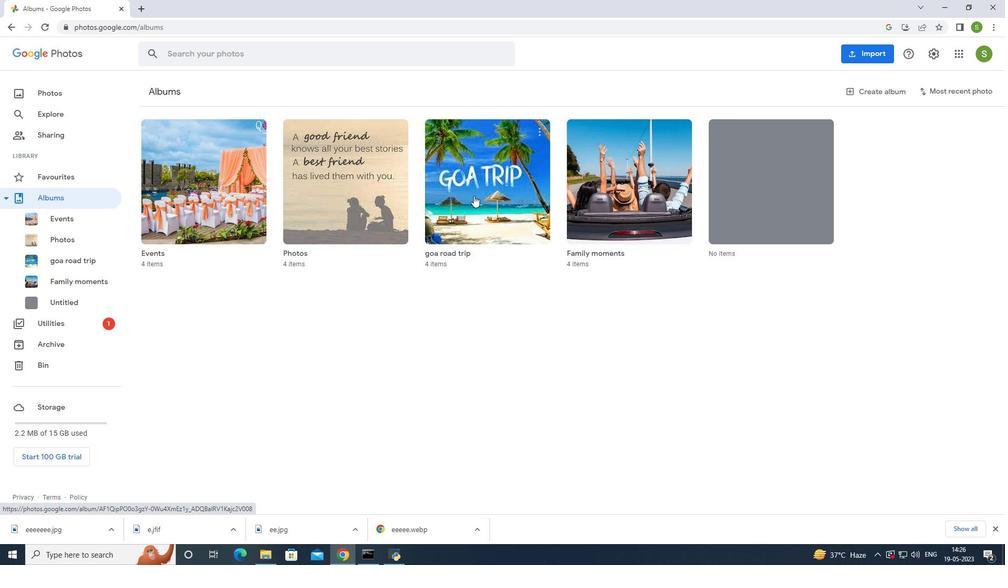 
Action: Mouse pressed left at (474, 195)
Screenshot: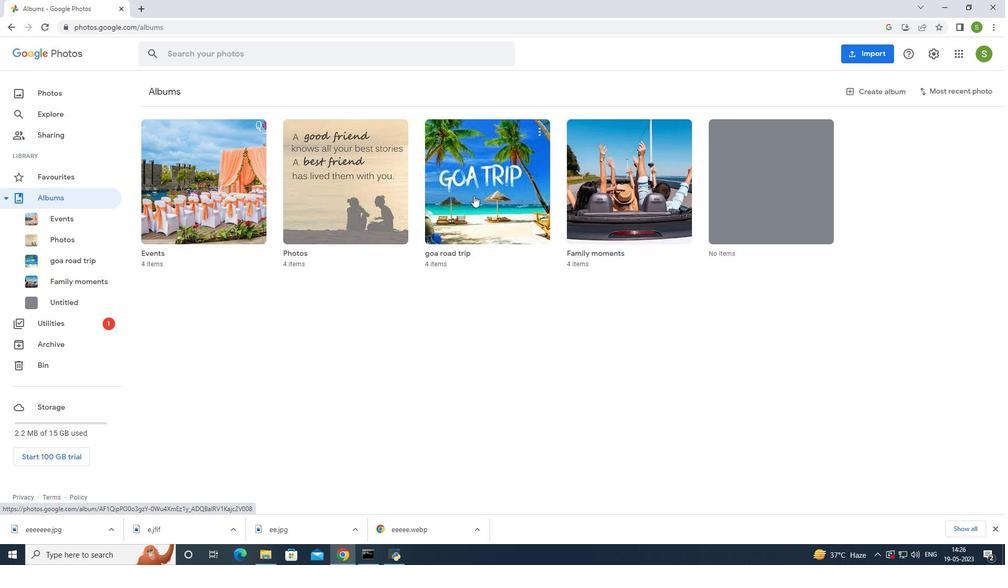 
Action: Mouse moved to (215, 252)
Screenshot: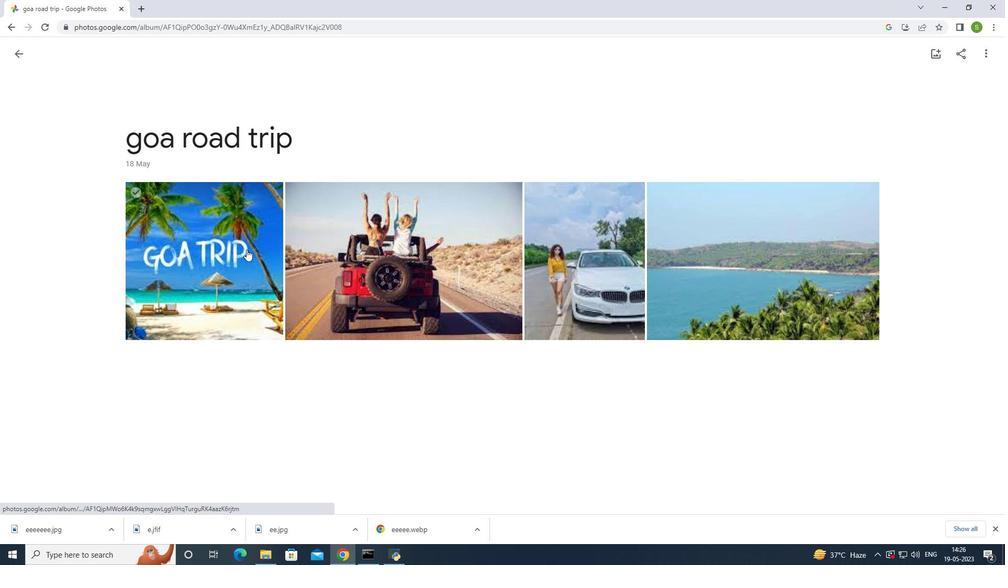 
Action: Mouse pressed left at (215, 252)
Screenshot: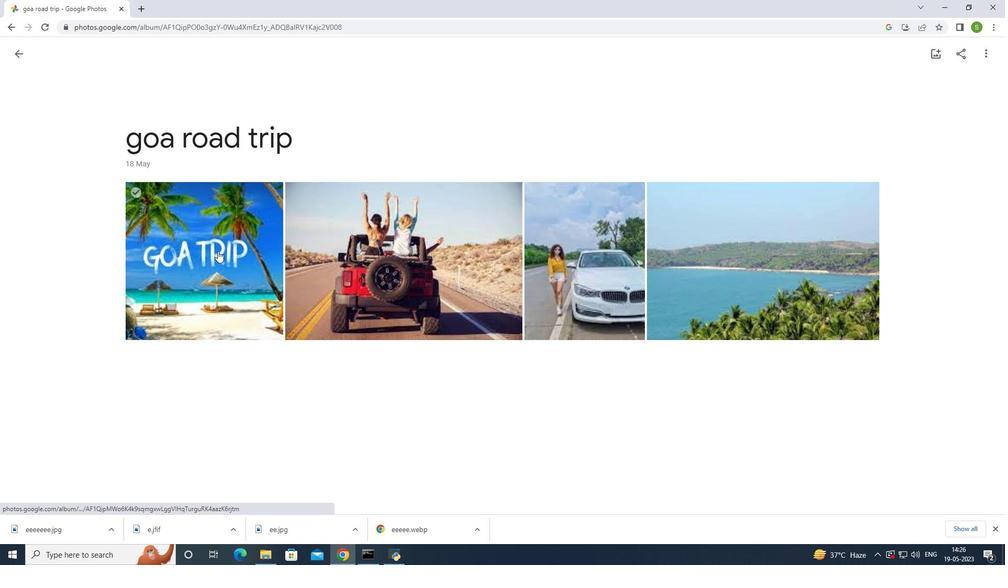 
Action: Mouse moved to (975, 278)
Screenshot: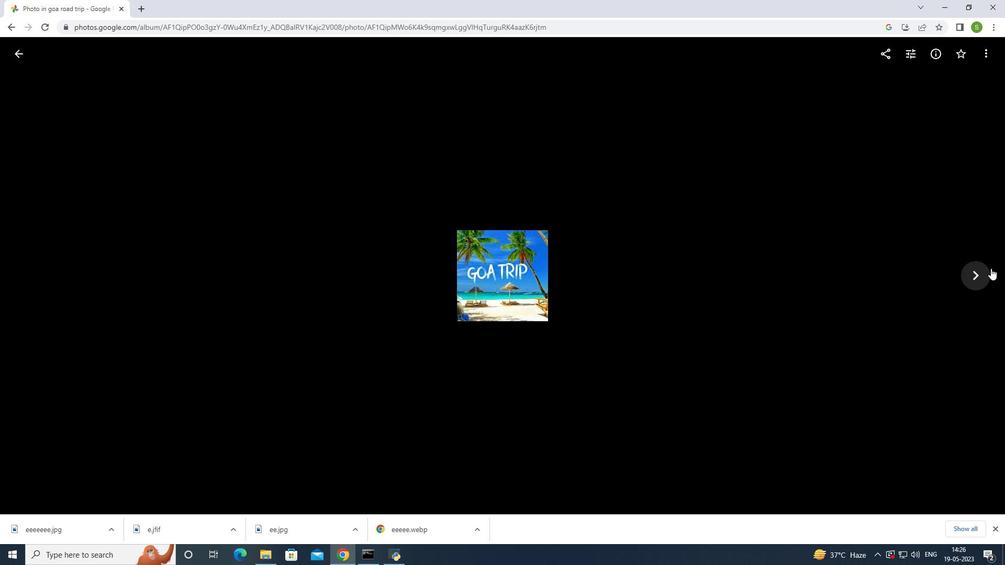 
Action: Mouse pressed left at (975, 278)
Screenshot: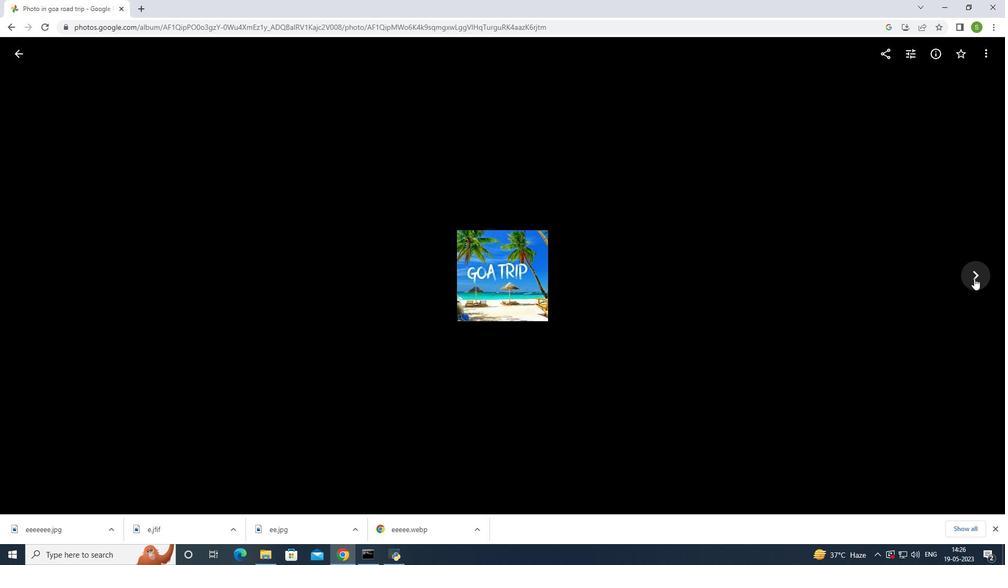 
Action: Mouse pressed left at (975, 278)
Screenshot: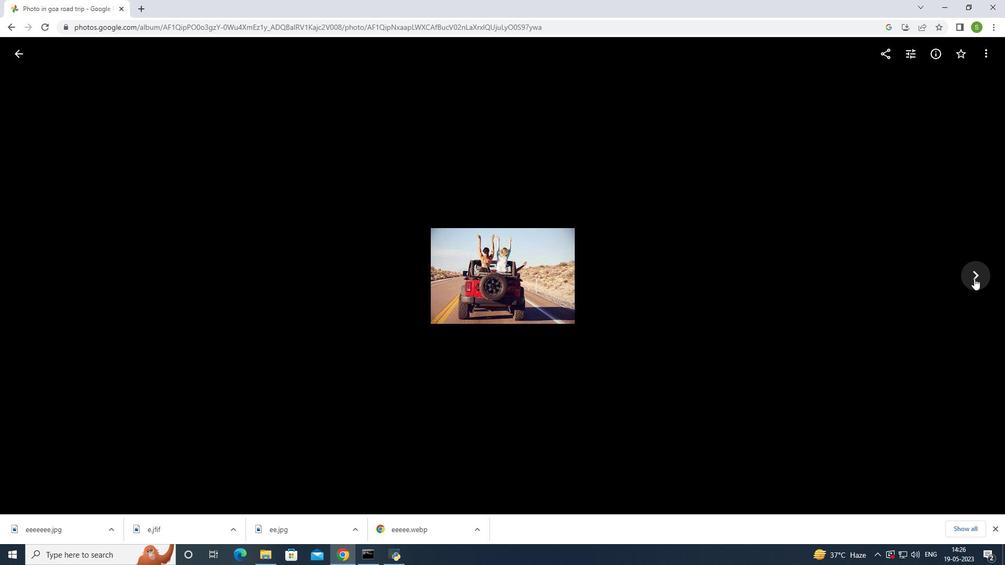 
Action: Mouse pressed left at (975, 278)
Screenshot: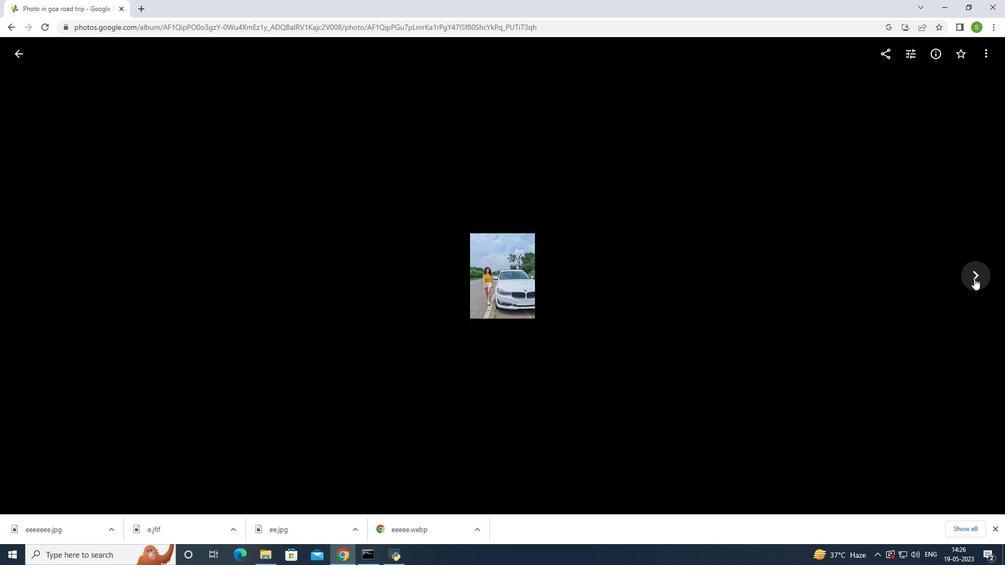 
Action: Mouse pressed left at (975, 278)
Screenshot: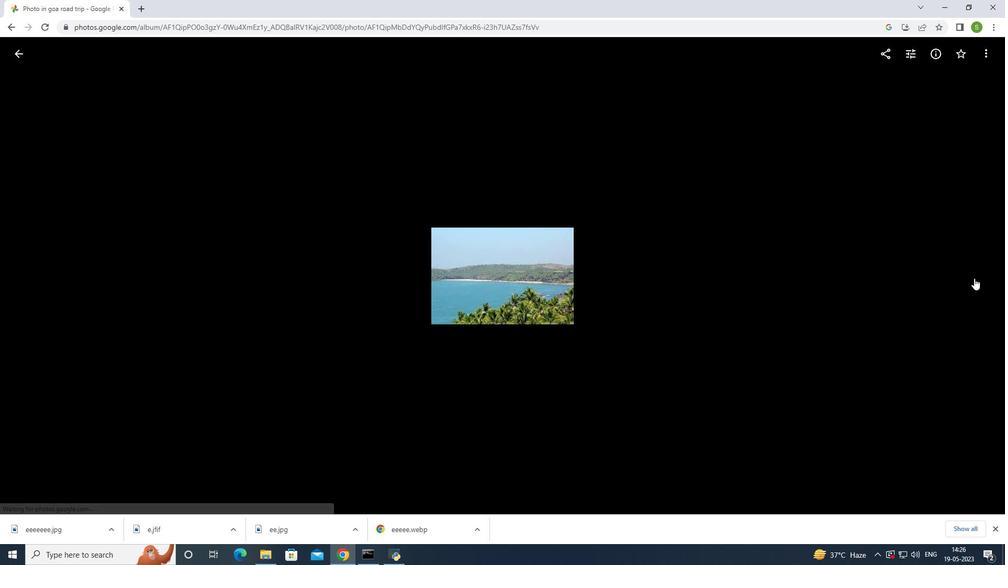 
Action: Mouse moved to (11, 51)
Screenshot: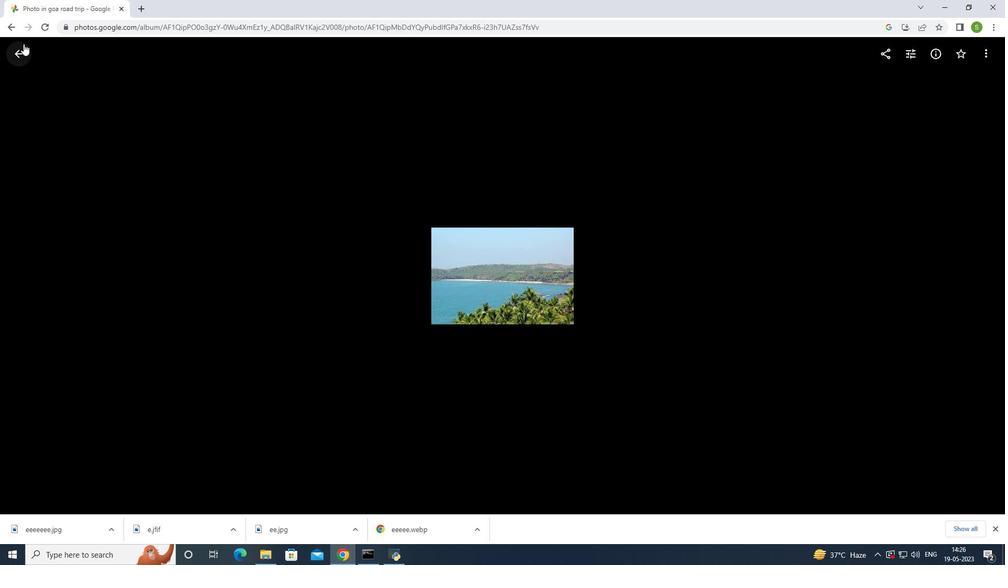 
Action: Mouse pressed left at (11, 51)
Screenshot: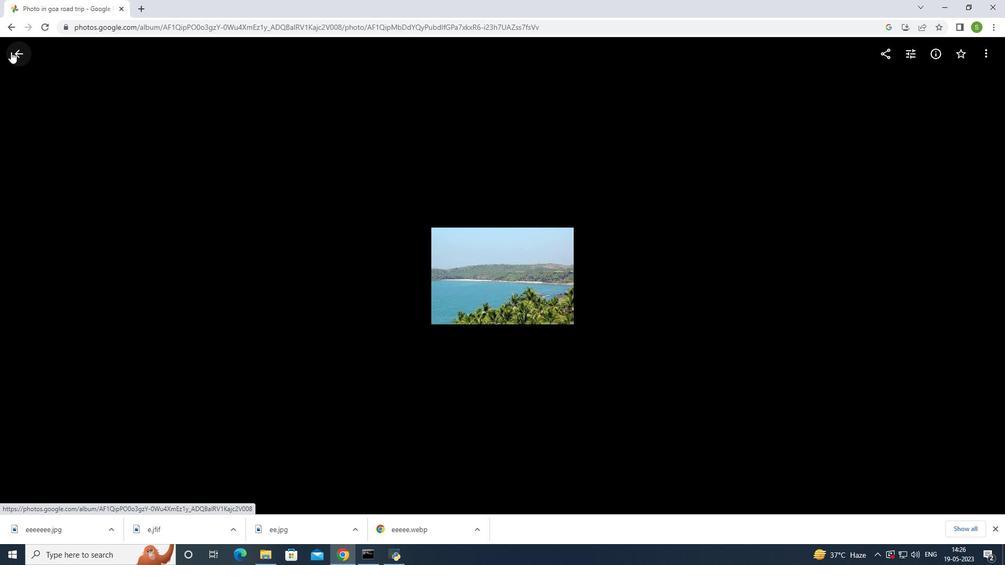 
Action: Mouse moved to (18, 55)
Screenshot: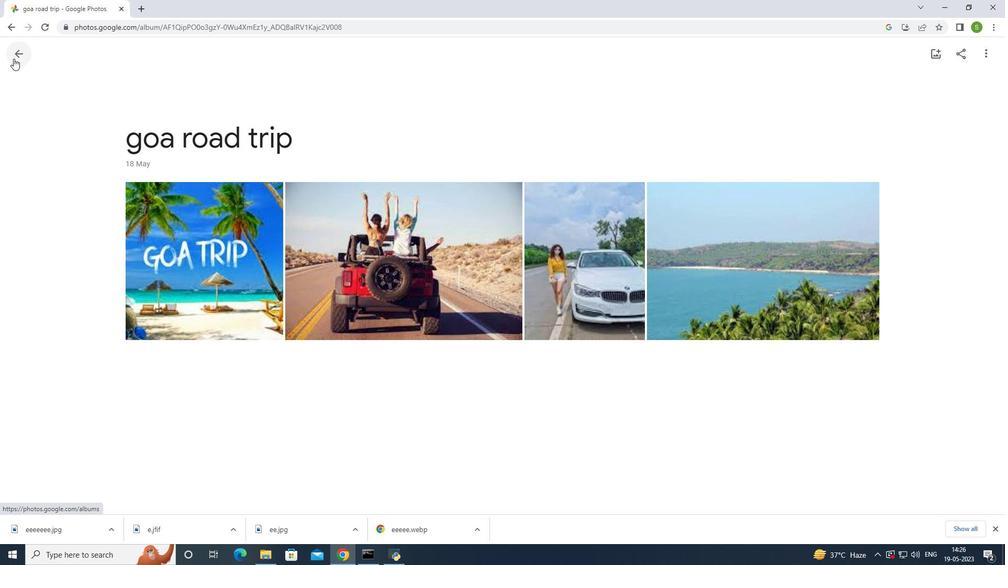 
Action: Mouse pressed left at (18, 55)
Screenshot: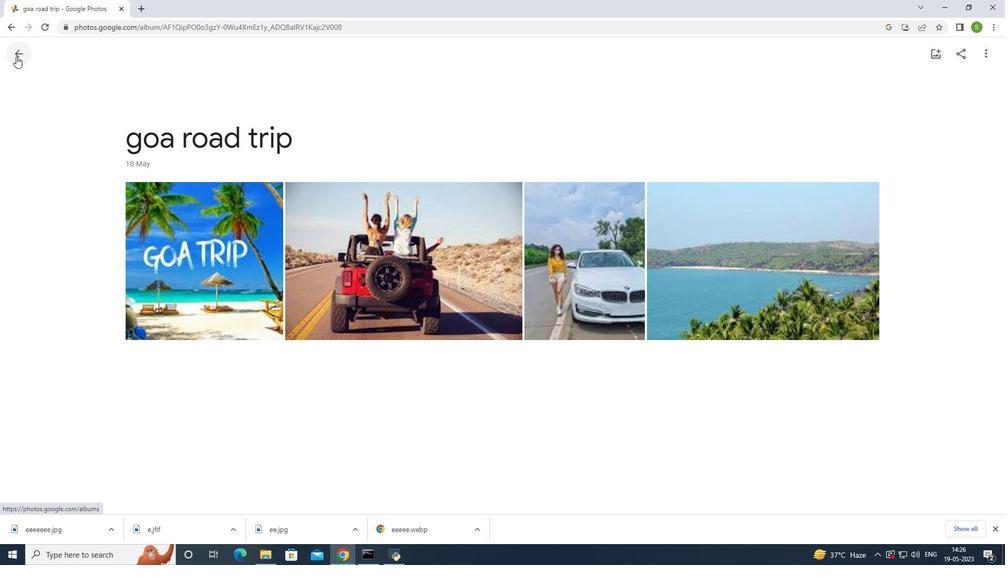 
Action: Mouse moved to (592, 195)
Screenshot: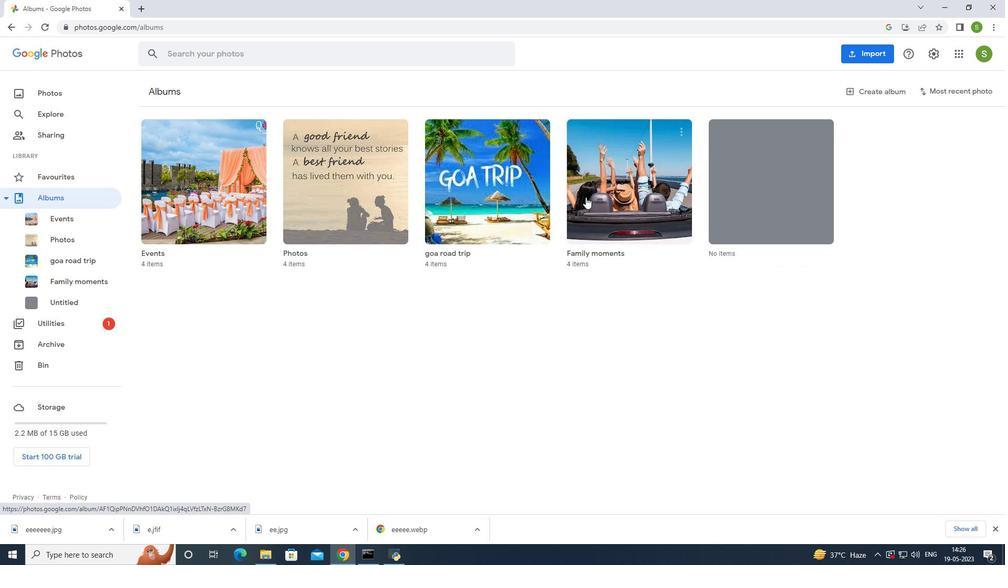 
Action: Mouse pressed left at (592, 195)
Screenshot: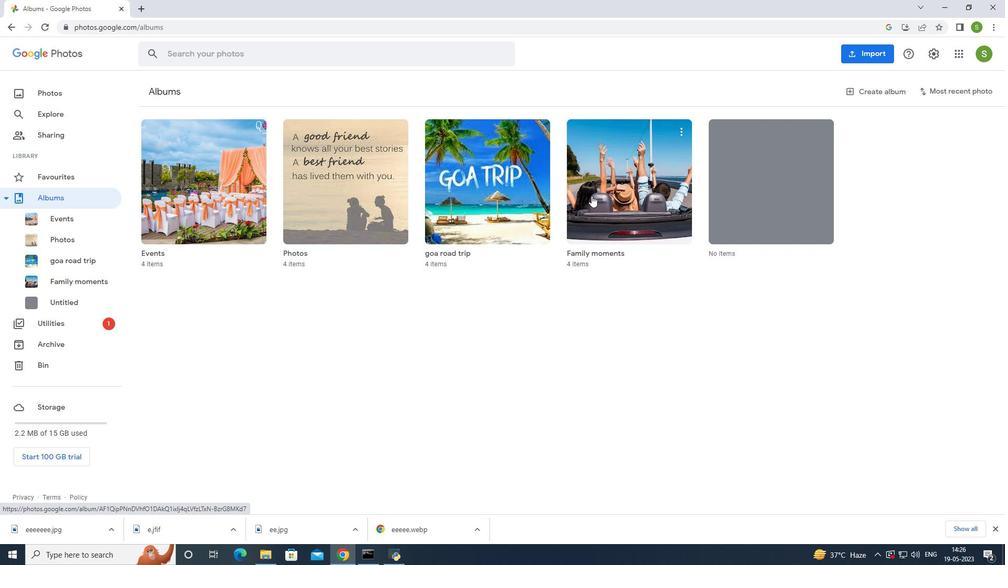 
Action: Mouse pressed left at (592, 195)
Screenshot: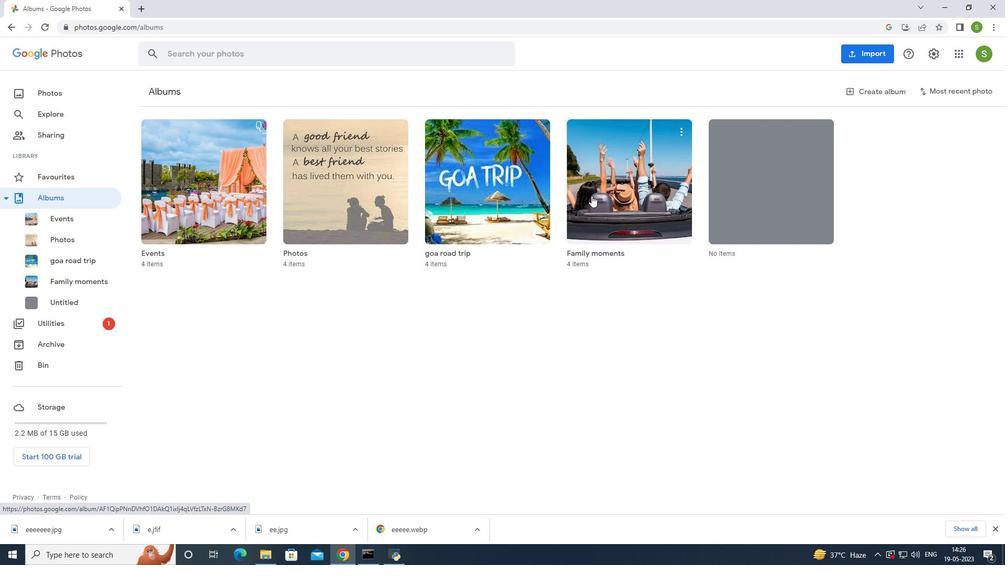 
Action: Mouse moved to (276, 226)
Screenshot: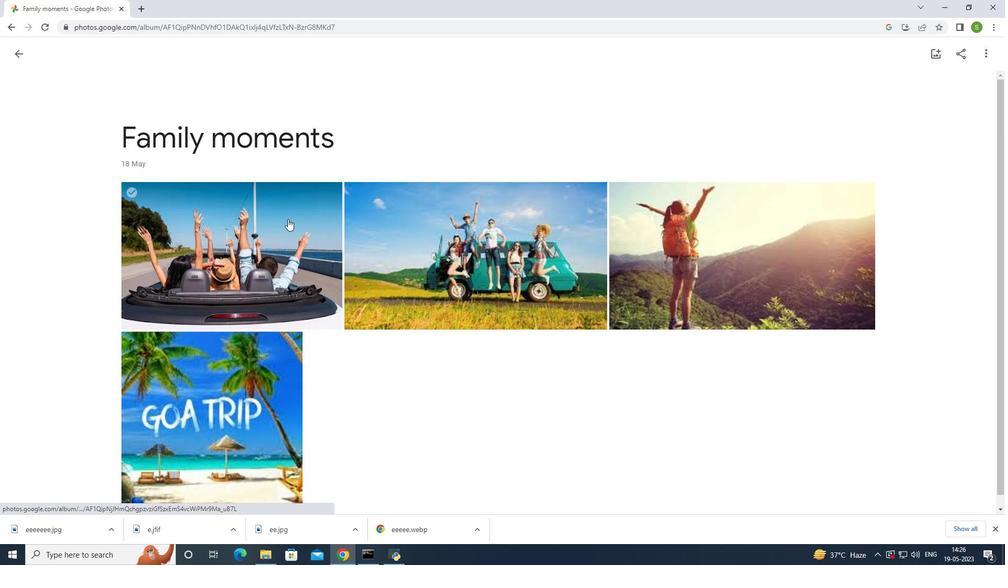
Action: Mouse pressed left at (276, 226)
Screenshot: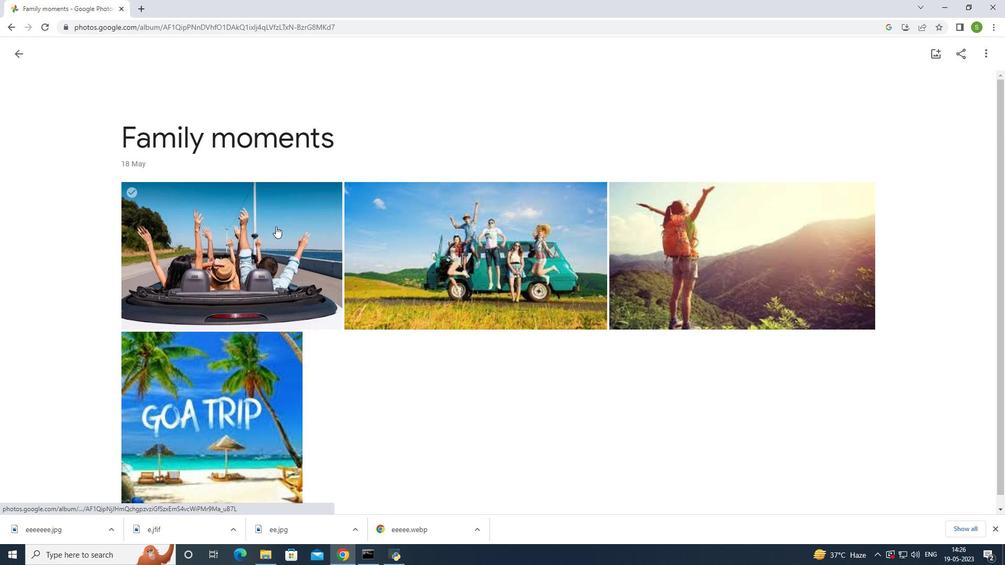 
Action: Mouse pressed left at (276, 226)
Screenshot: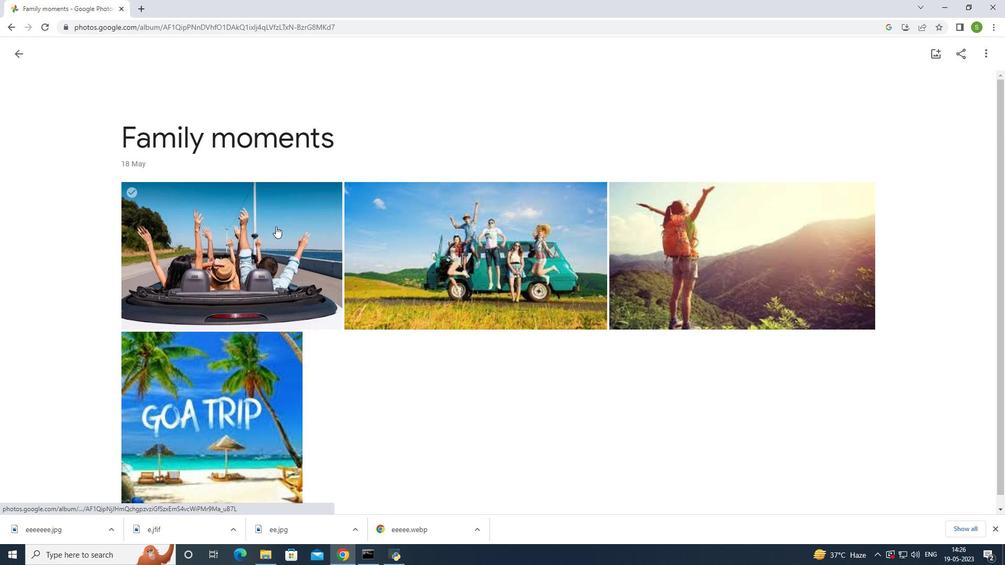 
Action: Mouse moved to (976, 269)
Screenshot: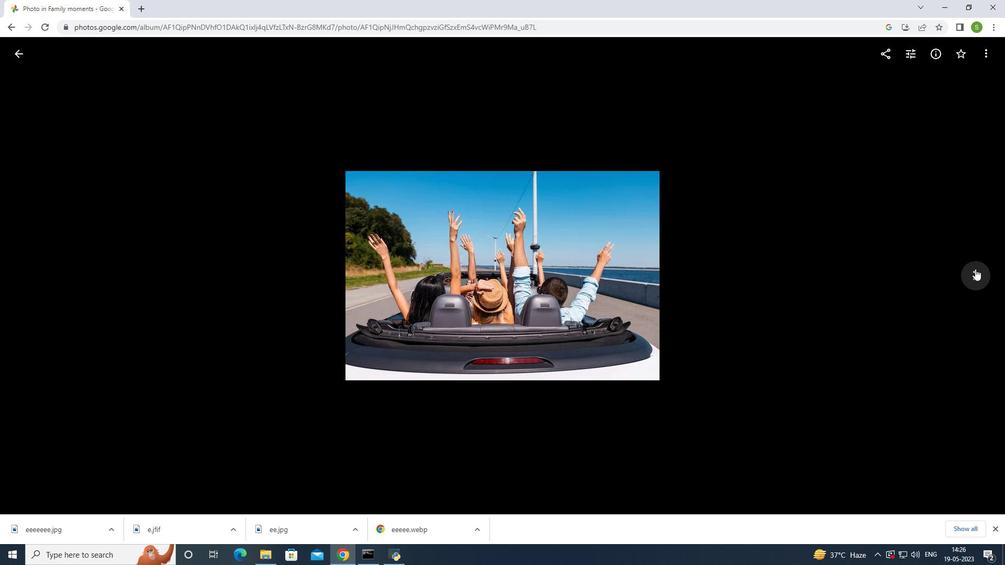 
Action: Mouse pressed left at (976, 269)
Screenshot: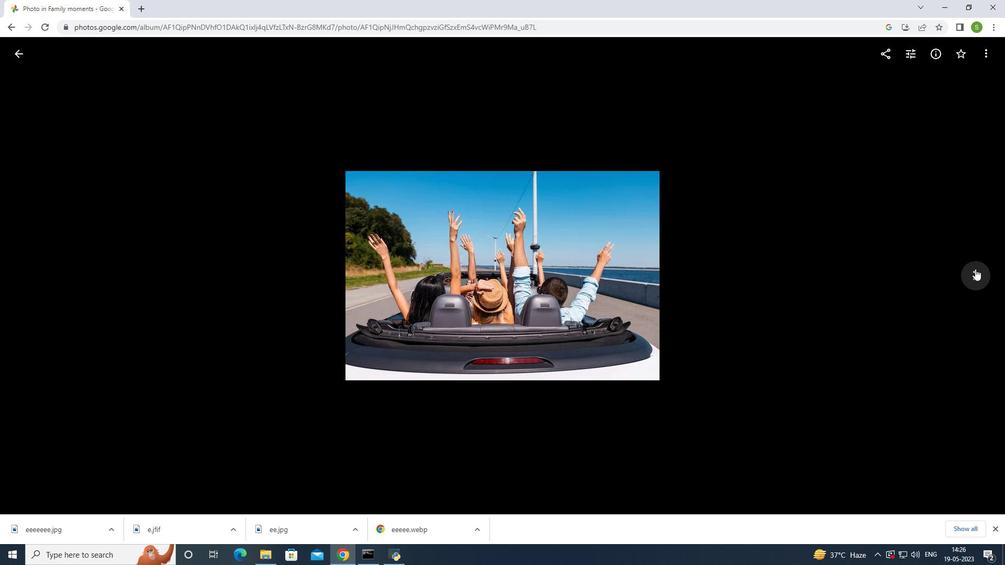 
Action: Mouse pressed left at (976, 269)
Screenshot: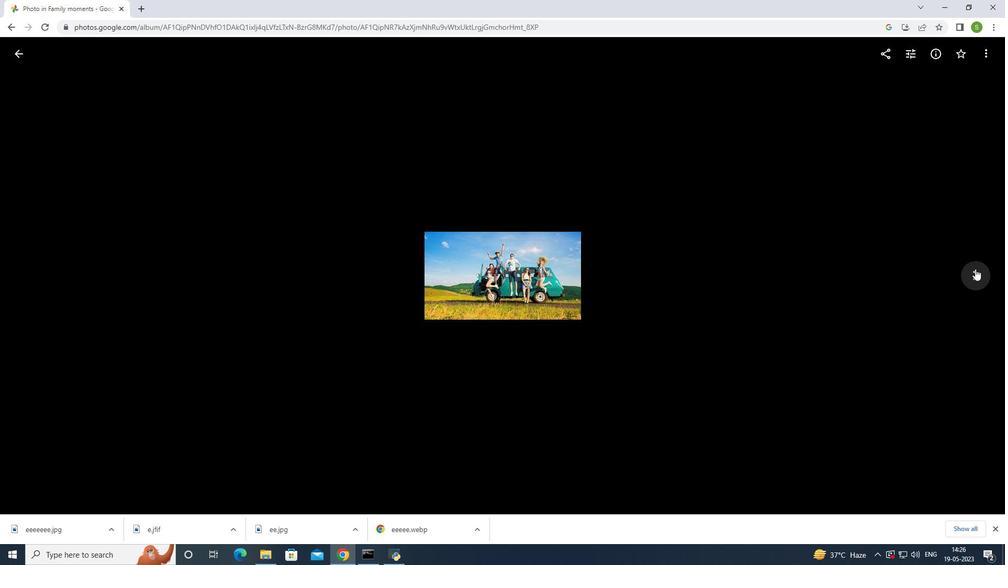 
Action: Mouse pressed left at (976, 269)
Screenshot: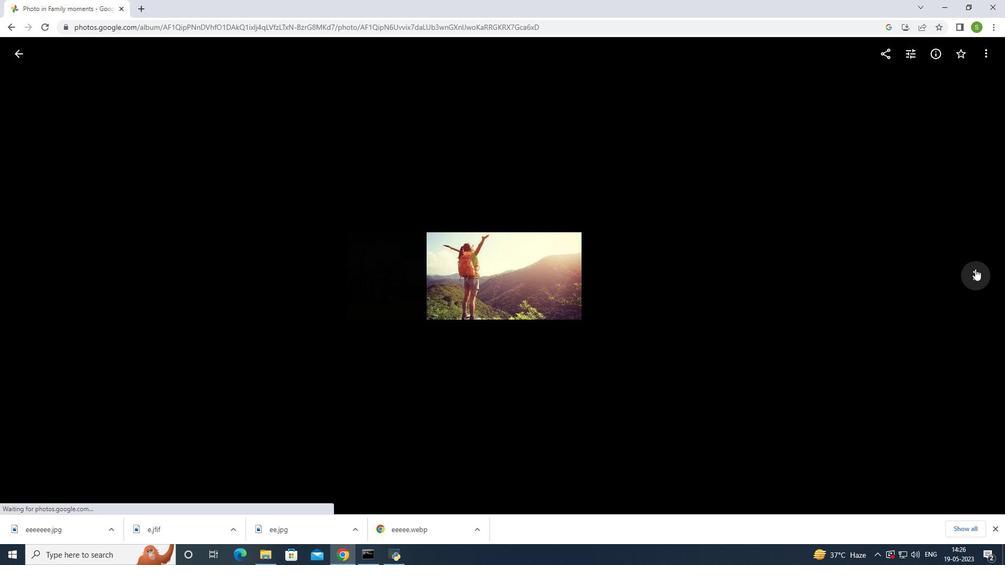 
Action: Mouse pressed left at (976, 269)
Screenshot: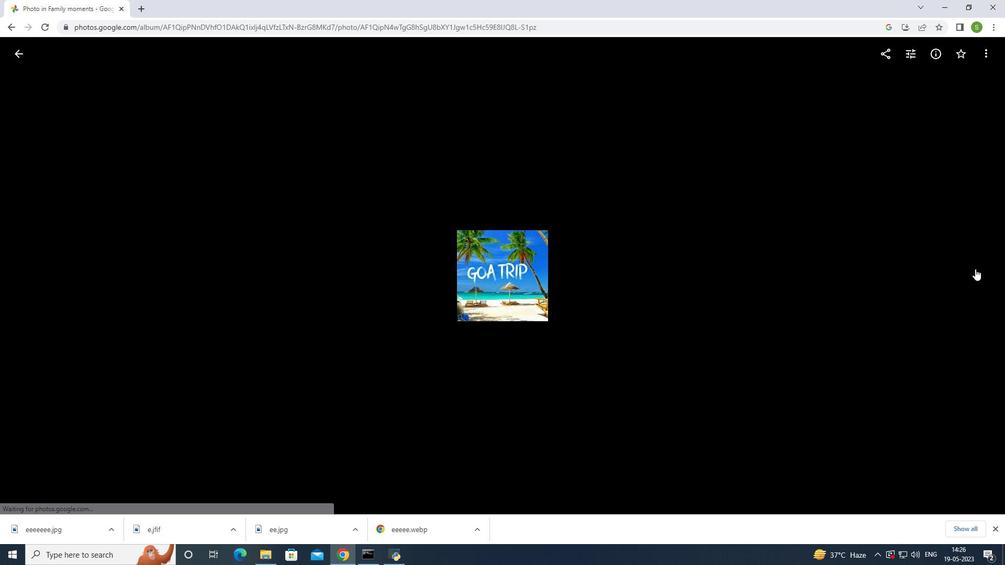 
Action: Mouse moved to (20, 49)
Screenshot: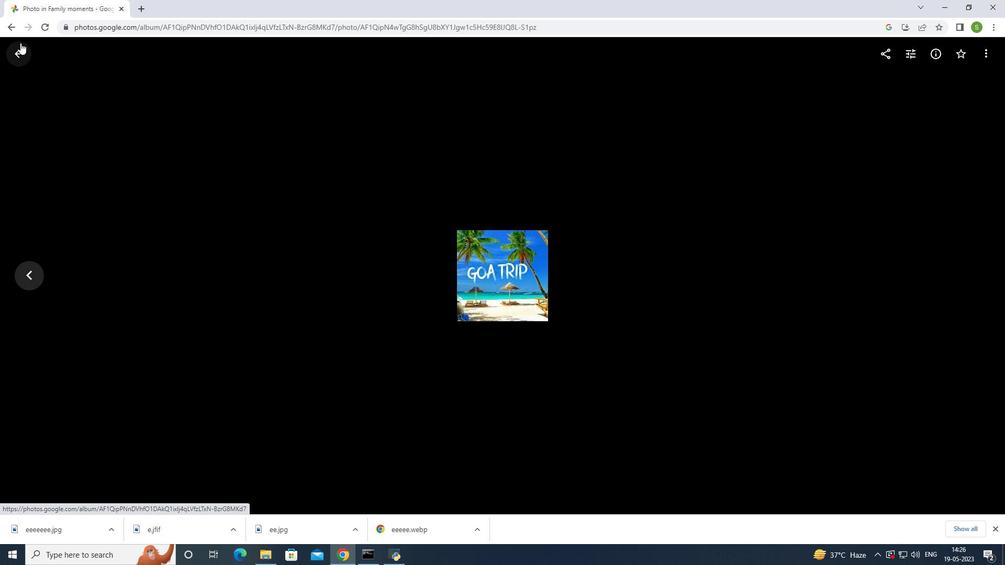 
Action: Mouse pressed left at (20, 49)
Screenshot: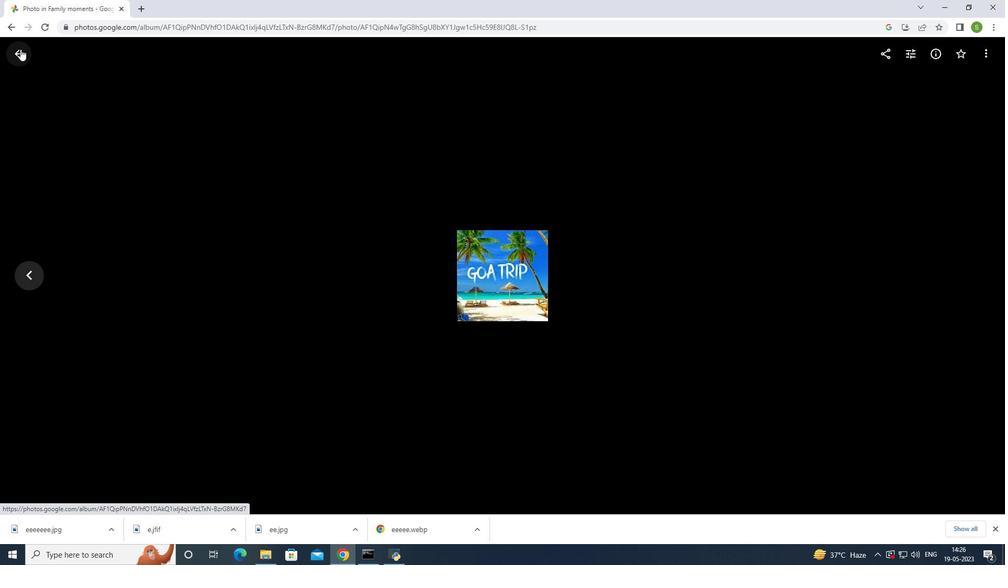 
Action: Mouse moved to (14, 56)
Screenshot: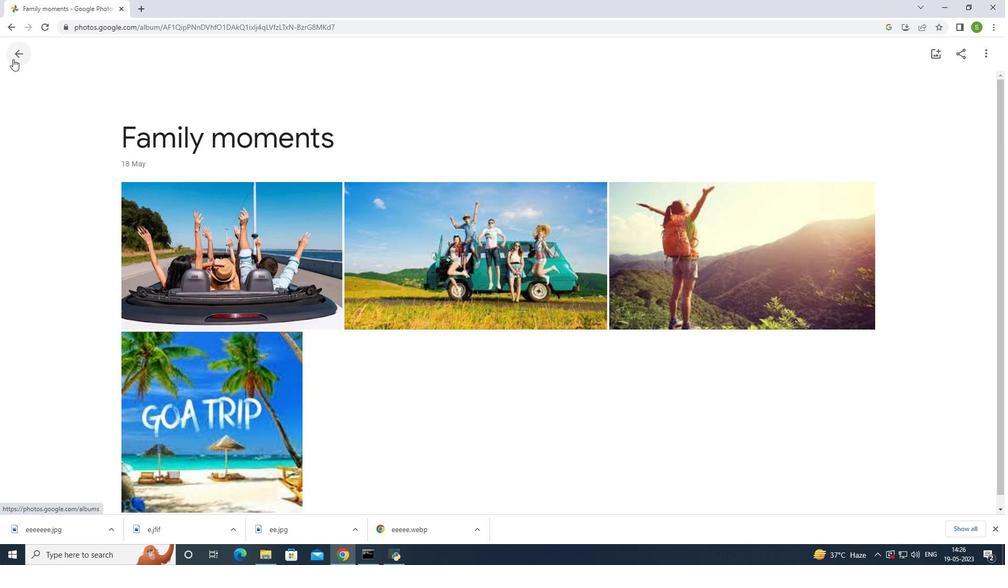 
Action: Mouse pressed left at (14, 56)
Screenshot: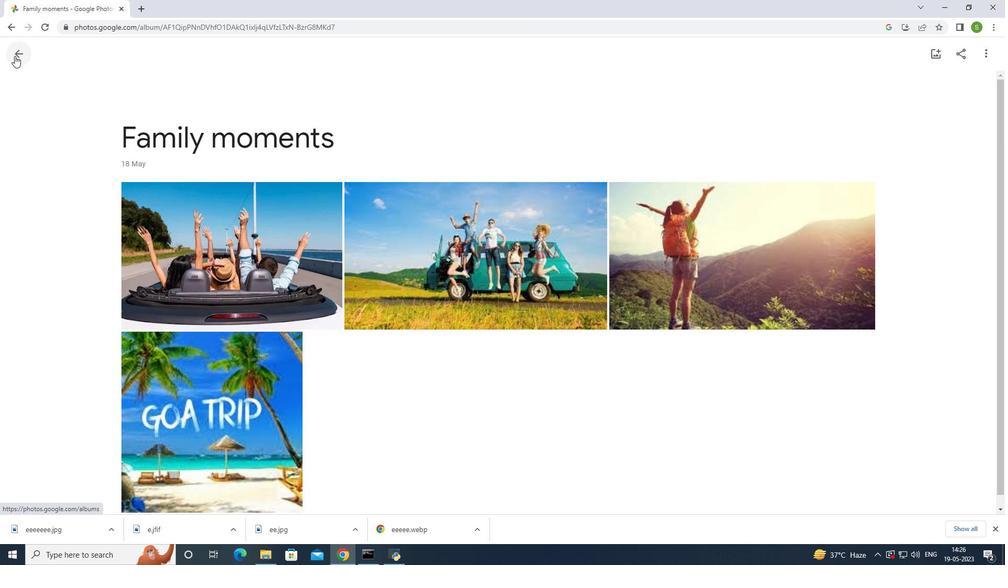 
Action: Mouse moved to (170, 176)
Screenshot: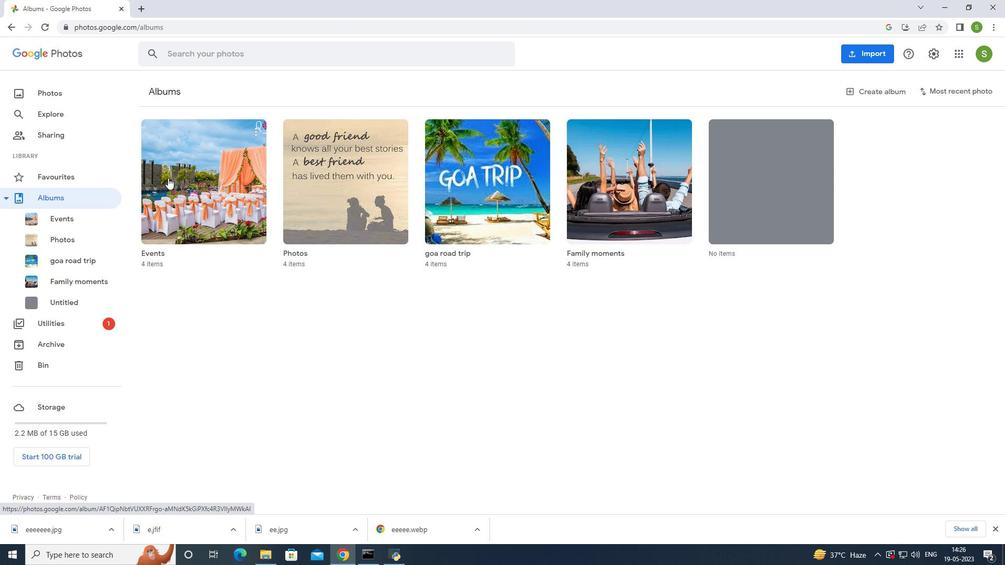
Action: Mouse scrolled (170, 175) with delta (0, 0)
Screenshot: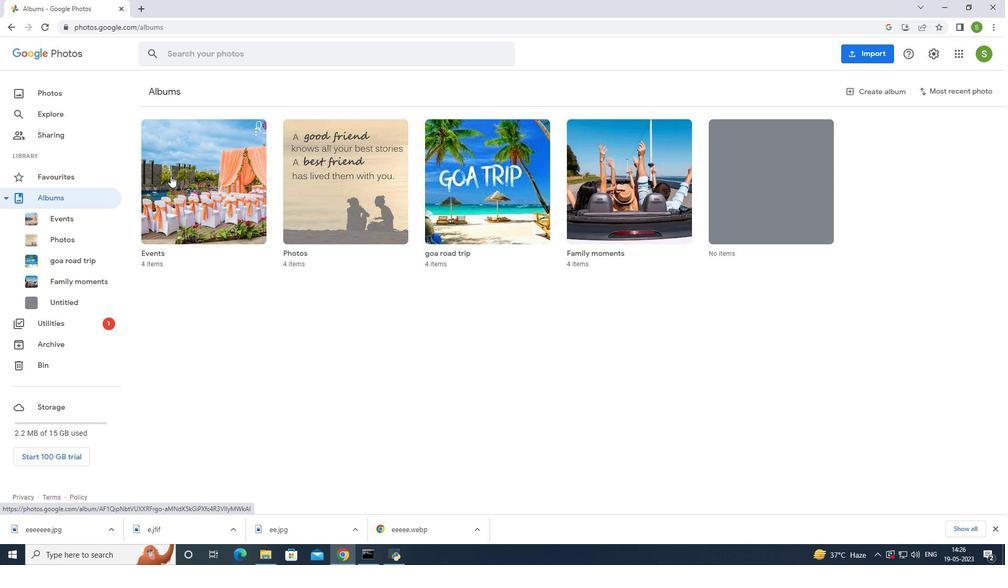 
Action: Mouse scrolled (170, 175) with delta (0, 0)
Screenshot: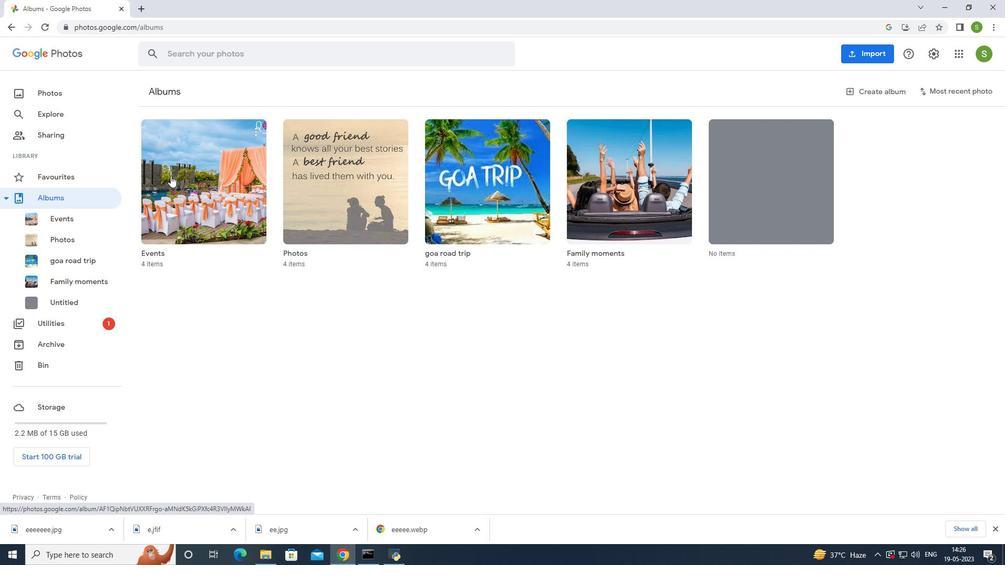 
Action: Mouse scrolled (170, 175) with delta (0, 0)
Screenshot: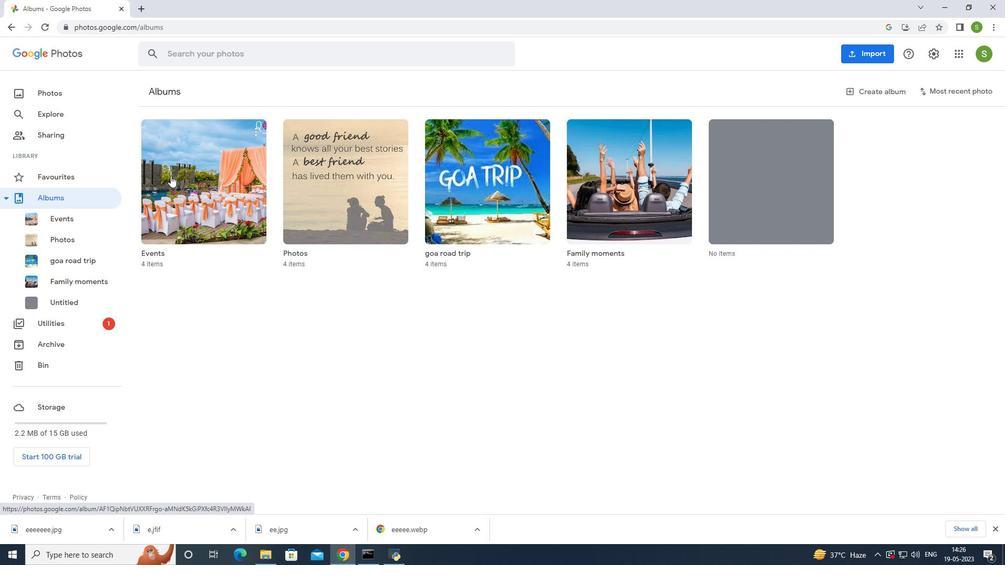 
Action: Mouse scrolled (170, 175) with delta (0, 0)
Screenshot: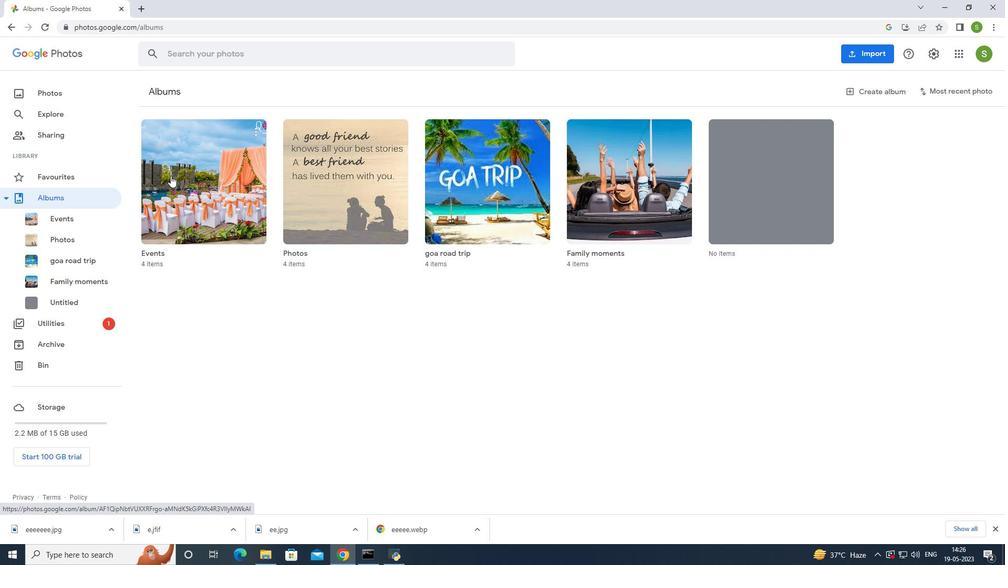 
Action: Mouse moved to (13, 305)
Screenshot: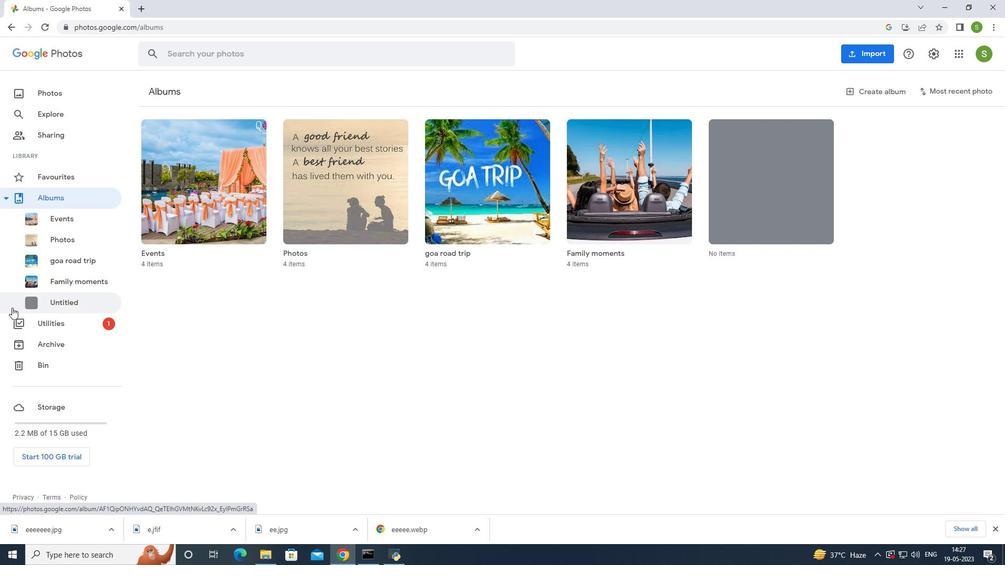 
Action: Mouse scrolled (13, 305) with delta (0, 0)
Screenshot: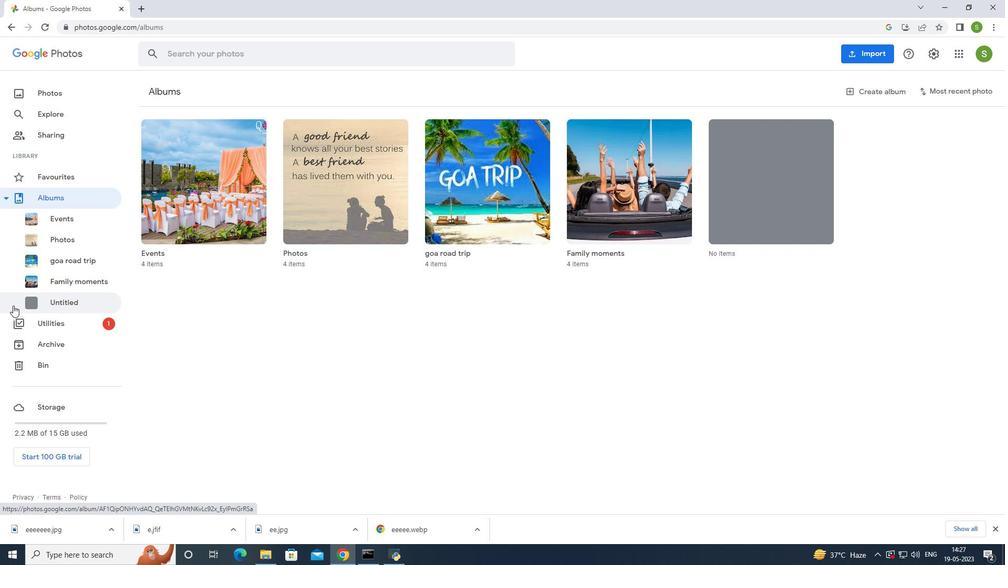 
Action: Mouse scrolled (13, 305) with delta (0, 0)
Screenshot: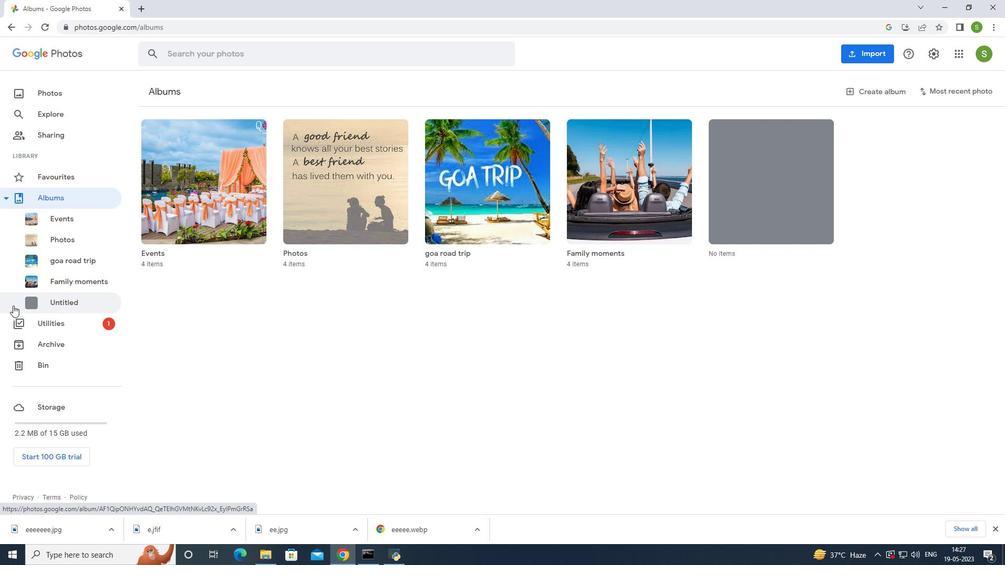 
Action: Mouse moved to (14, 304)
Screenshot: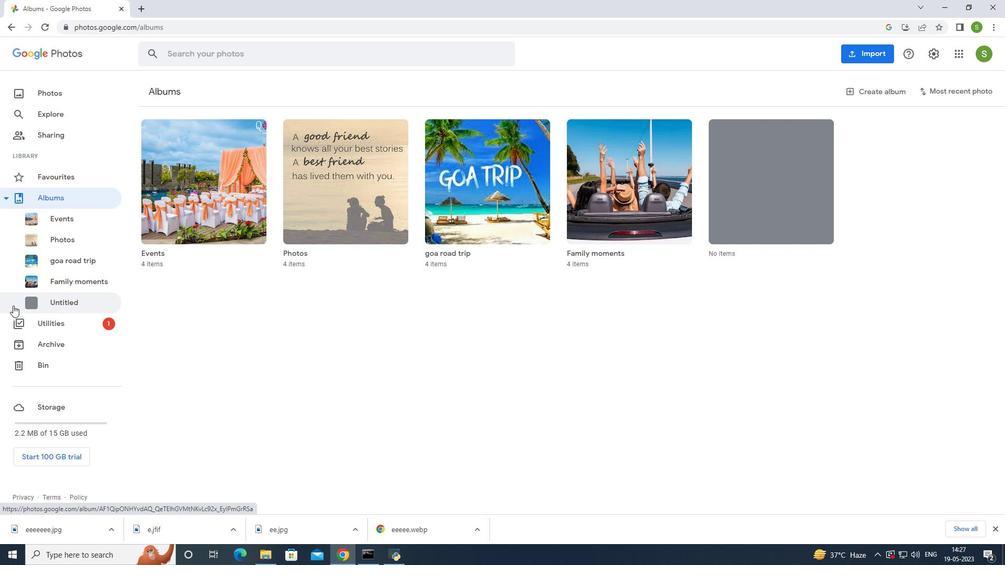 
Action: Mouse scrolled (14, 305) with delta (0, 0)
Screenshot: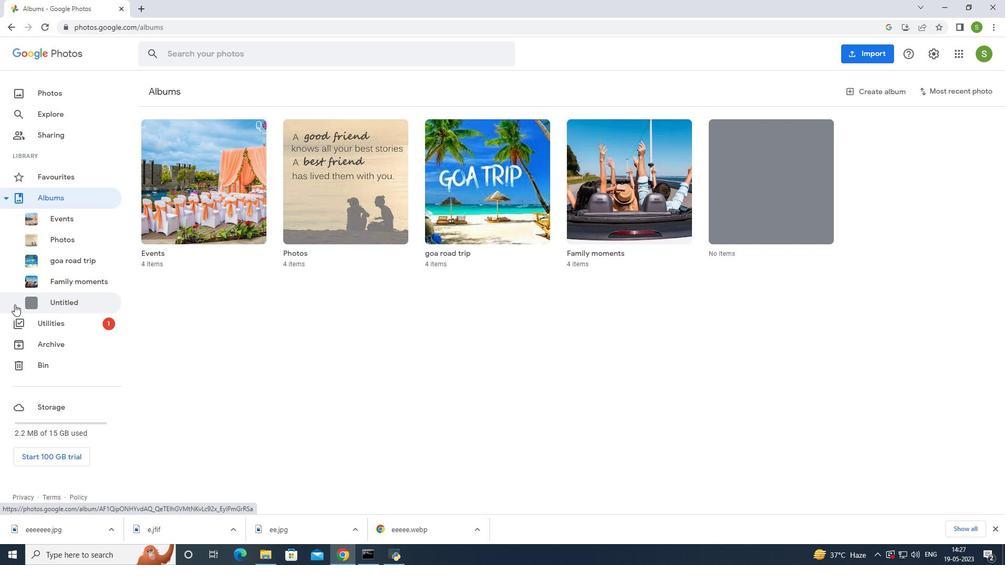 
Action: Mouse scrolled (14, 305) with delta (0, 0)
Screenshot: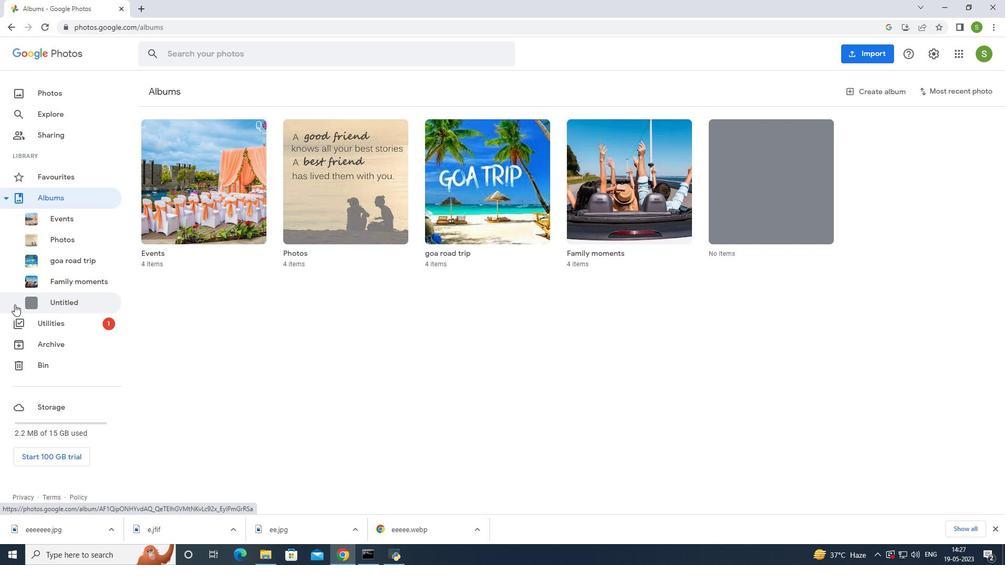 
Action: Mouse moved to (15, 304)
Screenshot: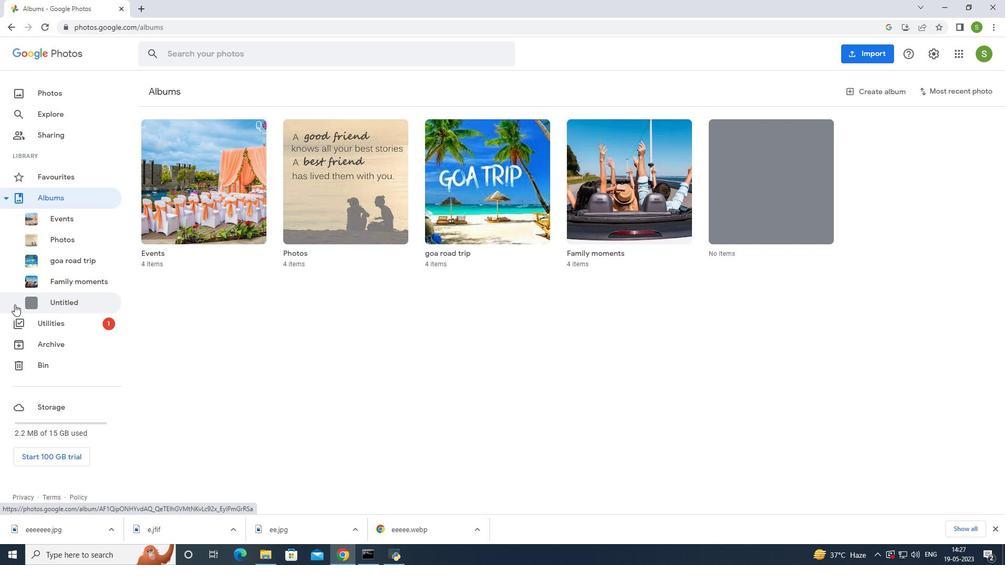
Action: Mouse scrolled (15, 305) with delta (0, 0)
Screenshot: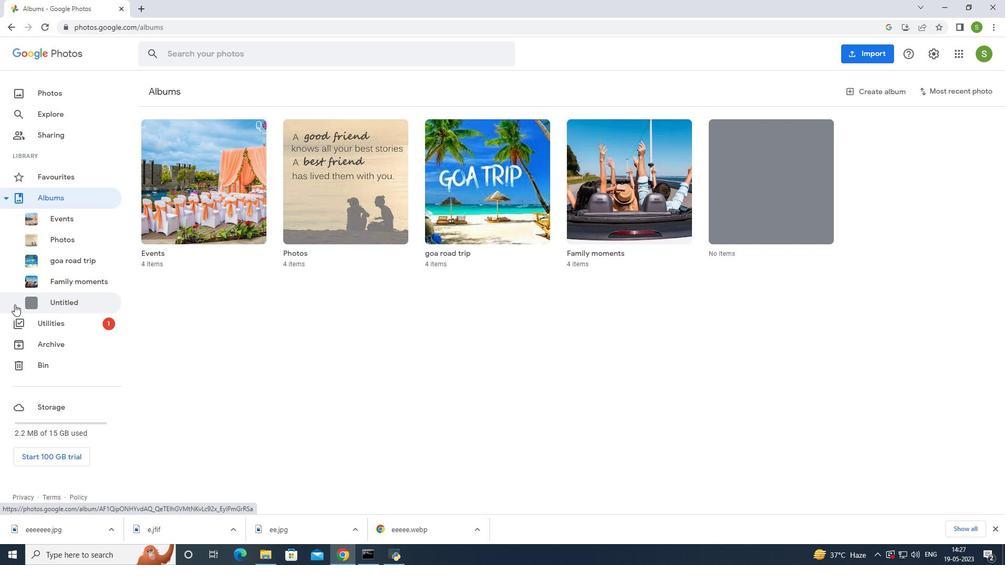 
Action: Mouse moved to (15, 304)
Screenshot: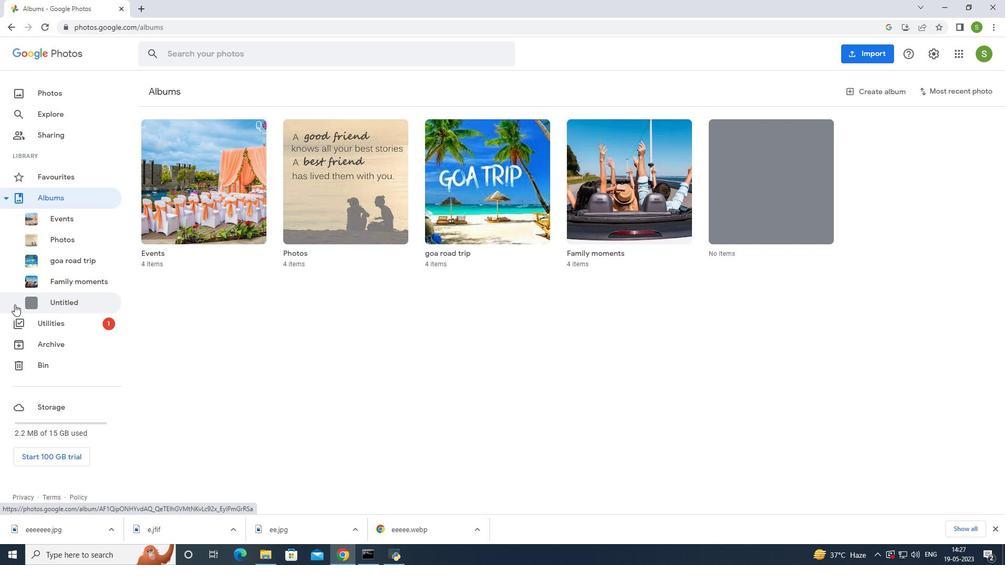 
Action: Mouse scrolled (15, 304) with delta (0, 0)
Screenshot: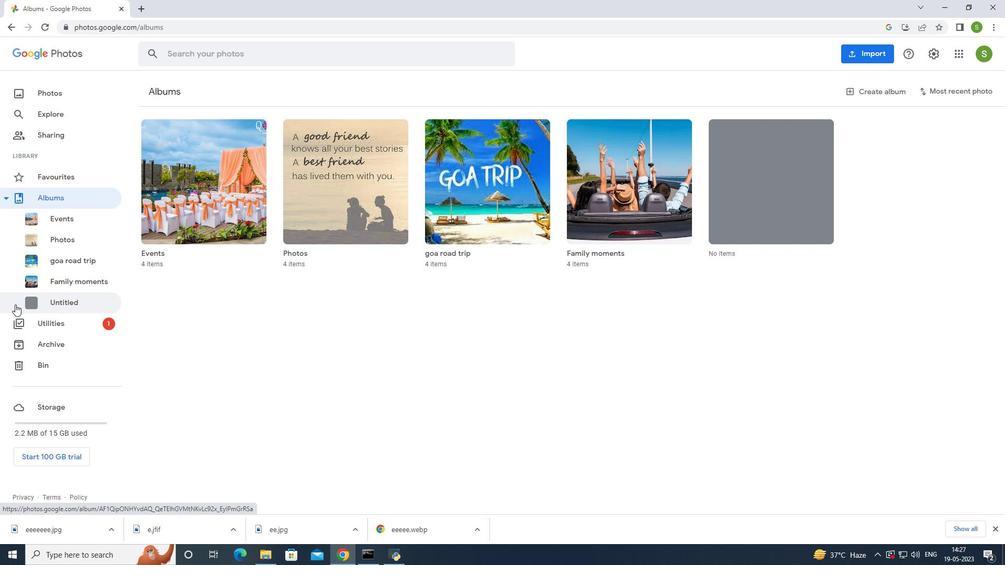 
Action: Mouse moved to (68, 269)
Screenshot: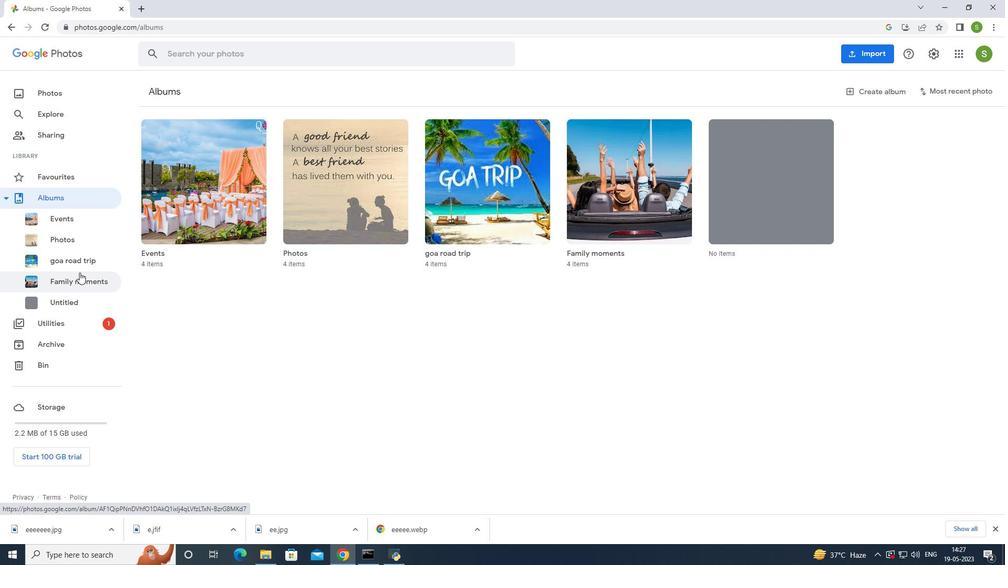 
Action: Mouse scrolled (68, 269) with delta (0, 0)
Screenshot: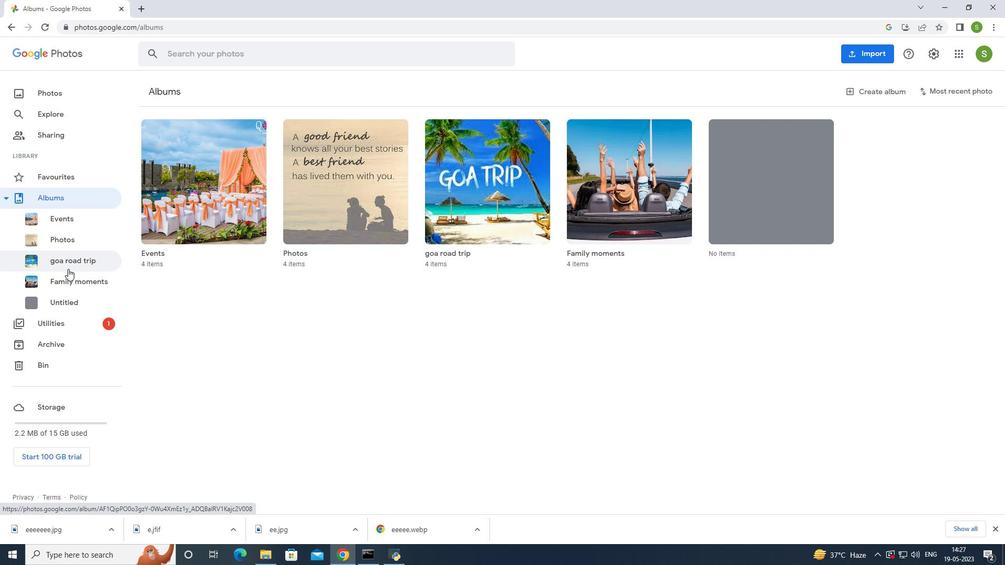 
Action: Mouse scrolled (68, 269) with delta (0, 0)
Screenshot: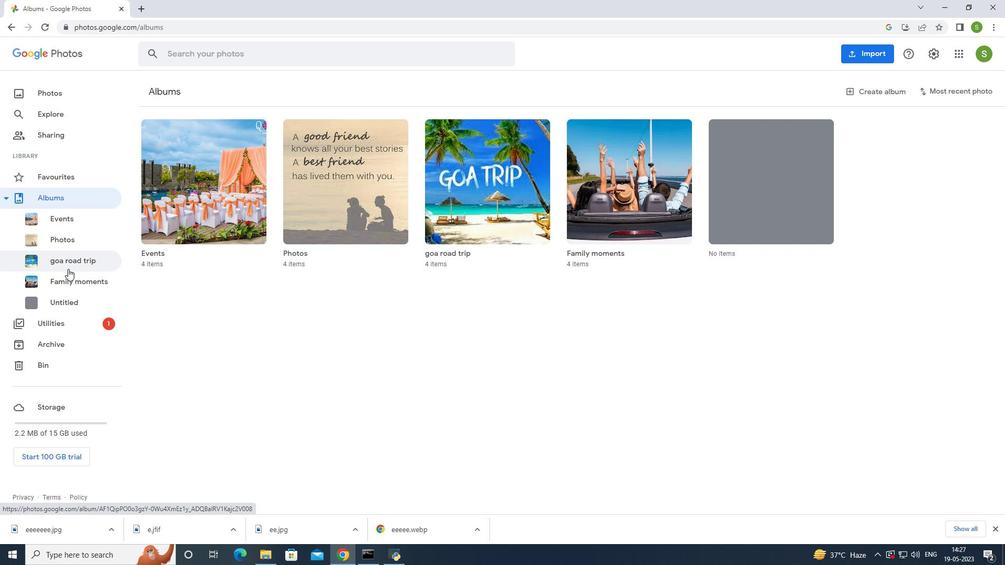 
Action: Mouse moved to (966, 90)
Screenshot: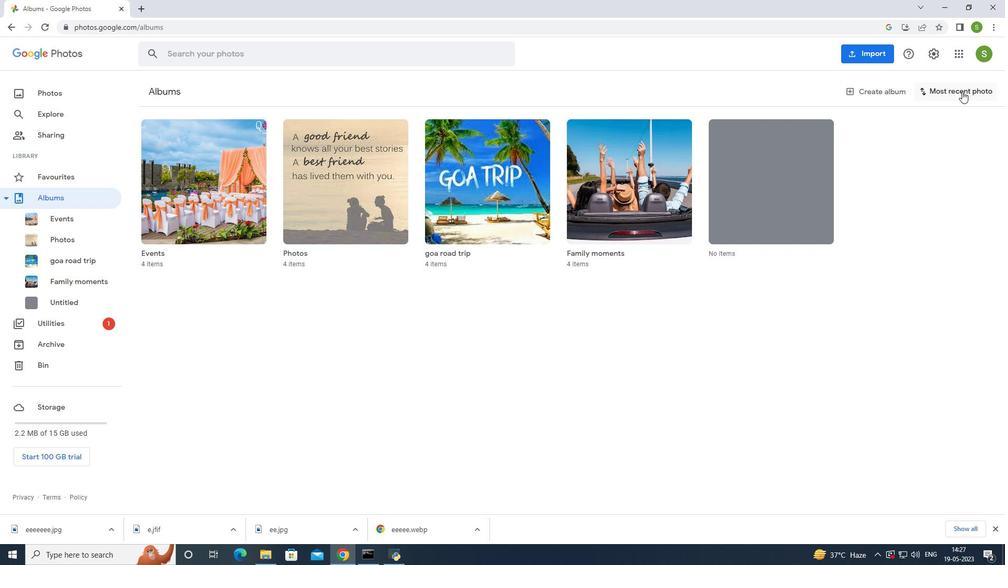 
Action: Mouse pressed left at (966, 90)
Screenshot: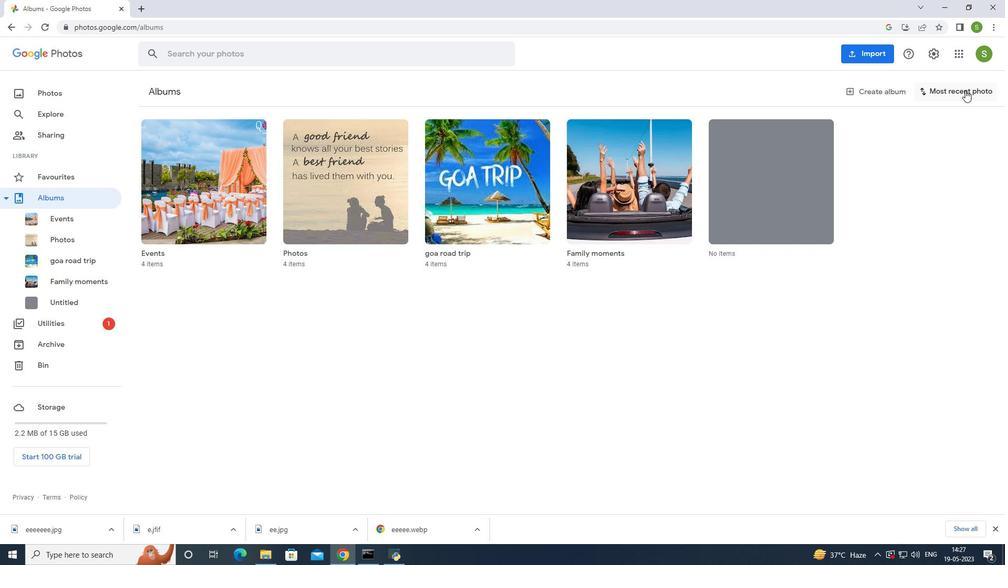 
Action: Mouse moved to (917, 125)
Screenshot: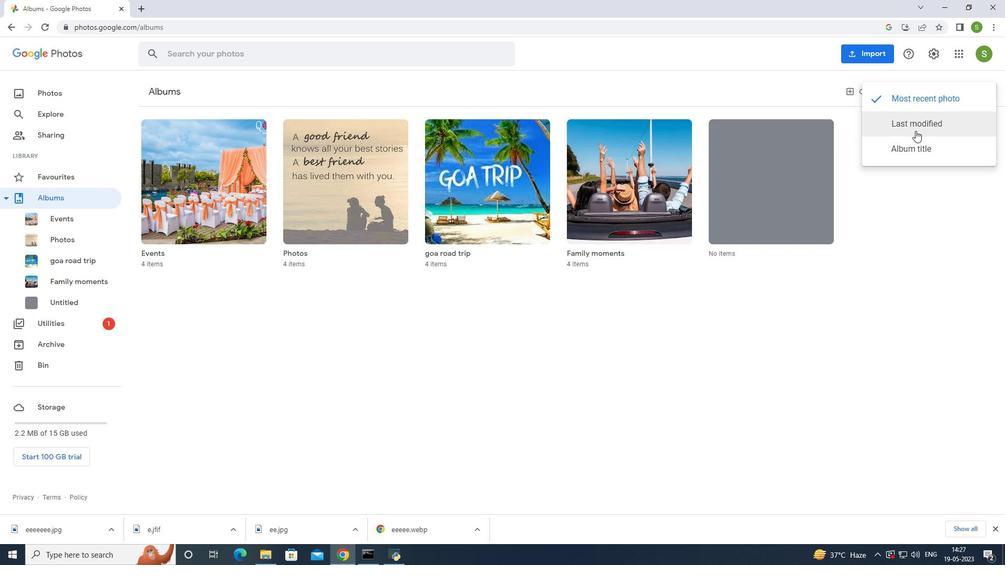 
Action: Mouse pressed left at (917, 125)
Screenshot: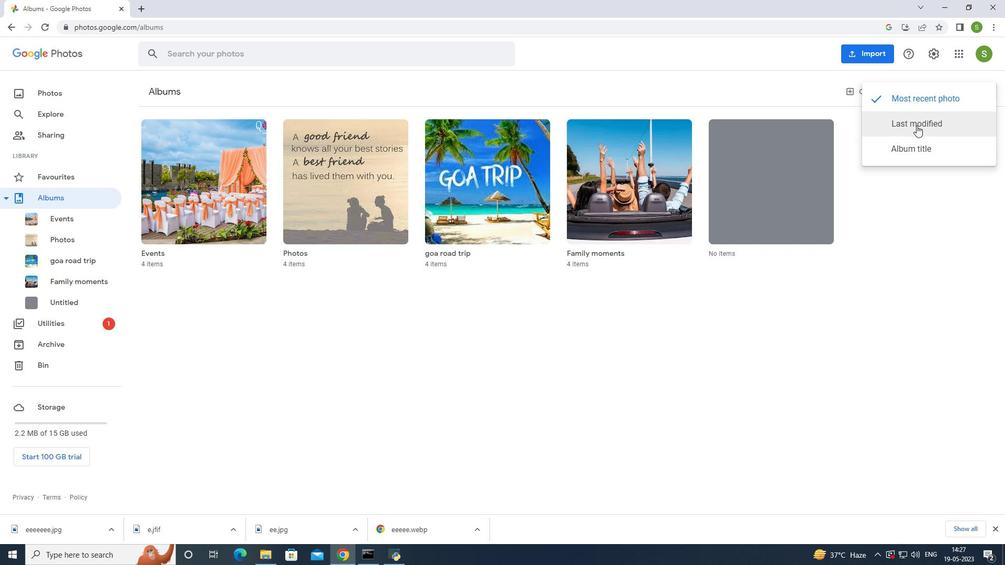 
Action: Mouse moved to (958, 92)
Screenshot: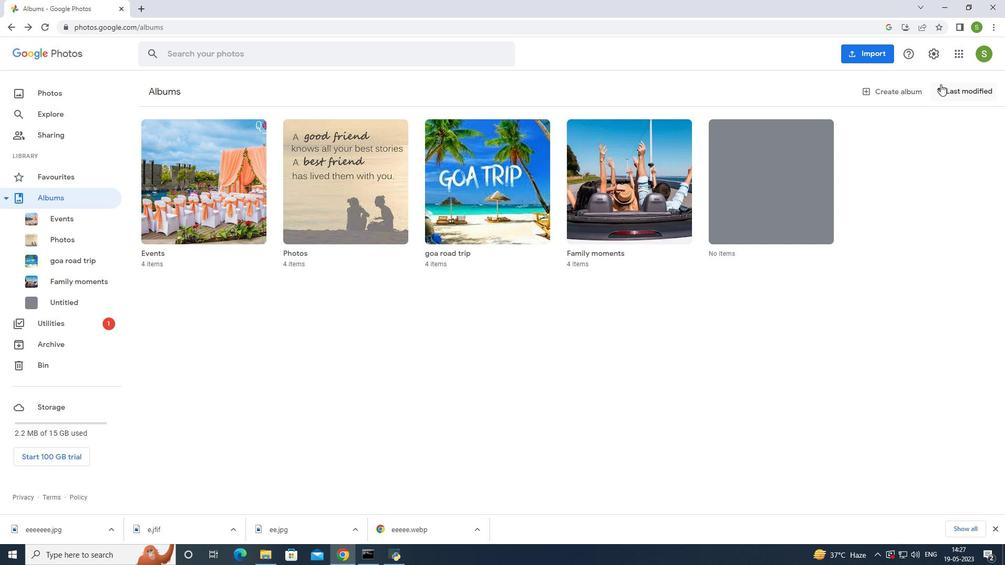 
Action: Mouse pressed left at (958, 92)
Screenshot: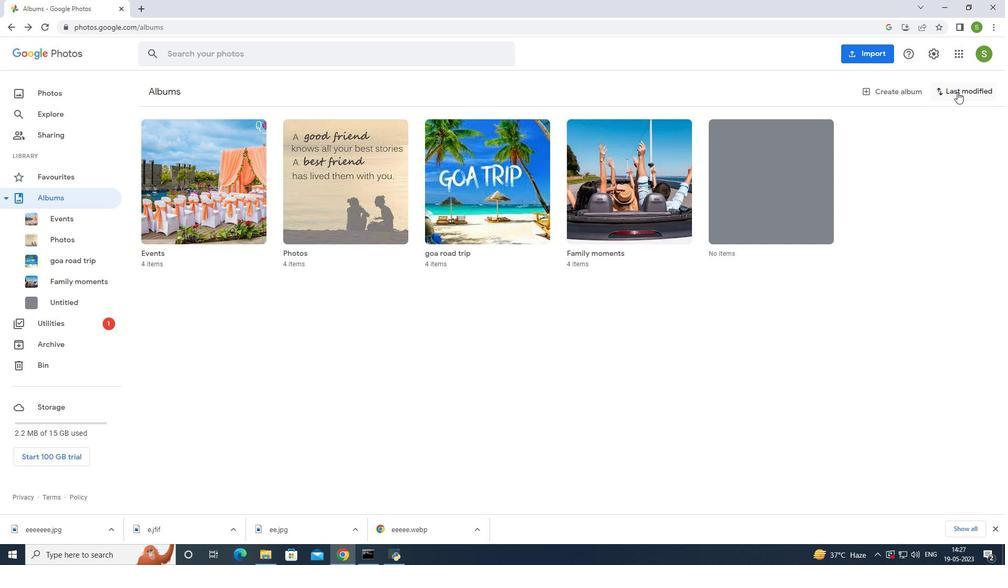 
Action: Mouse moved to (951, 102)
Screenshot: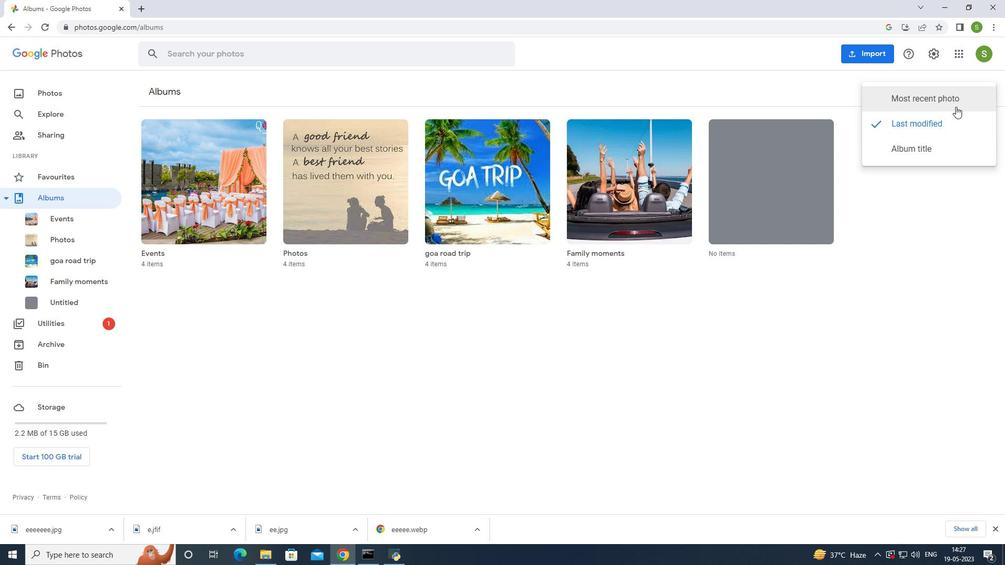 
Action: Mouse pressed left at (951, 102)
Screenshot: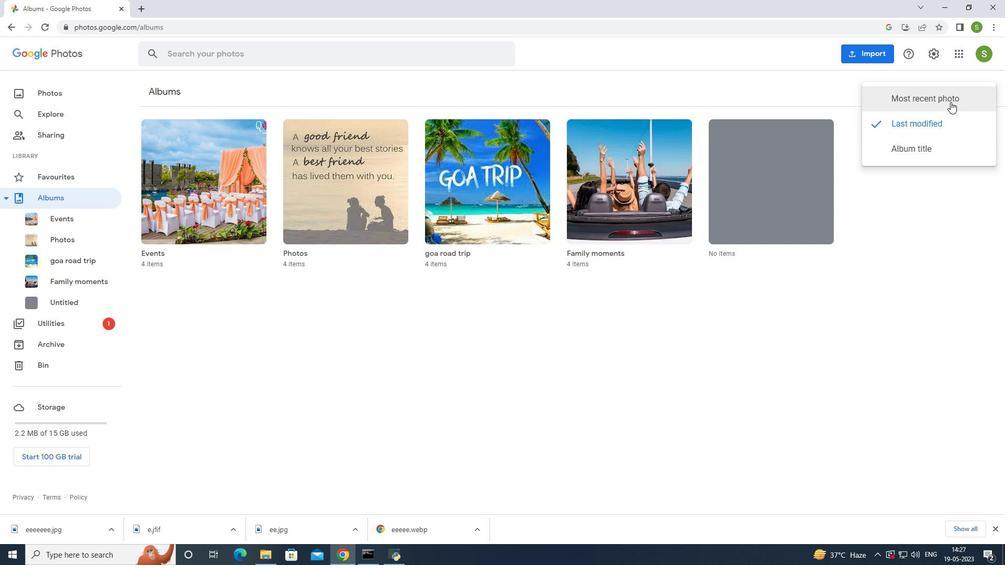 
Action: Mouse moved to (63, 271)
Screenshot: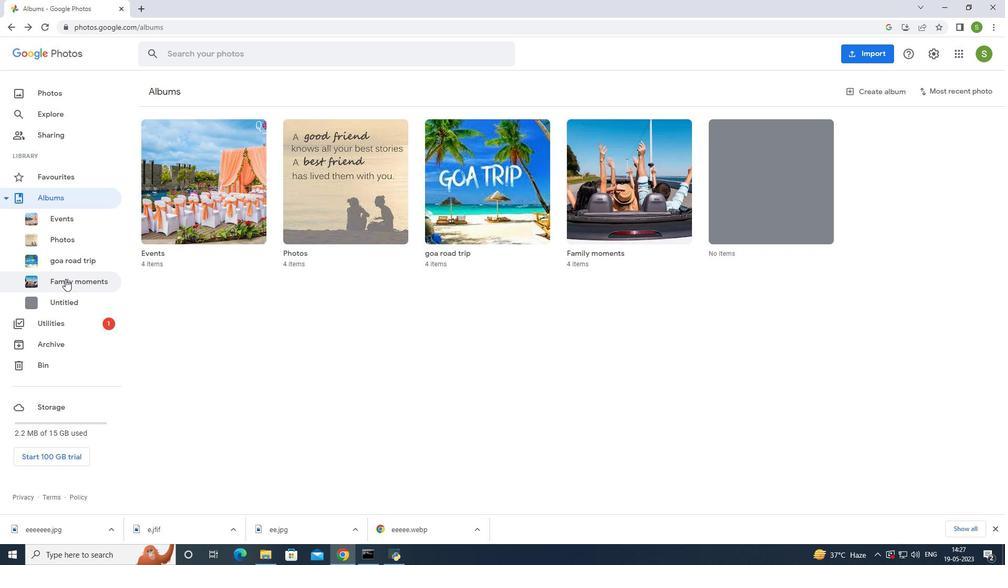 
Action: Mouse scrolled (63, 271) with delta (0, 0)
Screenshot: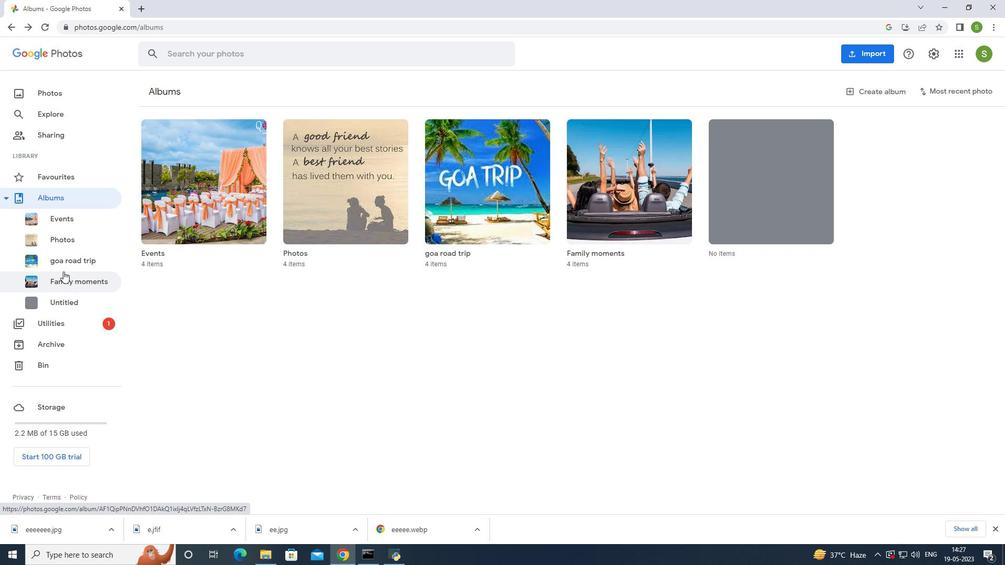 
Action: Mouse scrolled (63, 271) with delta (0, 0)
Screenshot: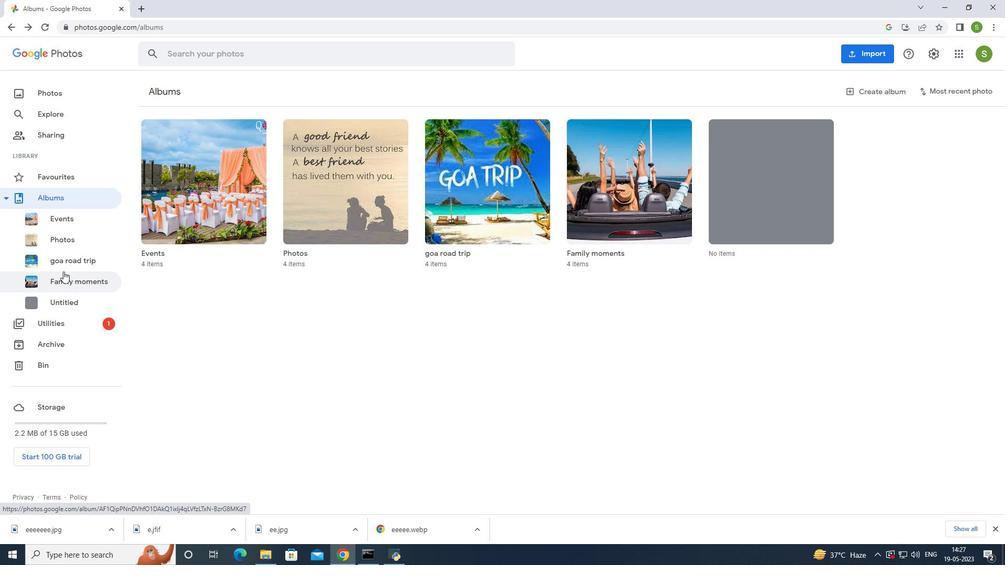 
Action: Mouse scrolled (63, 271) with delta (0, 0)
Screenshot: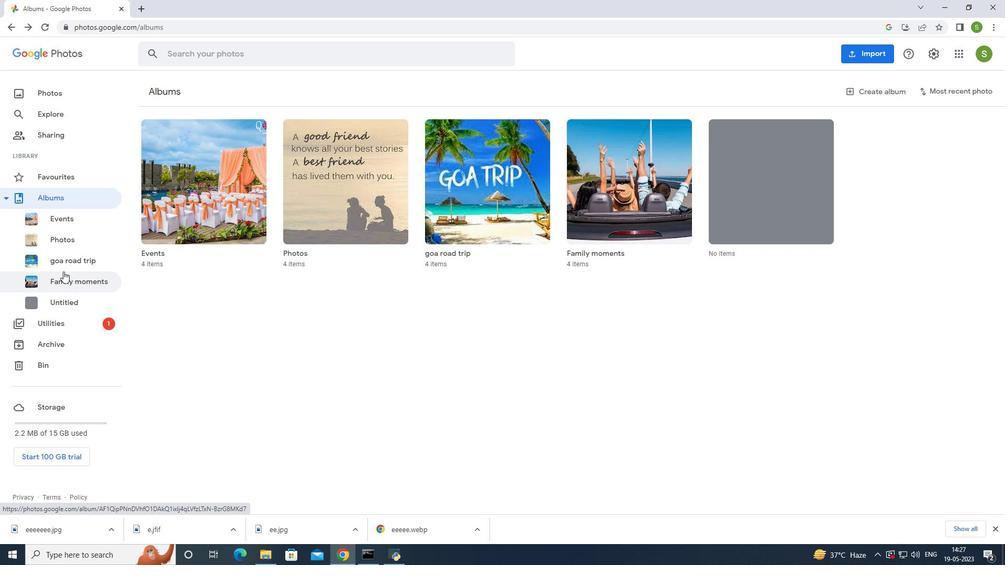 
Action: Mouse scrolled (63, 271) with delta (0, 0)
Screenshot: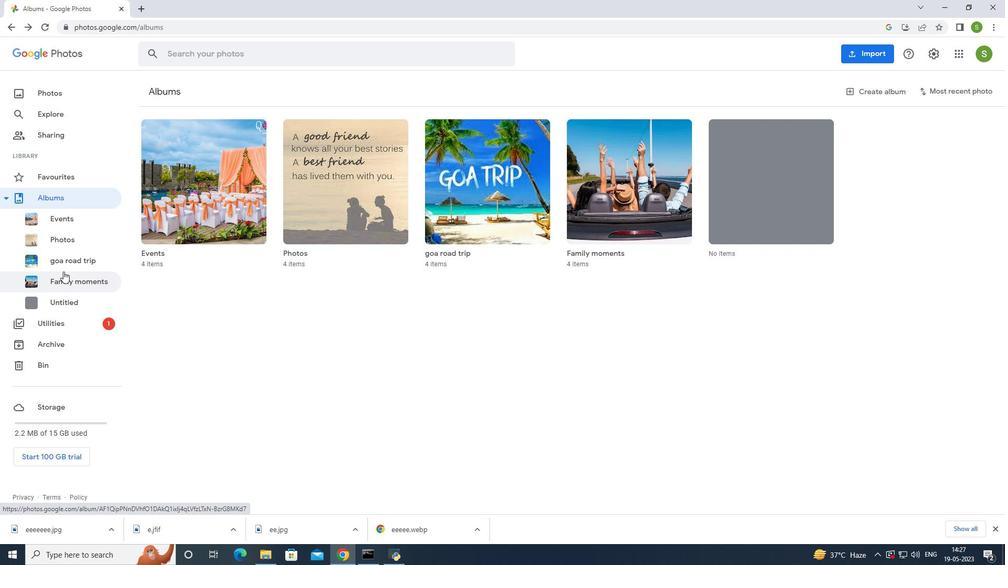
Action: Mouse moved to (62, 267)
Screenshot: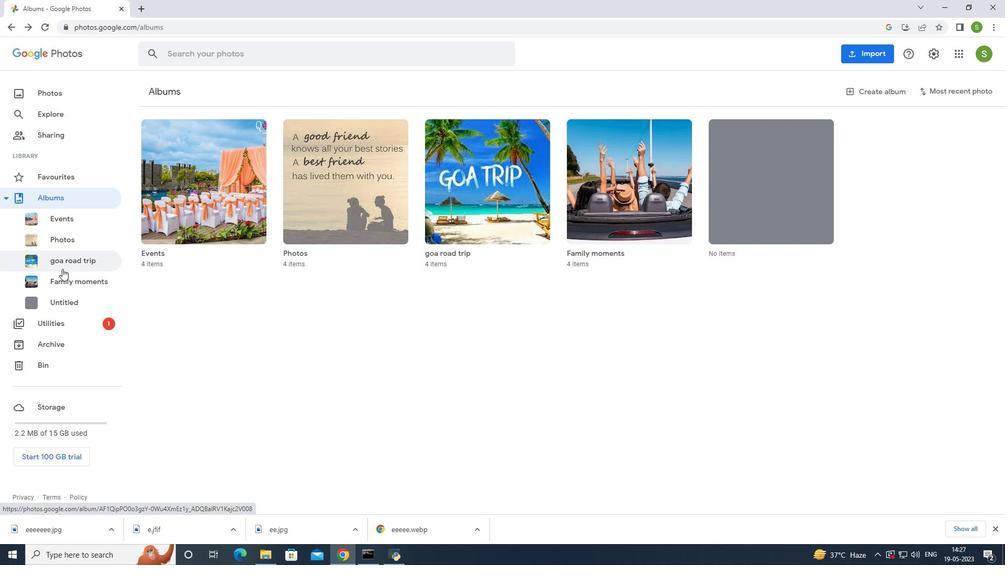 
Action: Mouse scrolled (62, 267) with delta (0, 0)
Screenshot: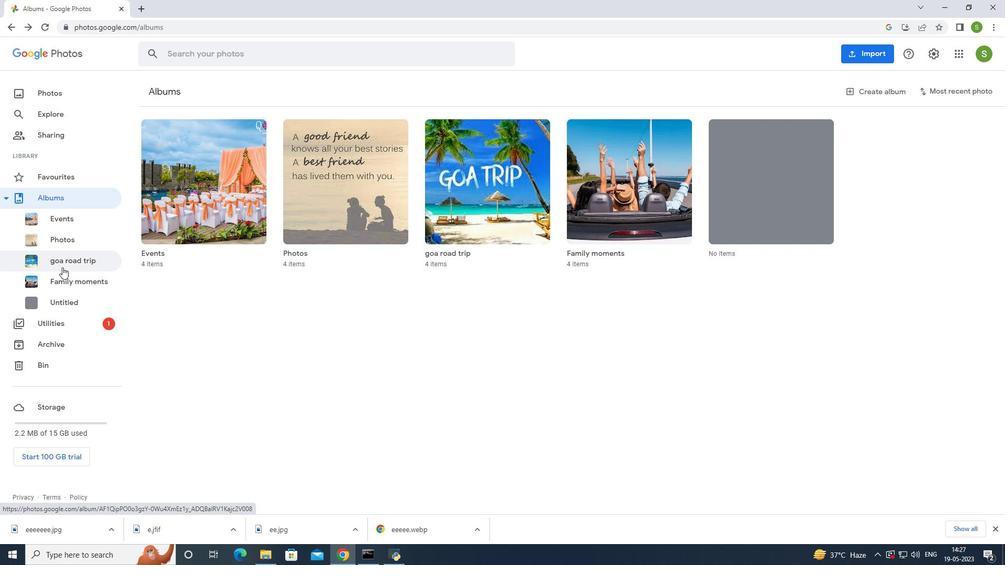 
Action: Mouse scrolled (62, 267) with delta (0, 0)
Screenshot: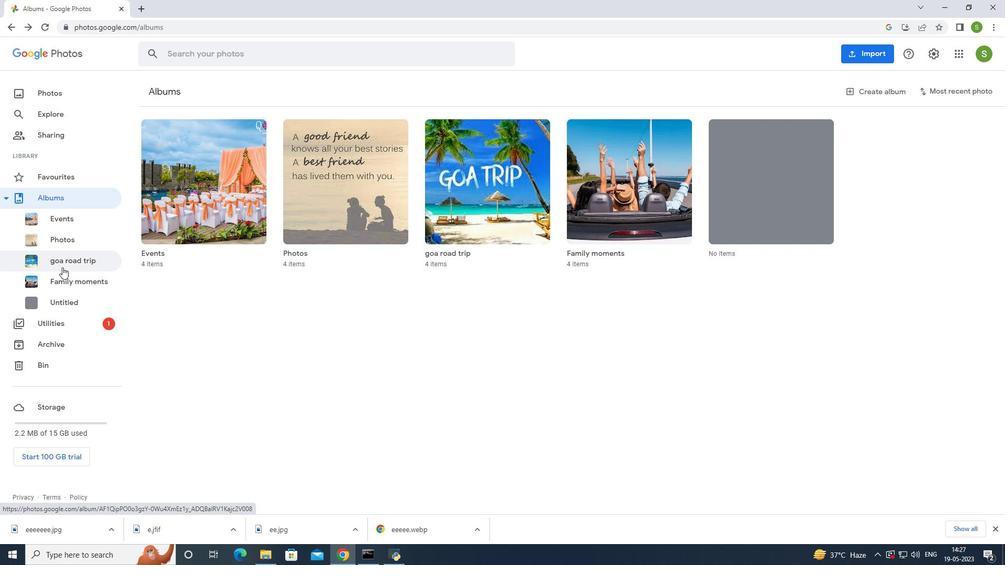 
Action: Mouse scrolled (62, 267) with delta (0, 0)
Screenshot: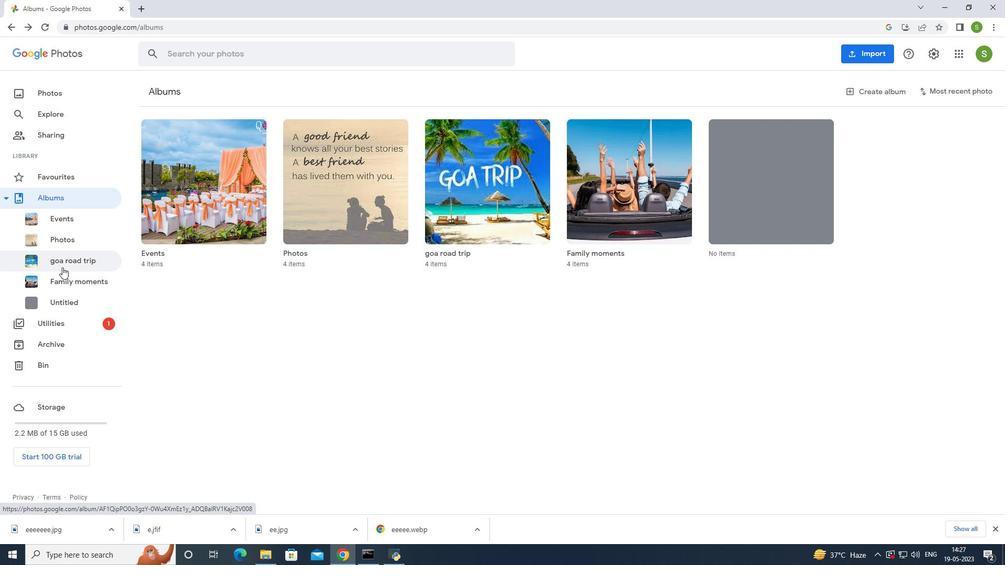 
Action: Mouse scrolled (62, 268) with delta (0, 0)
Screenshot: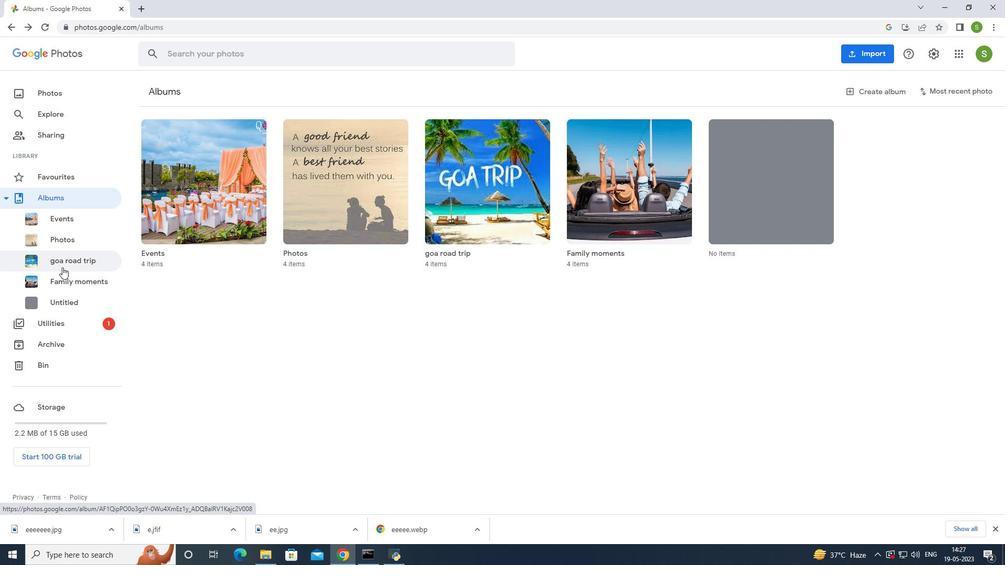 
Action: Mouse scrolled (62, 268) with delta (0, 0)
Screenshot: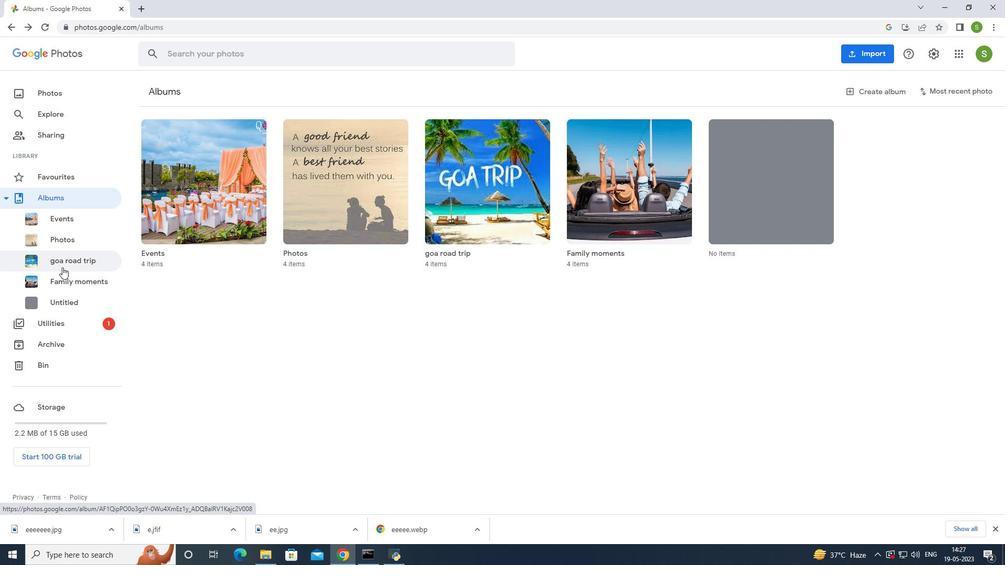 
Action: Mouse moved to (62, 263)
Screenshot: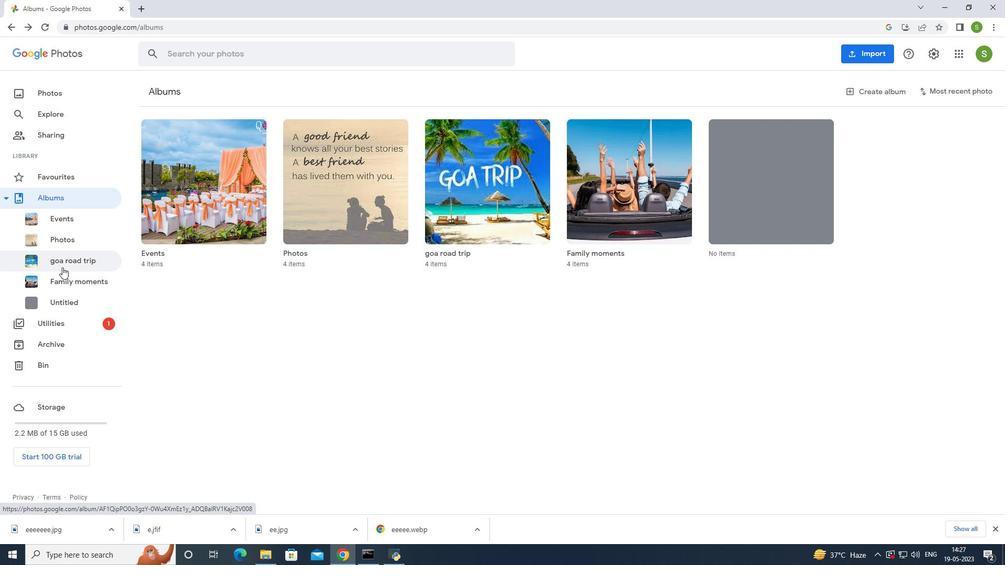
Action: Mouse scrolled (62, 264) with delta (0, 0)
Screenshot: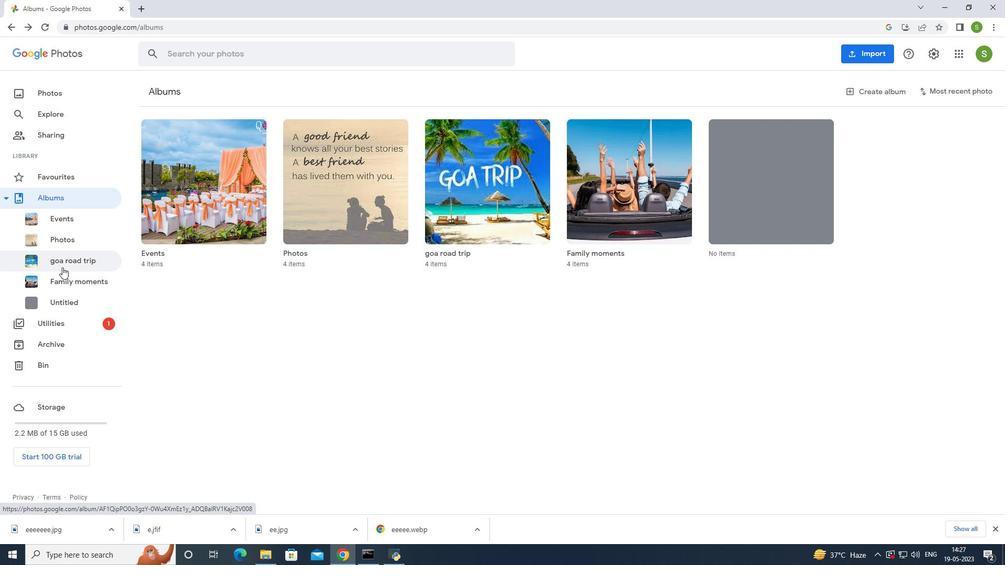 
Action: Mouse moved to (63, 253)
Screenshot: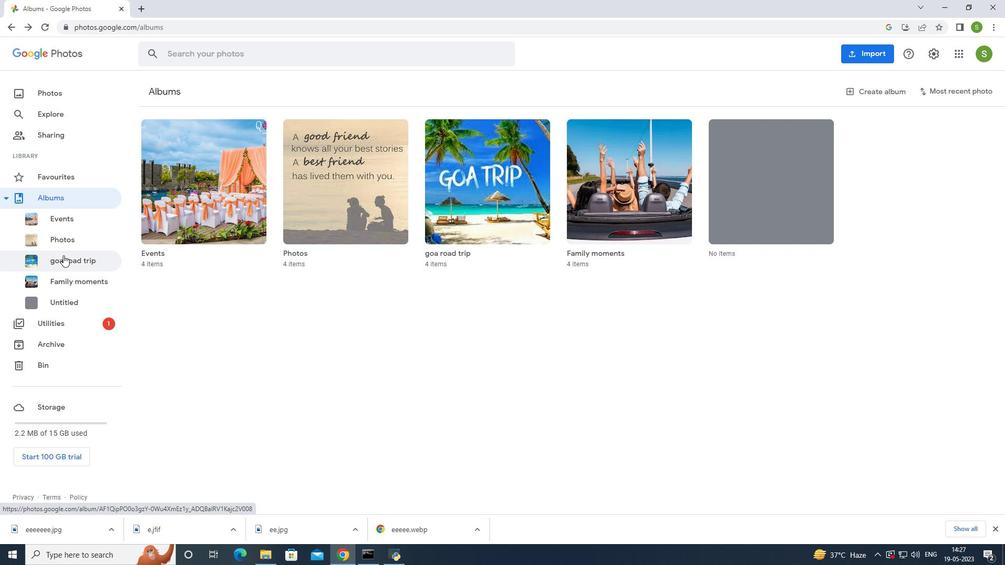 
Action: Mouse scrolled (63, 253) with delta (0, 0)
Screenshot: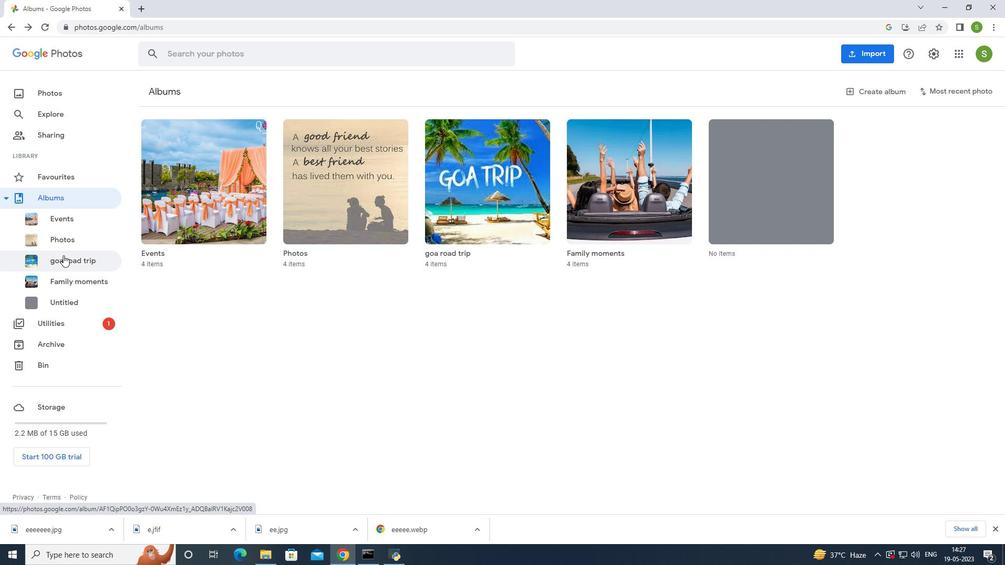 
Action: Mouse moved to (63, 252)
Screenshot: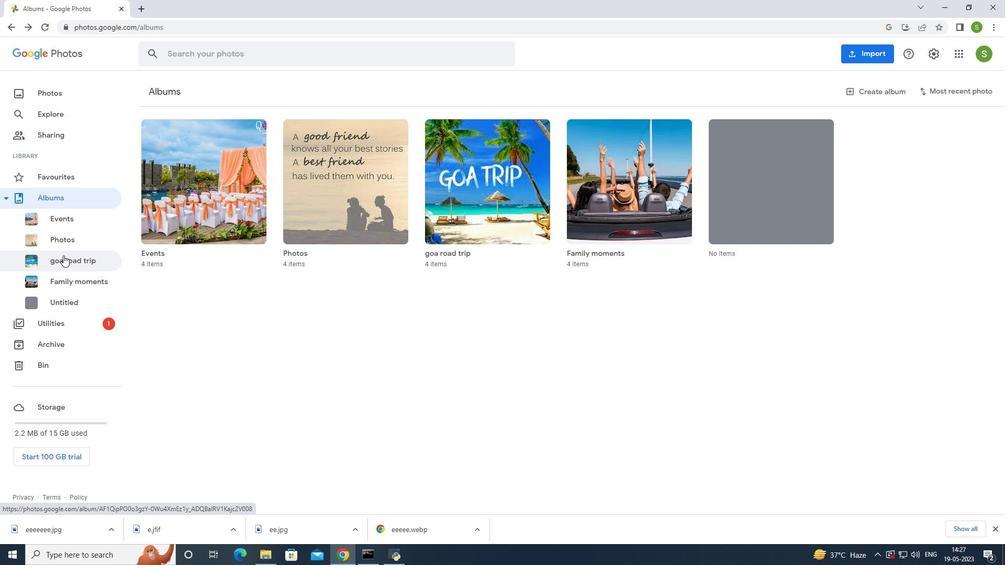 
Action: Mouse scrolled (63, 253) with delta (0, 0)
Screenshot: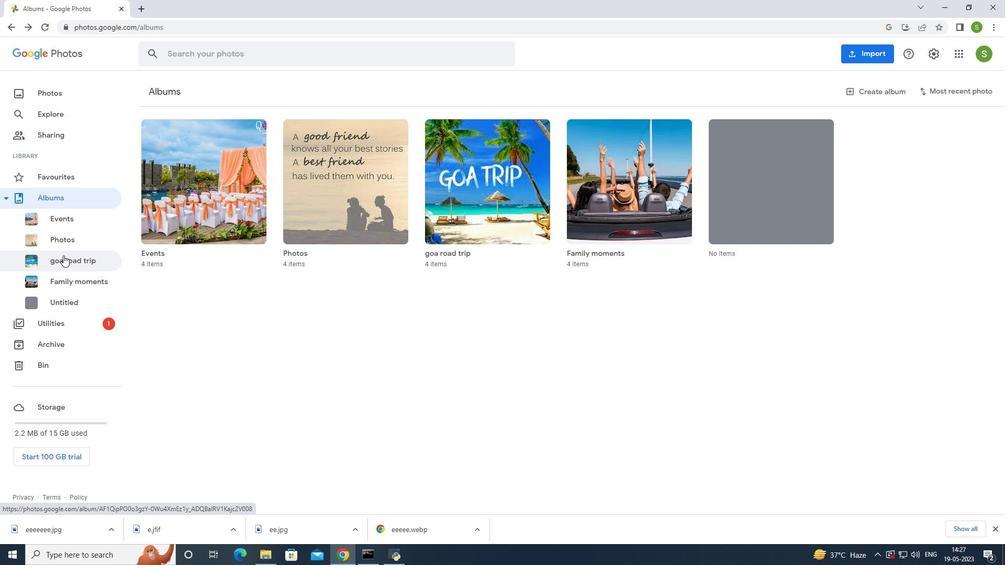 
Action: Mouse moved to (62, 247)
Screenshot: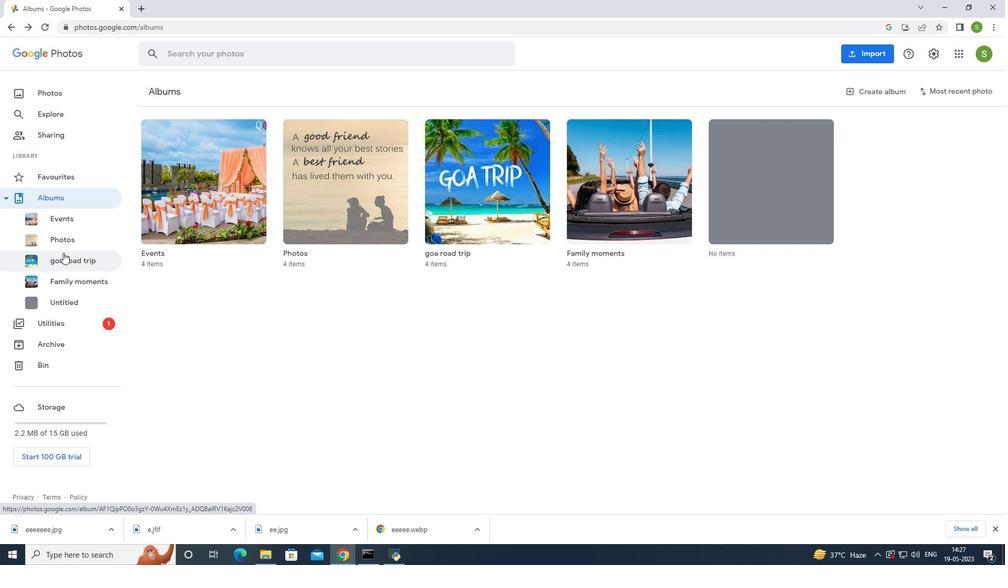 
Action: Mouse scrolled (62, 248) with delta (0, 0)
Screenshot: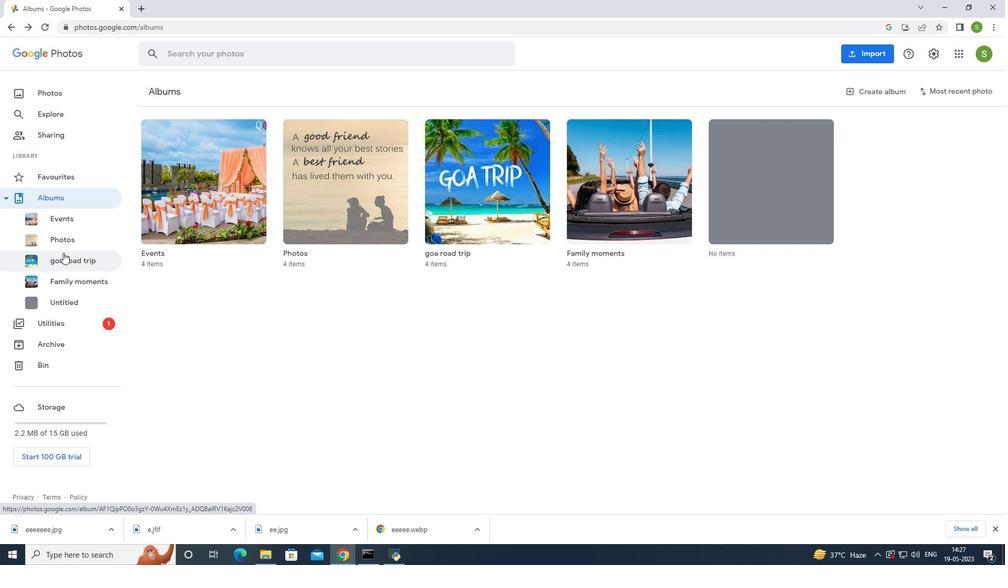 
Action: Mouse moved to (16, 25)
Screenshot: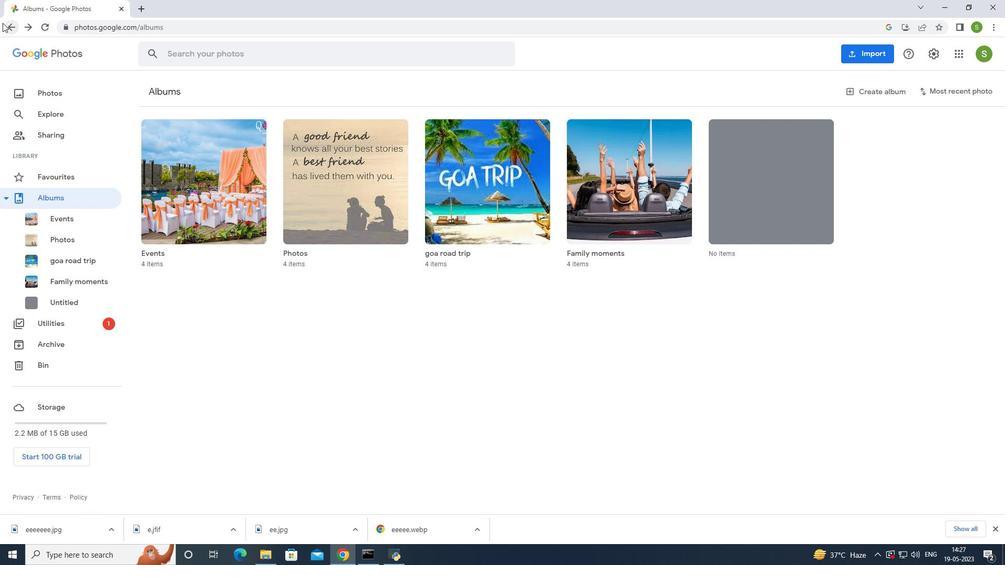 
Action: Mouse pressed left at (16, 25)
Screenshot: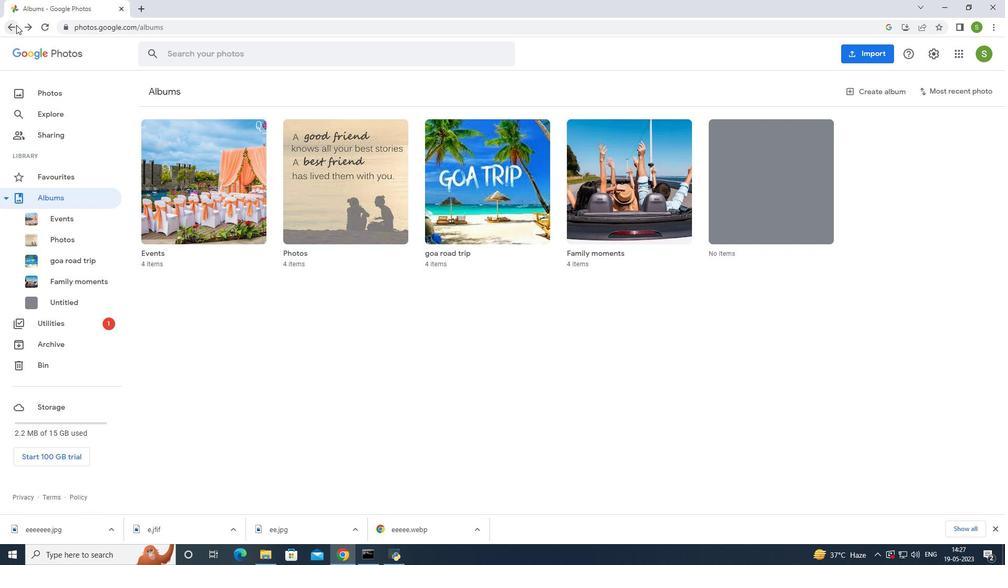 
Action: Mouse moved to (6, 24)
Screenshot: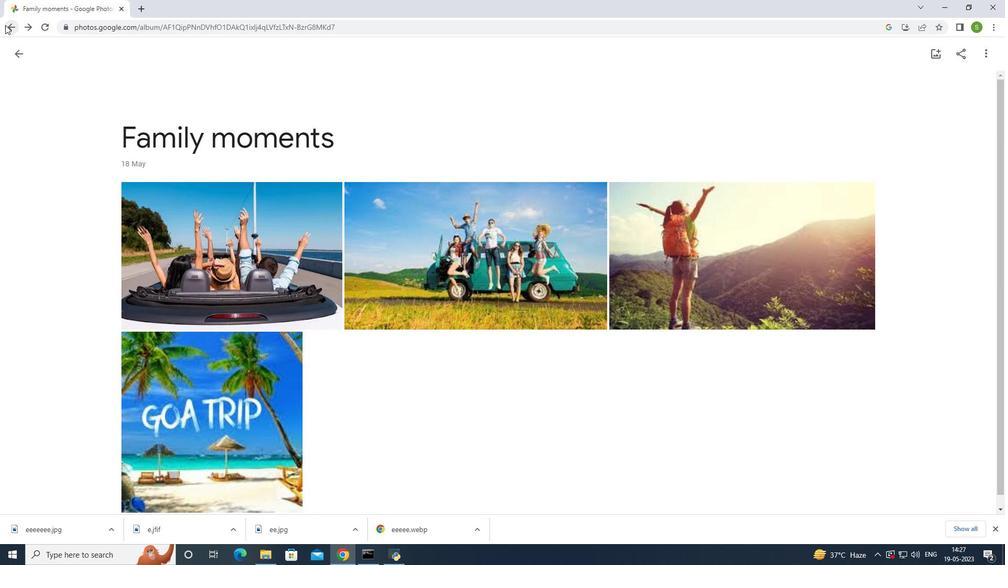 
Action: Mouse pressed left at (6, 24)
Screenshot: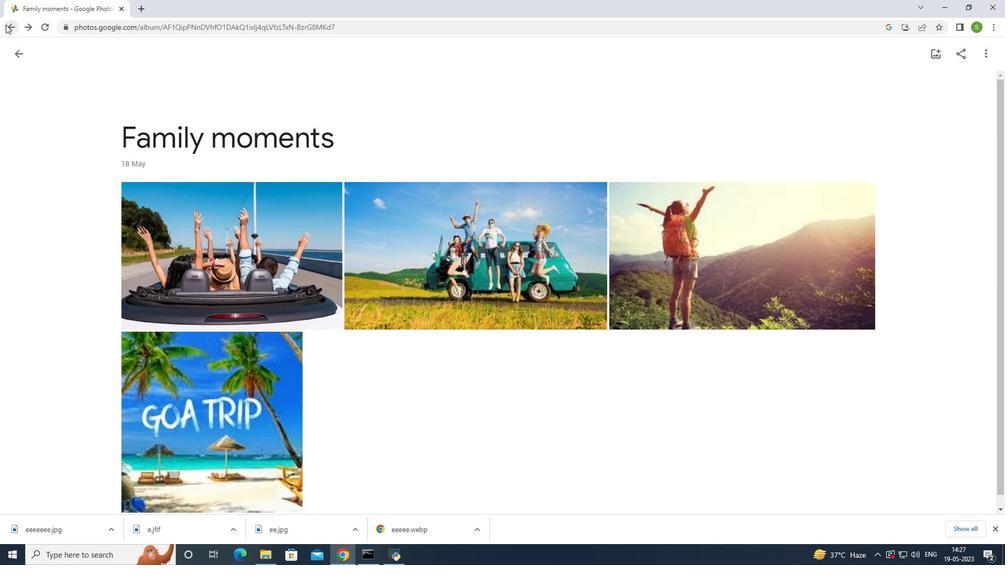 
Action: Mouse moved to (14, 56)
Screenshot: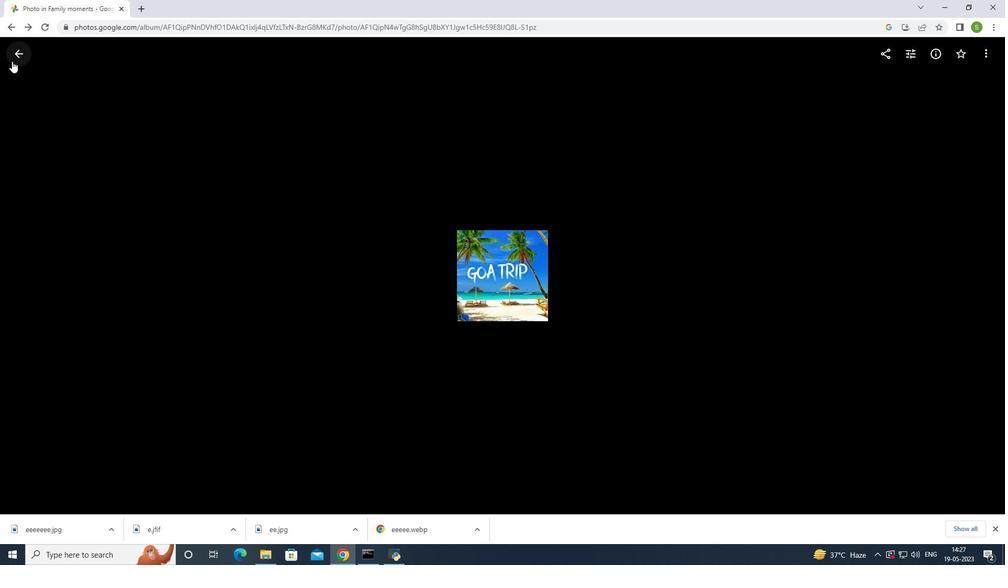 
Action: Mouse pressed left at (14, 56)
Screenshot: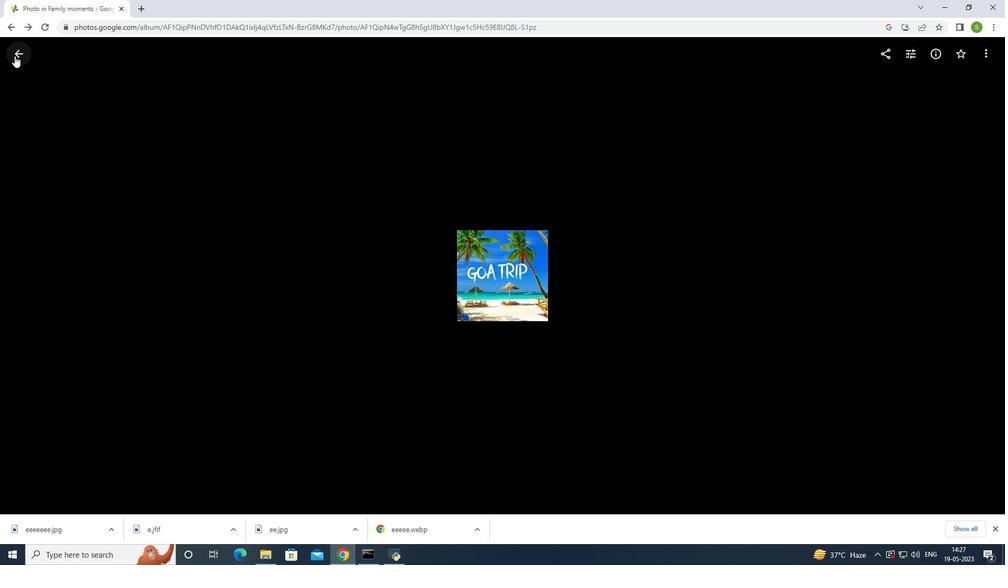 
Action: Mouse pressed left at (14, 56)
Screenshot: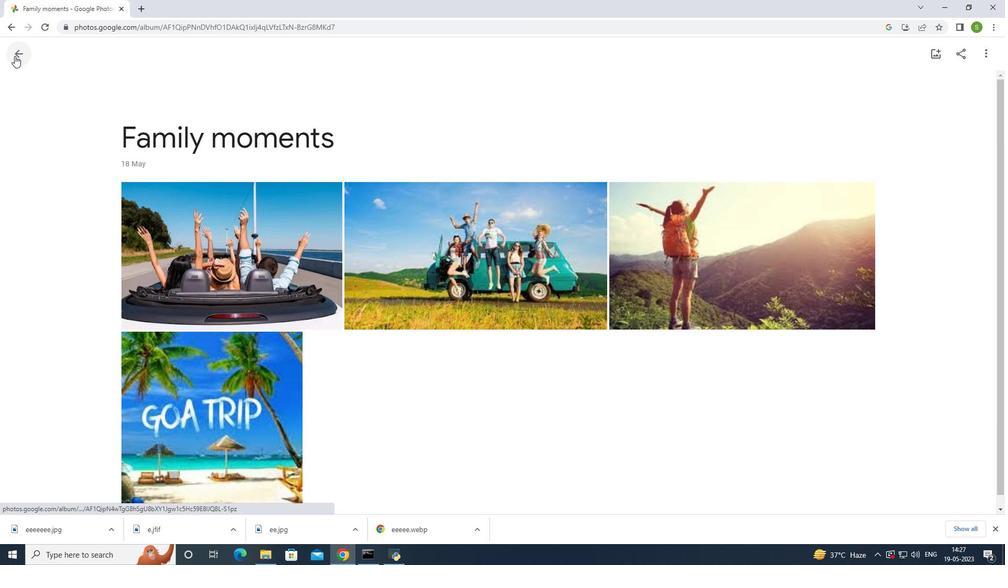
Action: Mouse pressed left at (14, 56)
Screenshot: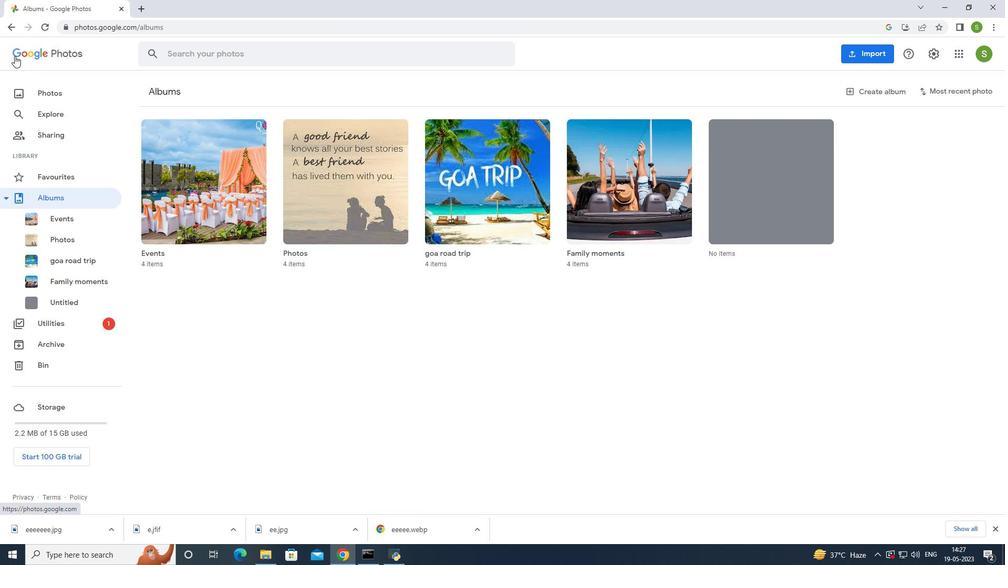 
Action: Mouse moved to (648, 265)
Screenshot: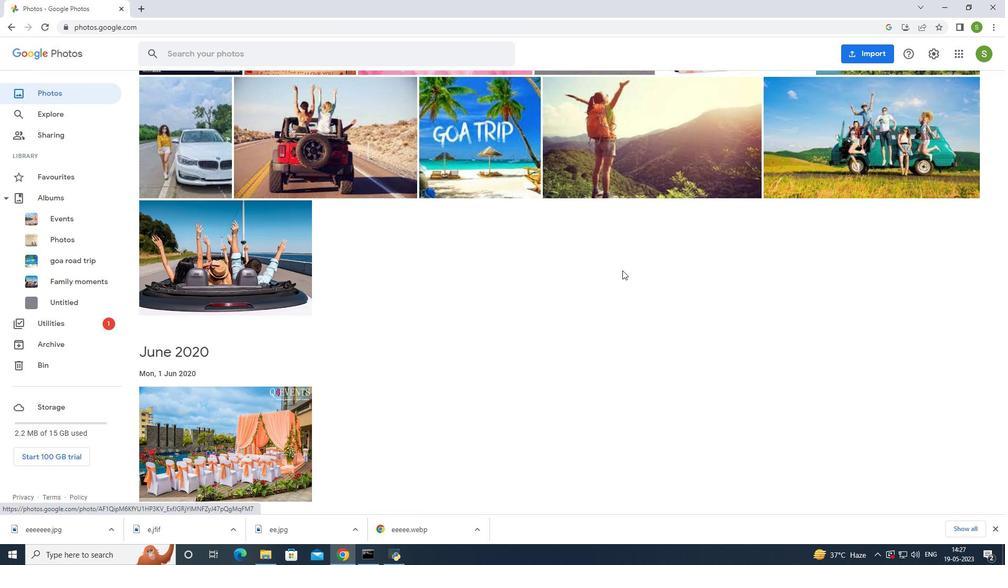 
Action: Mouse scrolled (648, 266) with delta (0, 0)
Screenshot: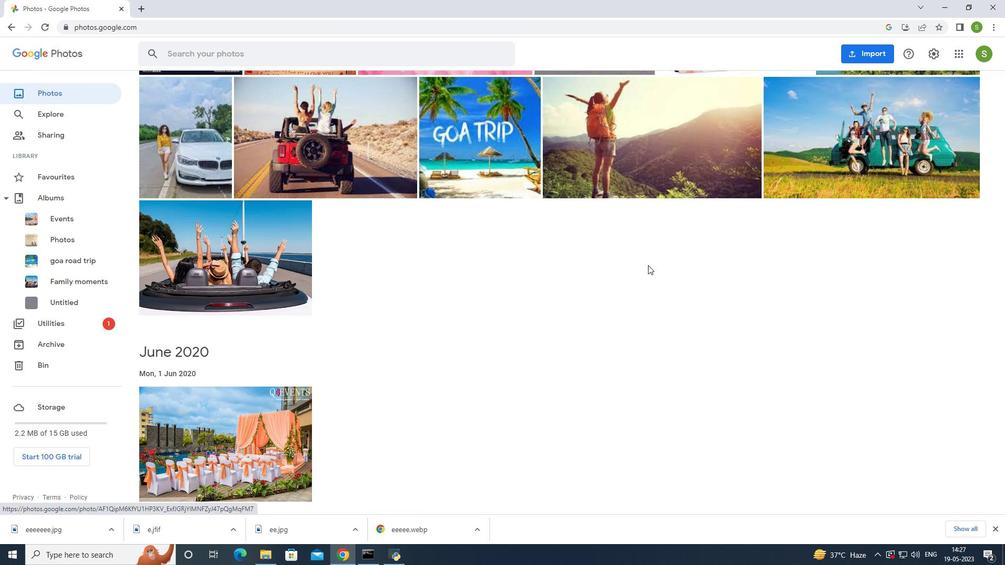 
Action: Mouse scrolled (648, 266) with delta (0, 0)
Screenshot: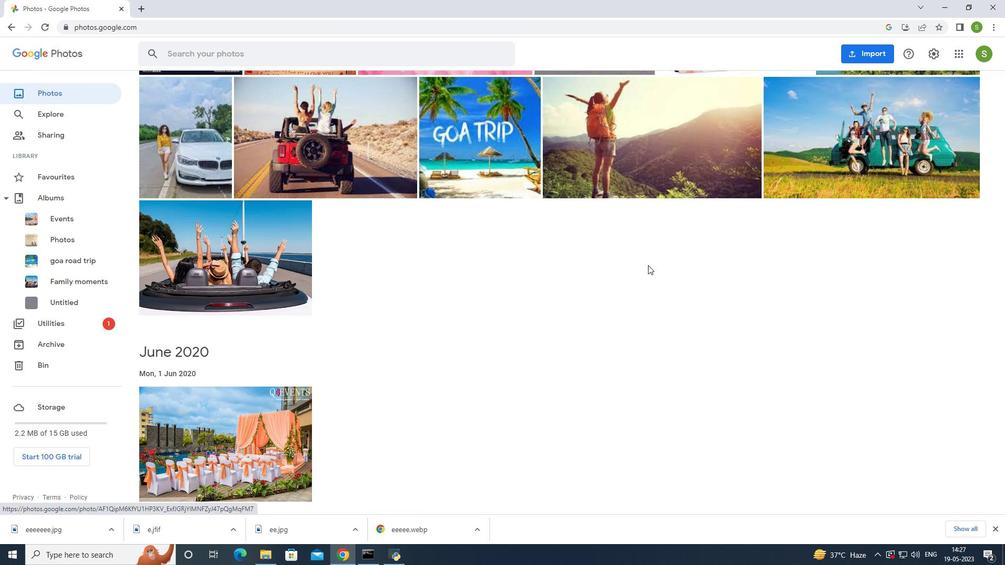 
Action: Mouse moved to (648, 263)
Screenshot: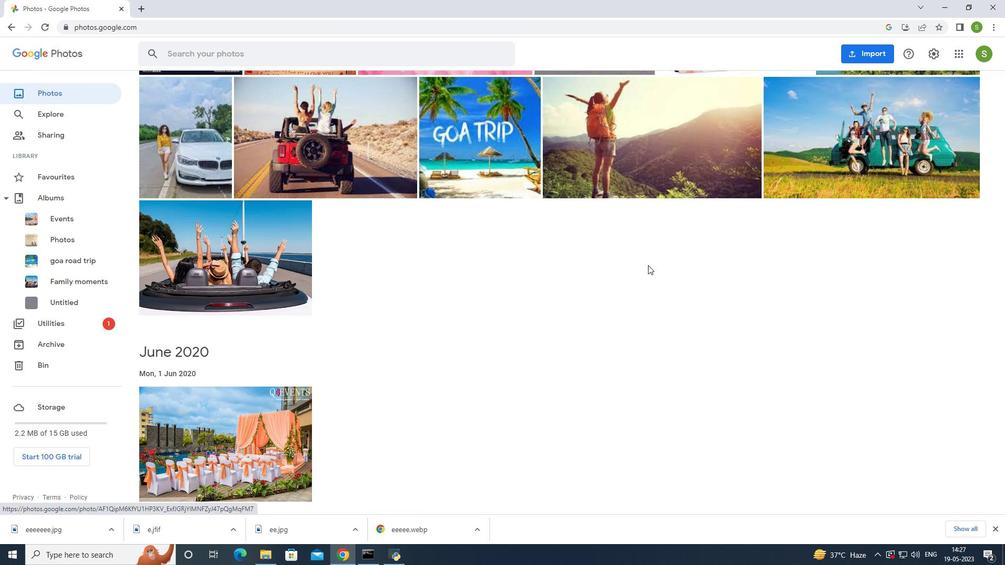 
Action: Mouse scrolled (648, 264) with delta (0, 0)
Screenshot: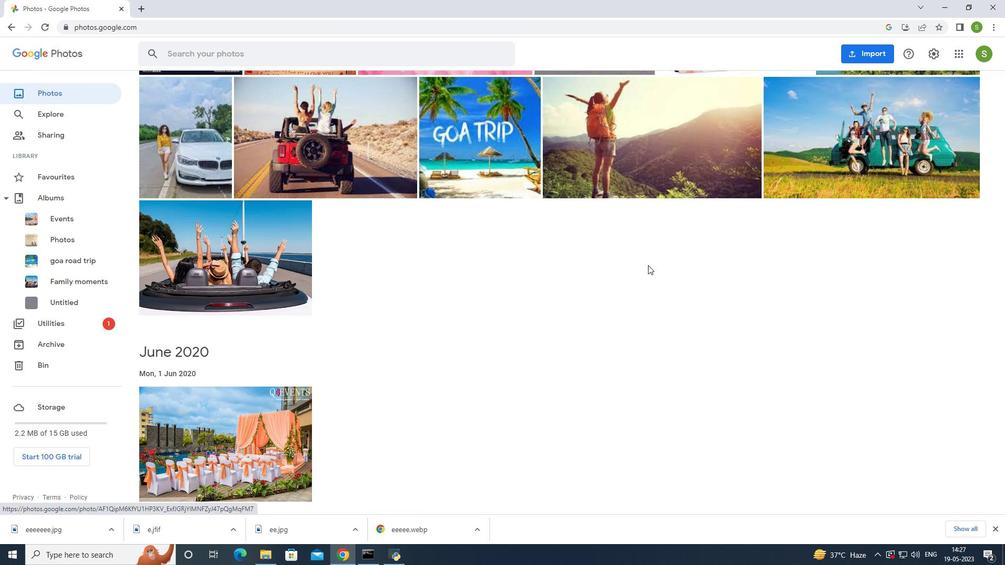 
Action: Mouse moved to (649, 259)
Screenshot: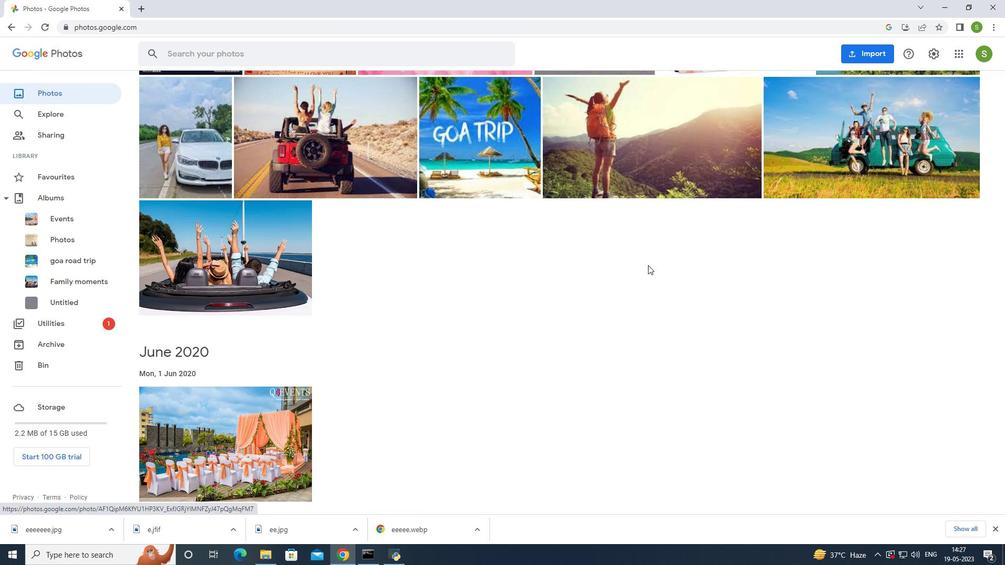 
Action: Mouse scrolled (649, 259) with delta (0, 0)
Screenshot: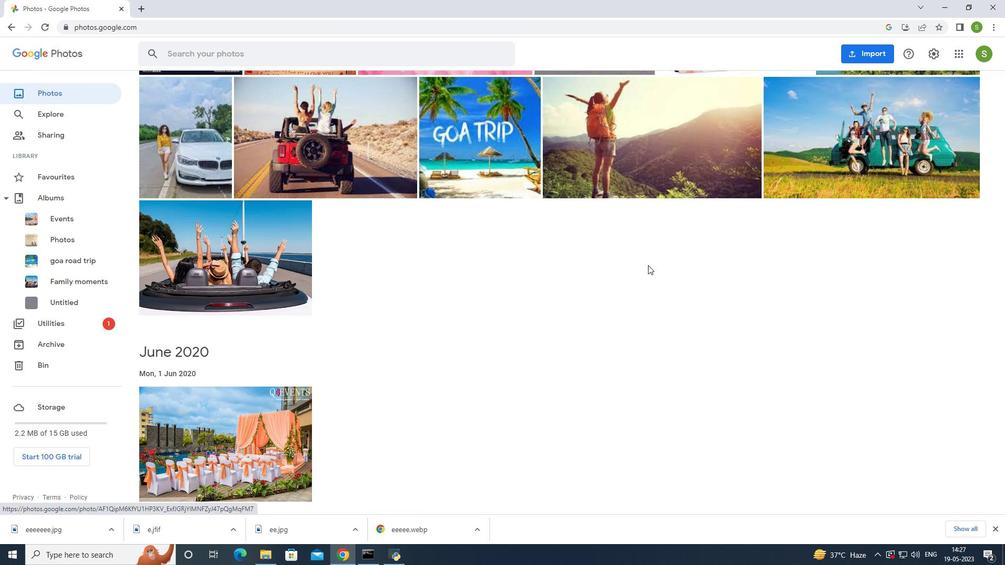 
Action: Mouse moved to (649, 257)
Screenshot: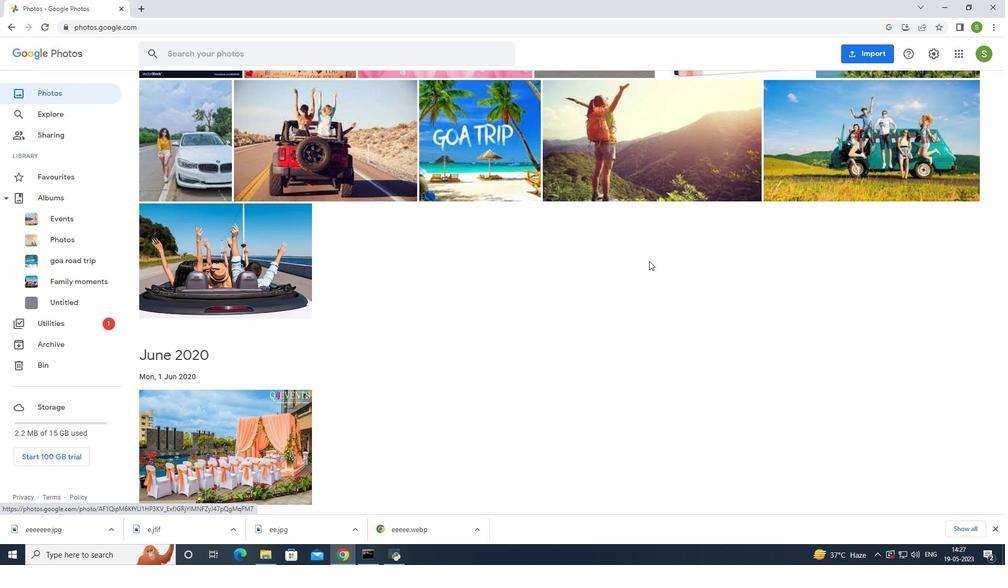 
Action: Mouse scrolled (649, 257) with delta (0, 0)
Screenshot: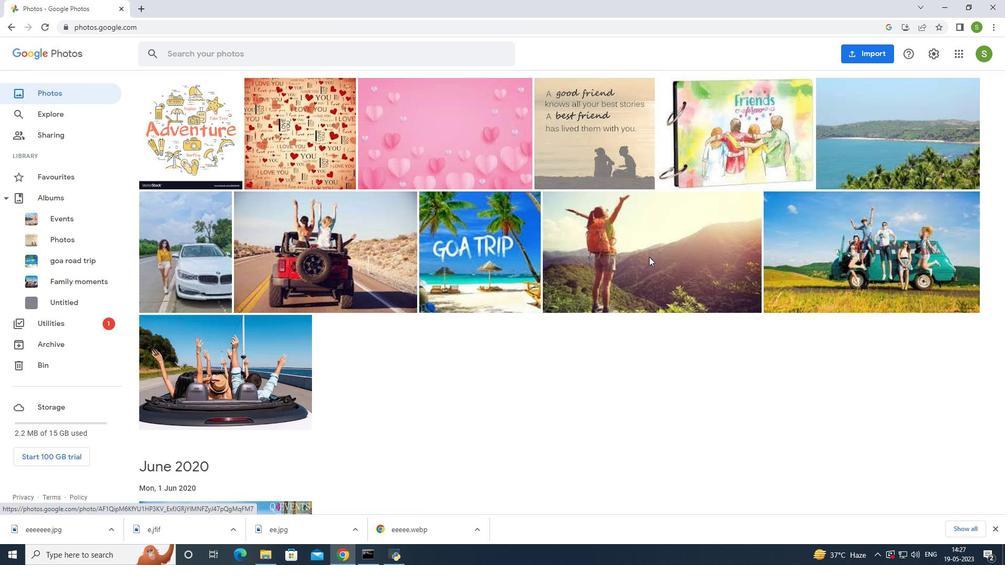 
Action: Mouse scrolled (649, 257) with delta (0, 0)
Screenshot: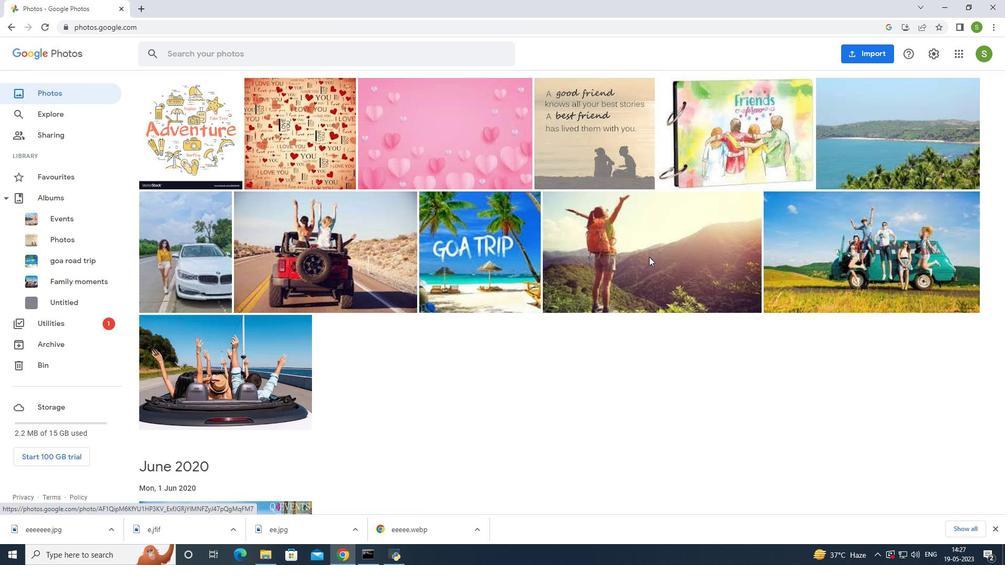 
Action: Mouse scrolled (649, 257) with delta (0, 0)
Screenshot: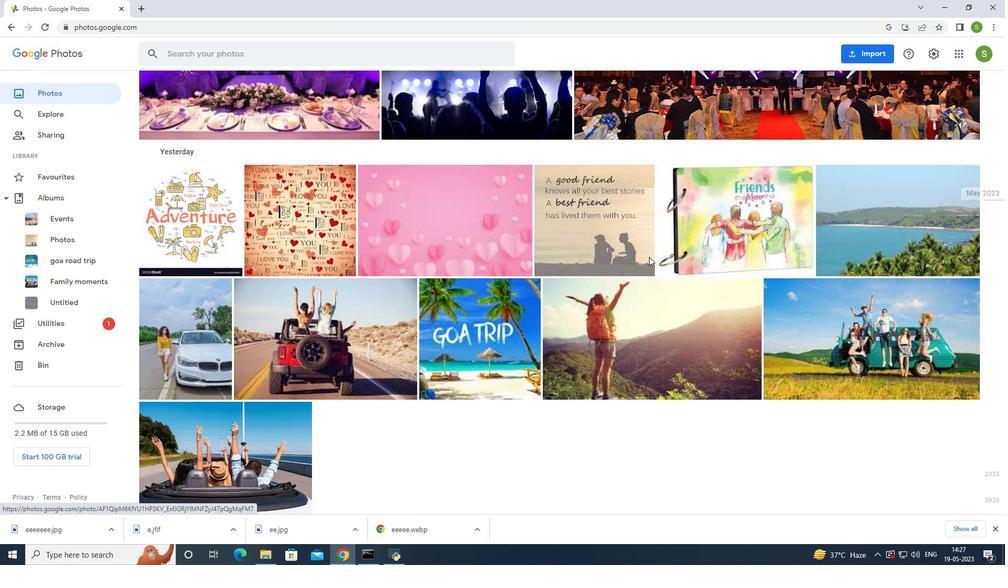 
Action: Mouse scrolled (649, 257) with delta (0, 0)
Screenshot: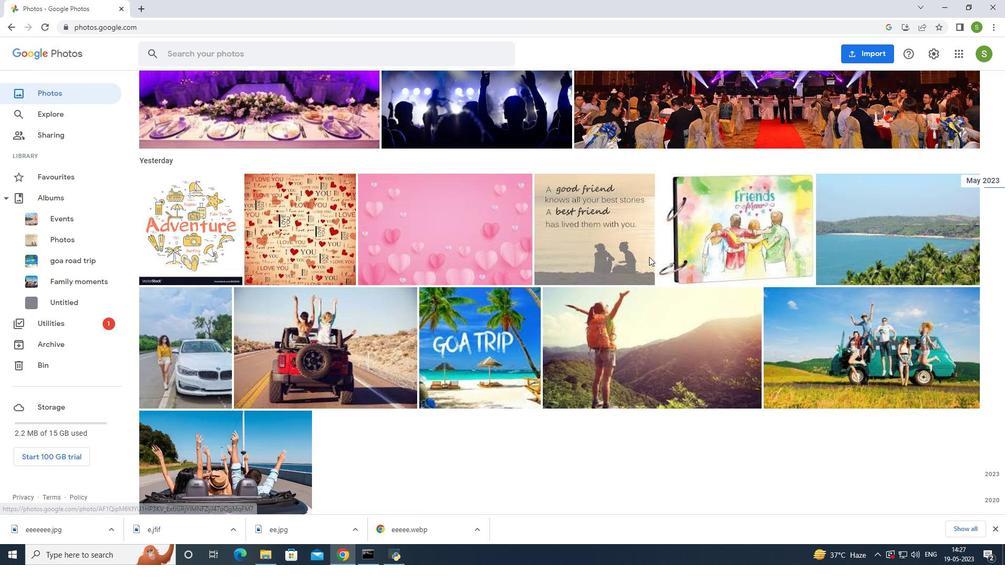 
Action: Mouse scrolled (649, 257) with delta (0, 0)
Screenshot: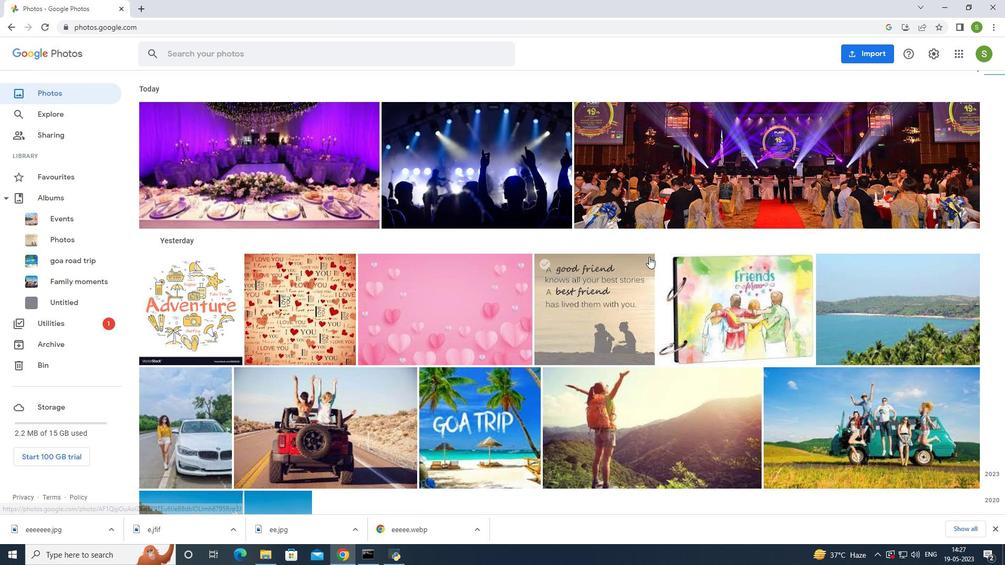 
Action: Mouse scrolled (649, 257) with delta (0, 0)
Screenshot: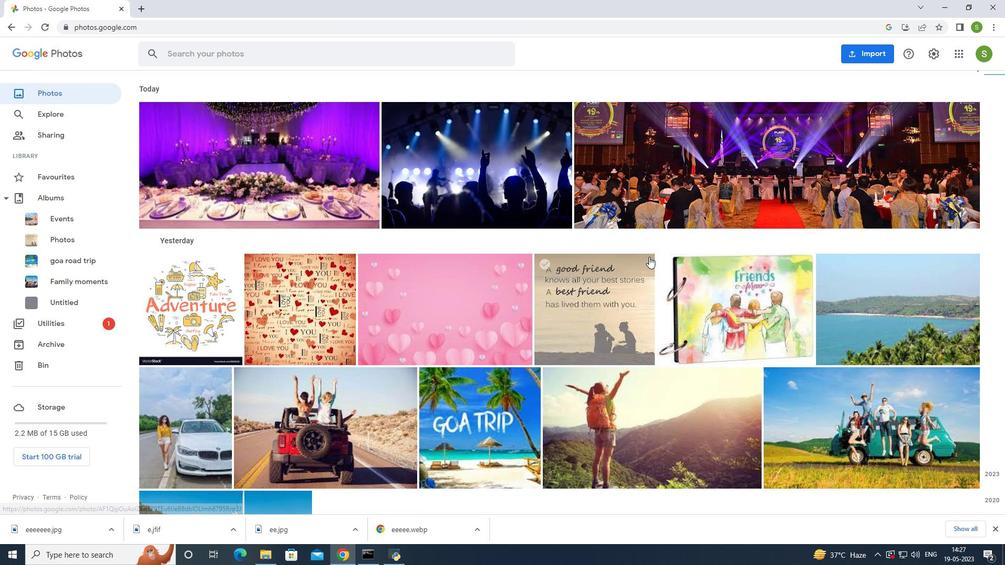 
Action: Mouse scrolled (649, 257) with delta (0, 0)
Screenshot: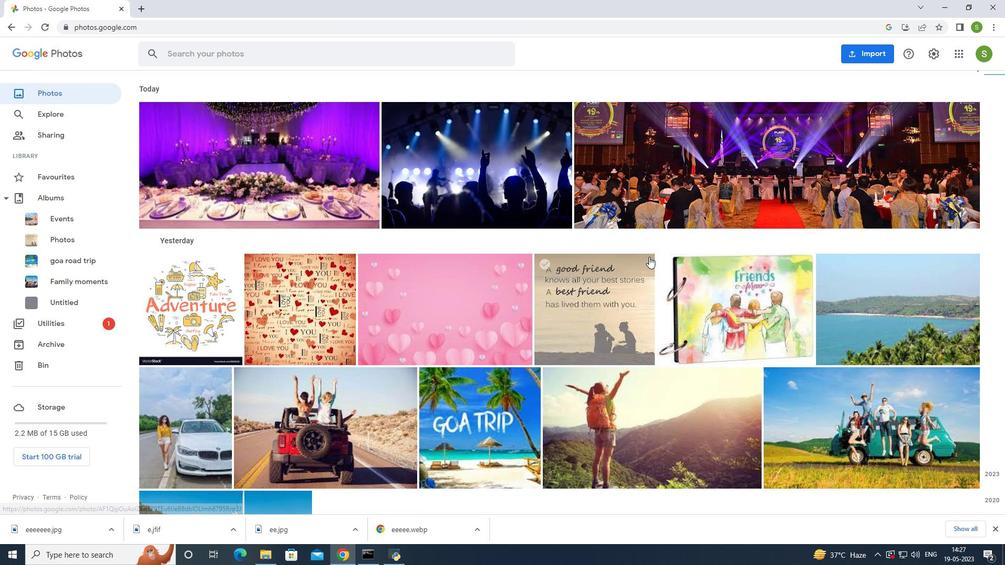 
Action: Mouse moved to (631, 247)
Screenshot: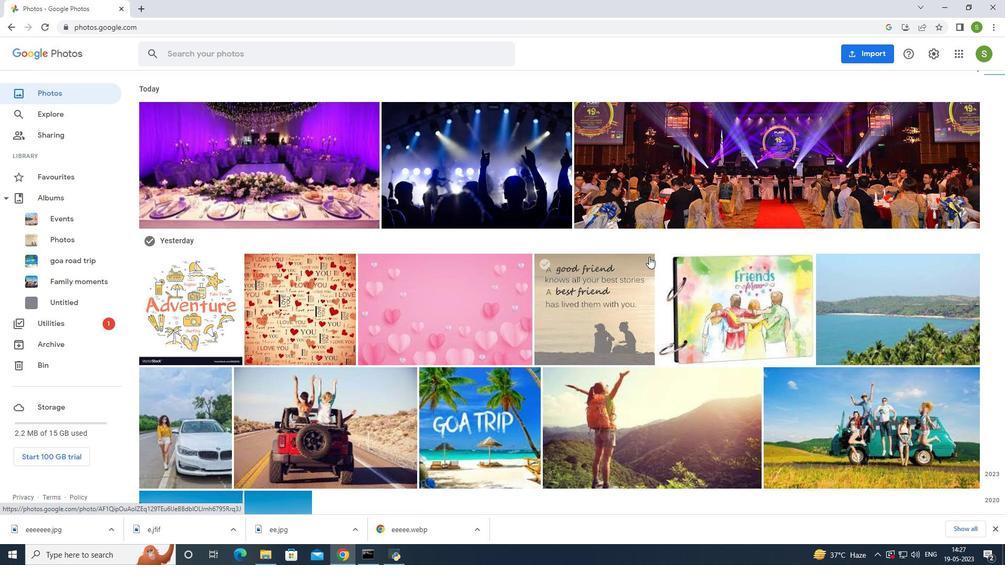 
Action: Mouse scrolled (631, 247) with delta (0, 0)
Screenshot: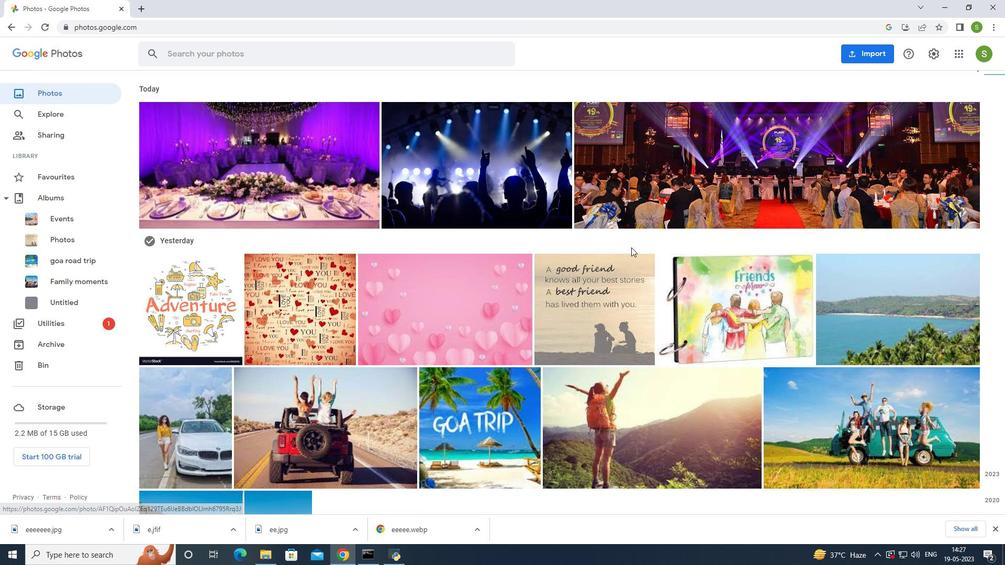 
Action: Mouse scrolled (631, 247) with delta (0, 0)
Screenshot: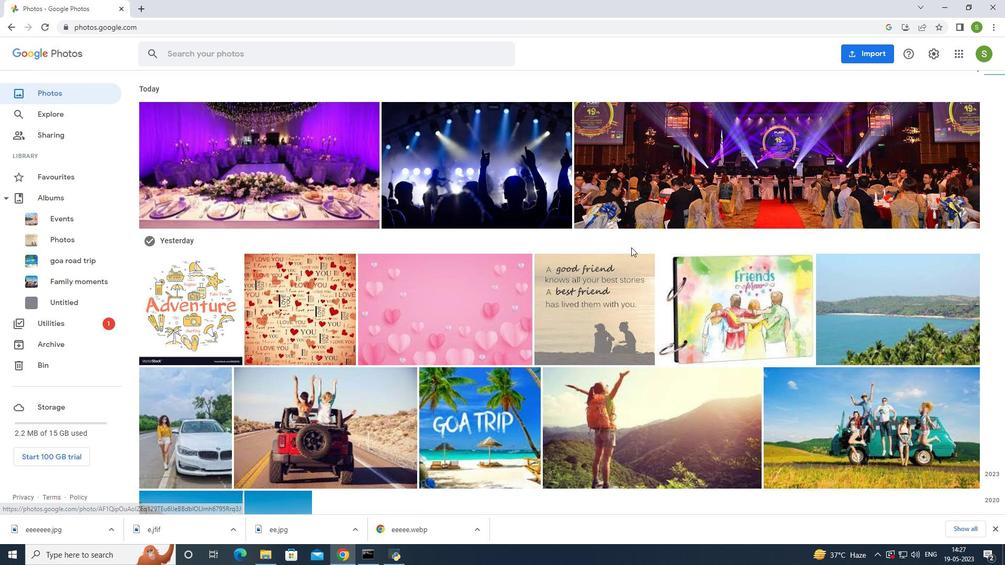 
Action: Mouse moved to (630, 247)
Screenshot: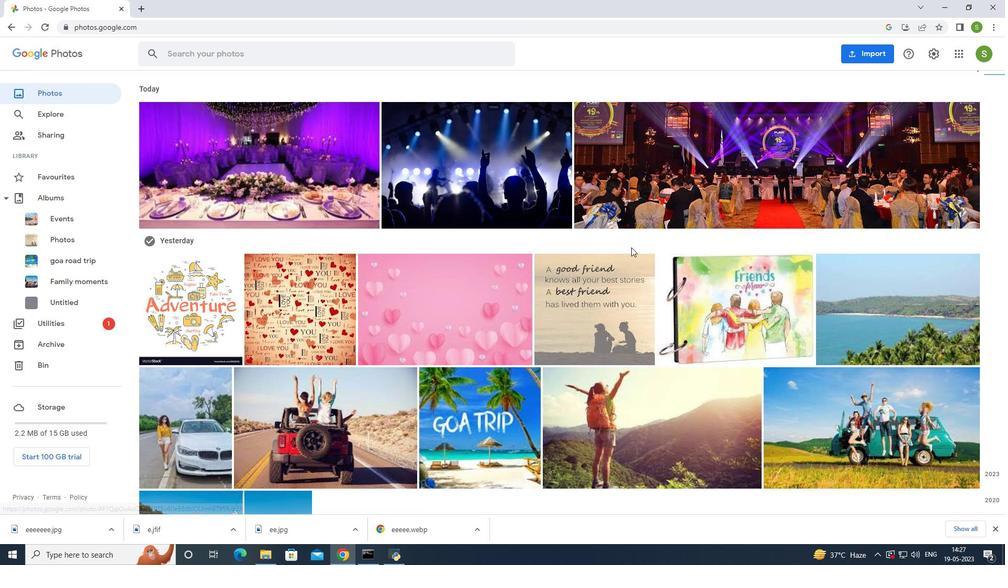
Action: Mouse scrolled (630, 248) with delta (0, 0)
Screenshot: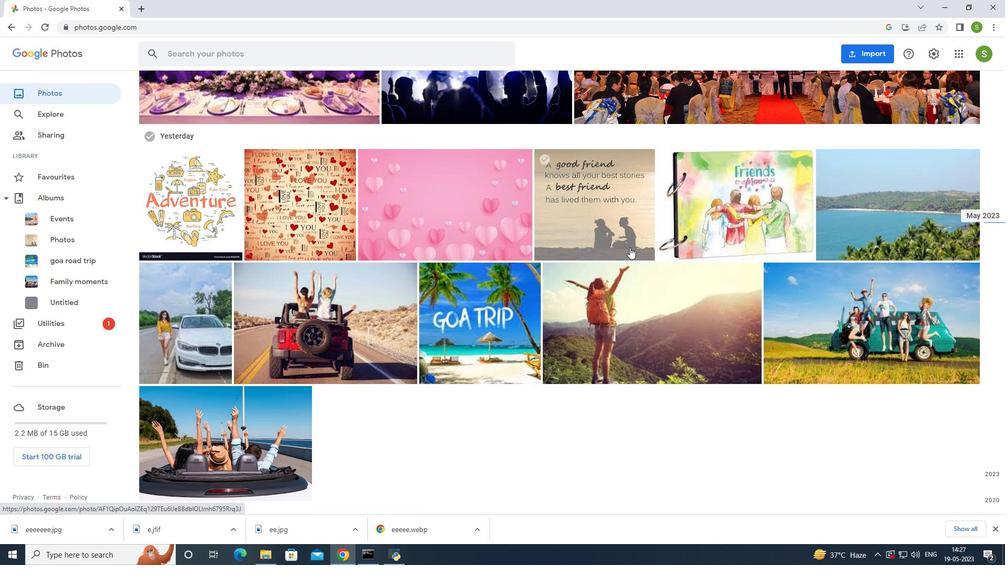 
Action: Mouse scrolled (630, 248) with delta (0, 0)
Screenshot: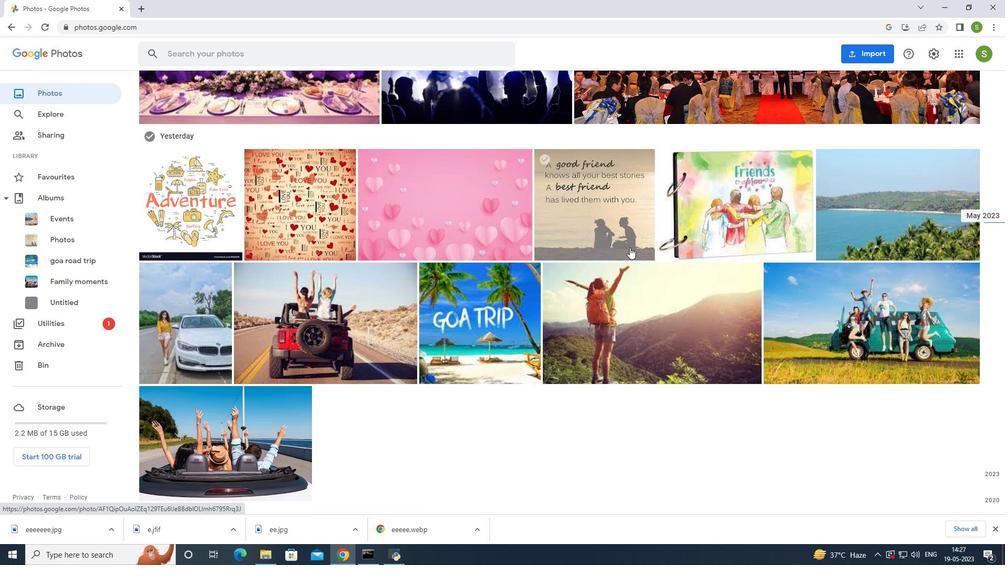 
Action: Mouse moved to (616, 251)
Screenshot: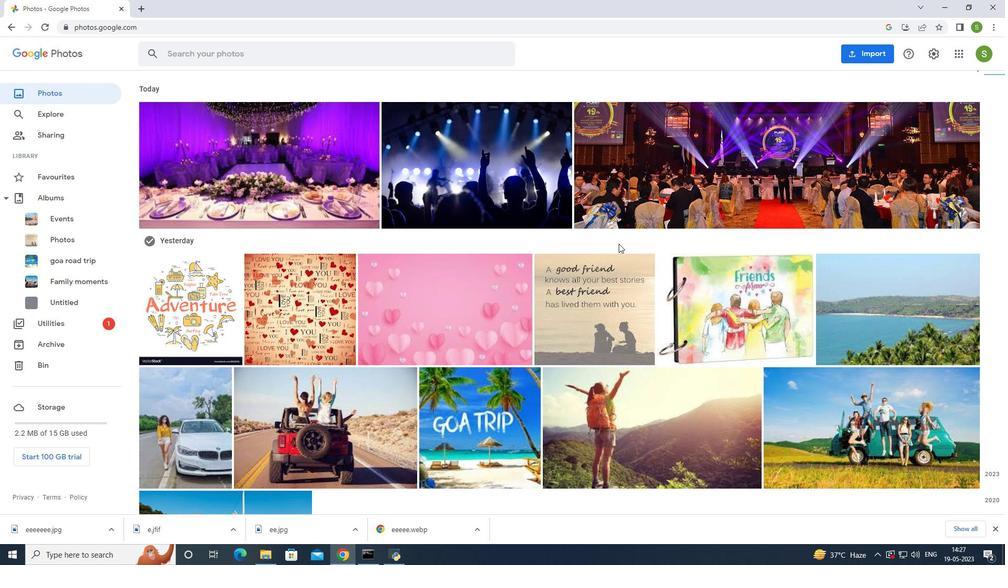 
